 Task: Research Airbnb properties in Same, Tanzania from 20th December, 2023 to 25th December, 2023 for 7 adults. Place can be entire room or shared room with 4 bedrooms having 7 beds and 4 bathrooms. Property type can be house. Amenities needed are: wifi, TV, free parkinig on premises, gym, breakfast.
Action: Mouse moved to (413, 112)
Screenshot: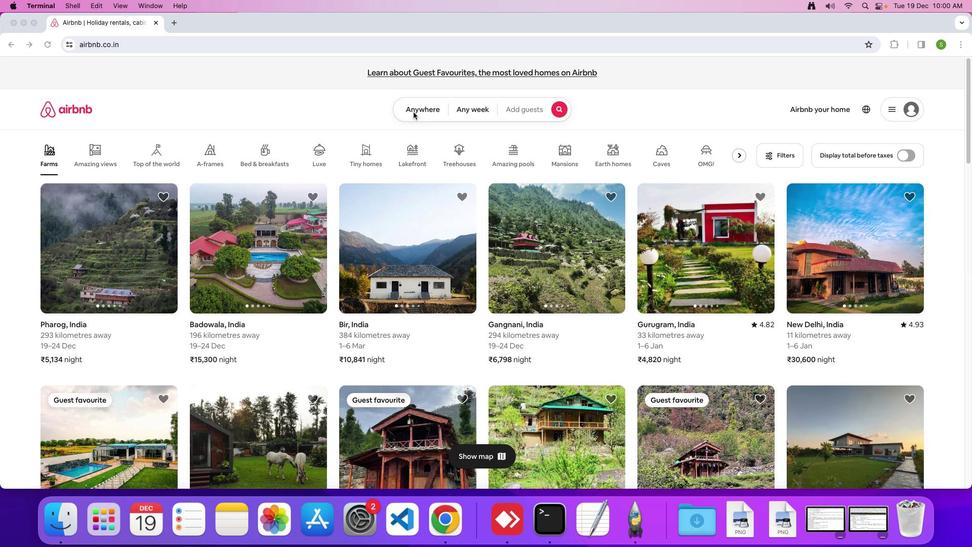 
Action: Mouse pressed left at (413, 112)
Screenshot: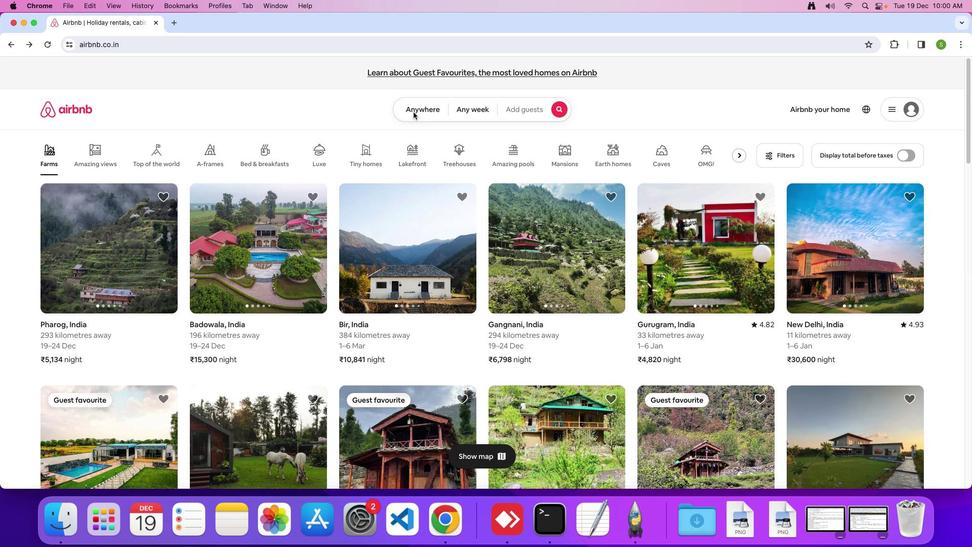 
Action: Mouse moved to (403, 108)
Screenshot: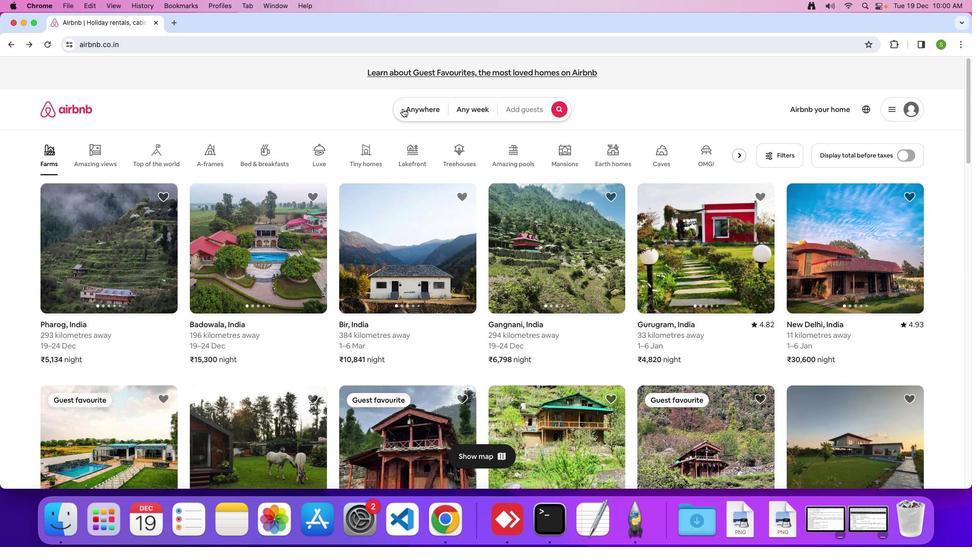 
Action: Mouse pressed left at (403, 108)
Screenshot: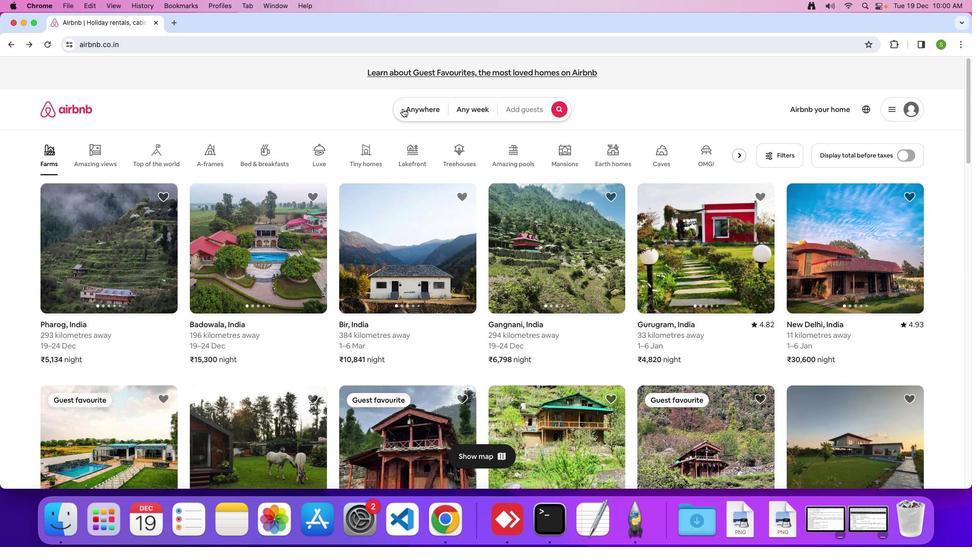
Action: Mouse moved to (353, 147)
Screenshot: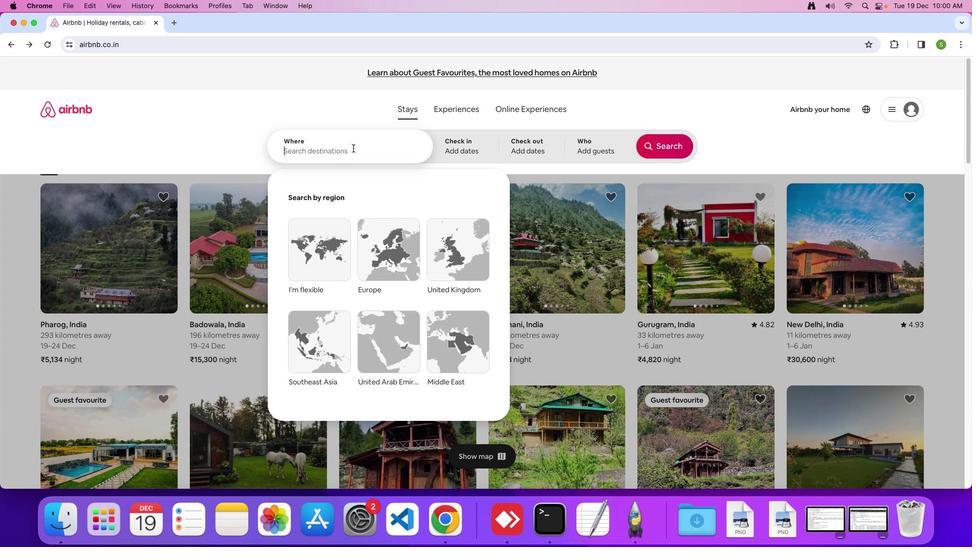 
Action: Mouse pressed left at (353, 147)
Screenshot: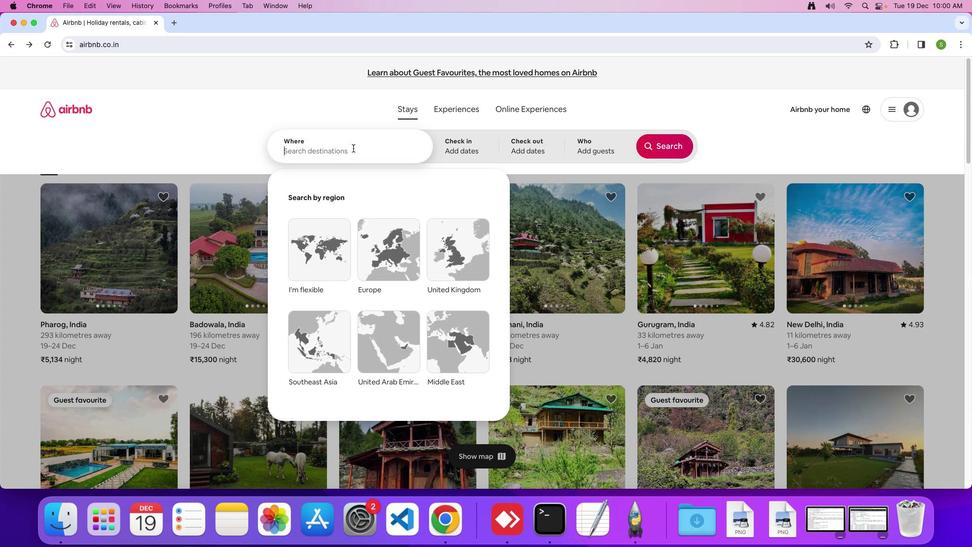 
Action: Key pressed 'S'Key.caps_lock'a''m''e'','Key.spaceKey.shift'T''a''n''z''a''n''i''a'Key.enter
Screenshot: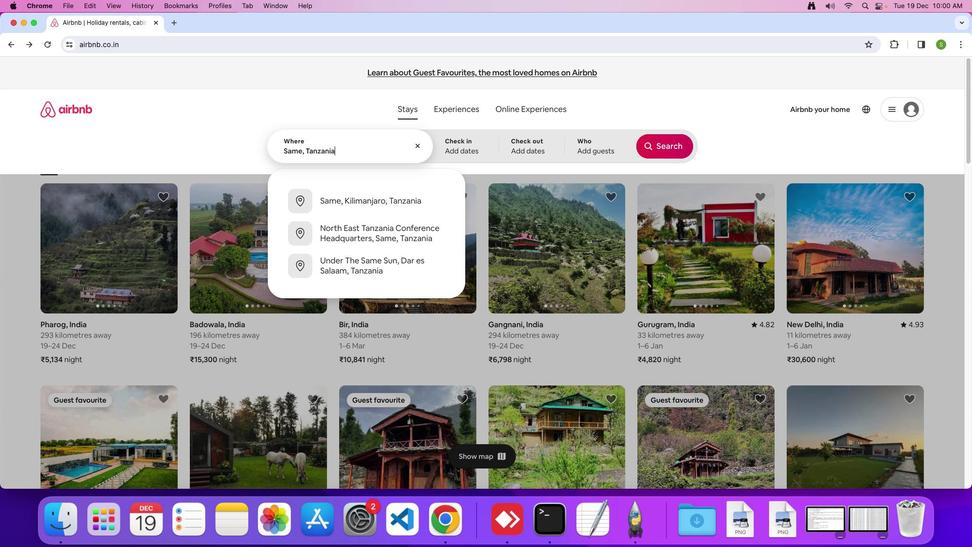 
Action: Mouse moved to (374, 351)
Screenshot: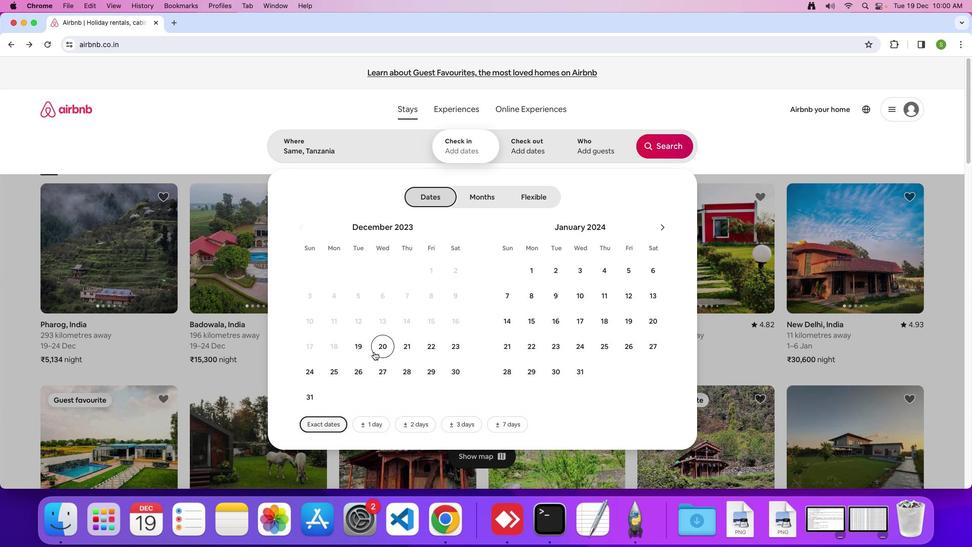 
Action: Mouse pressed left at (374, 351)
Screenshot: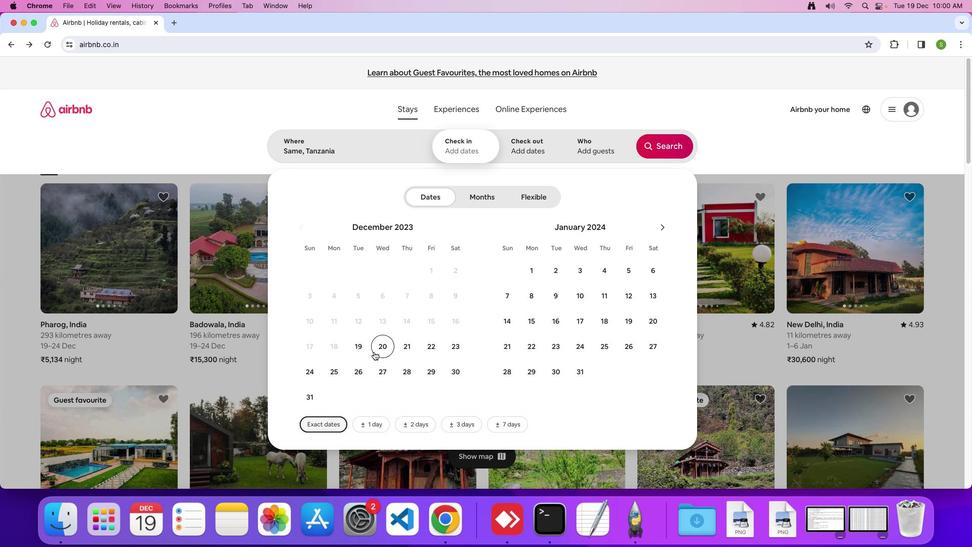 
Action: Mouse moved to (340, 376)
Screenshot: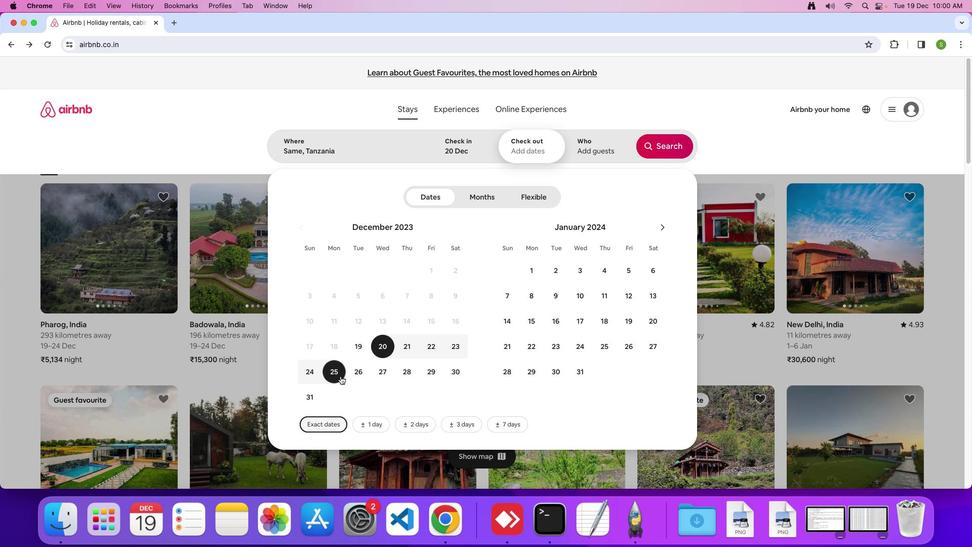 
Action: Mouse pressed left at (340, 376)
Screenshot: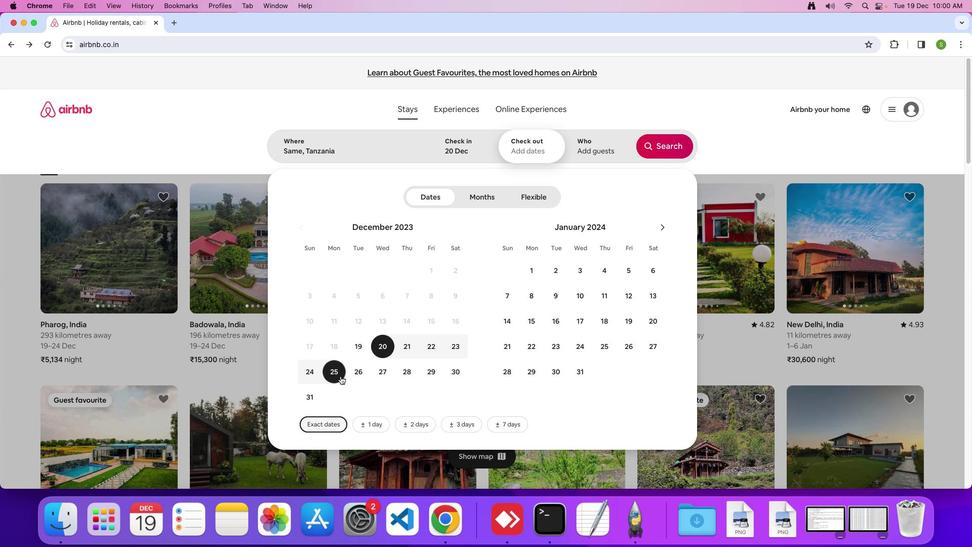 
Action: Mouse moved to (577, 151)
Screenshot: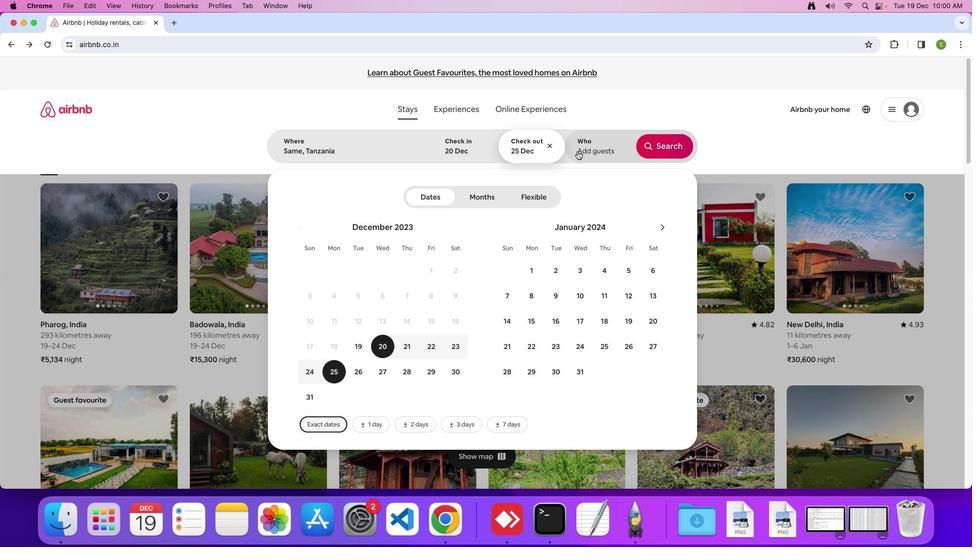 
Action: Mouse pressed left at (577, 151)
Screenshot: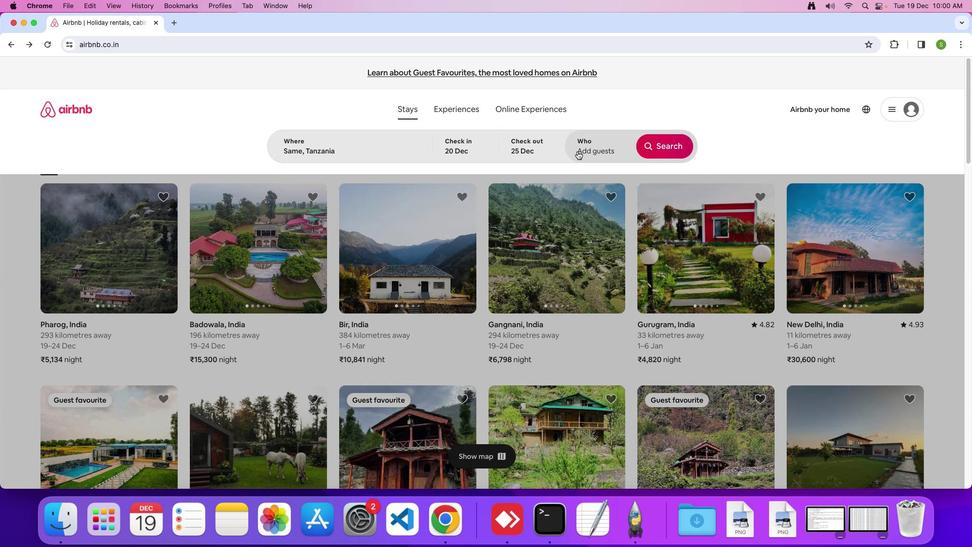 
Action: Mouse moved to (667, 201)
Screenshot: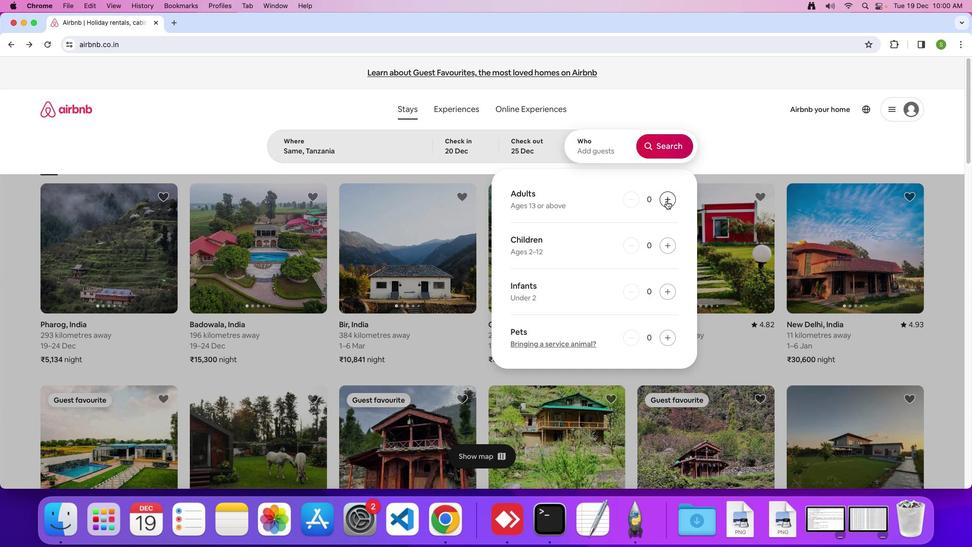 
Action: Mouse pressed left at (667, 201)
Screenshot: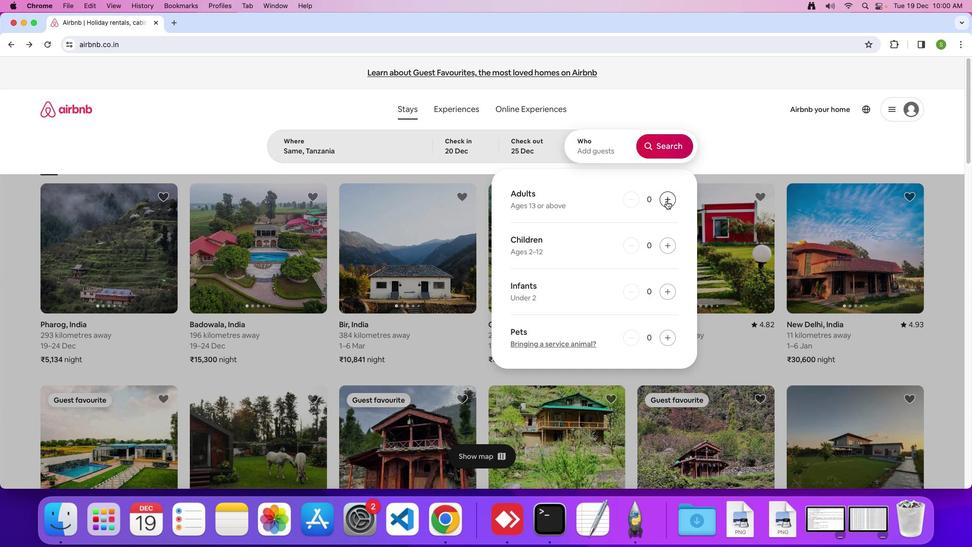 
Action: Mouse pressed left at (667, 201)
Screenshot: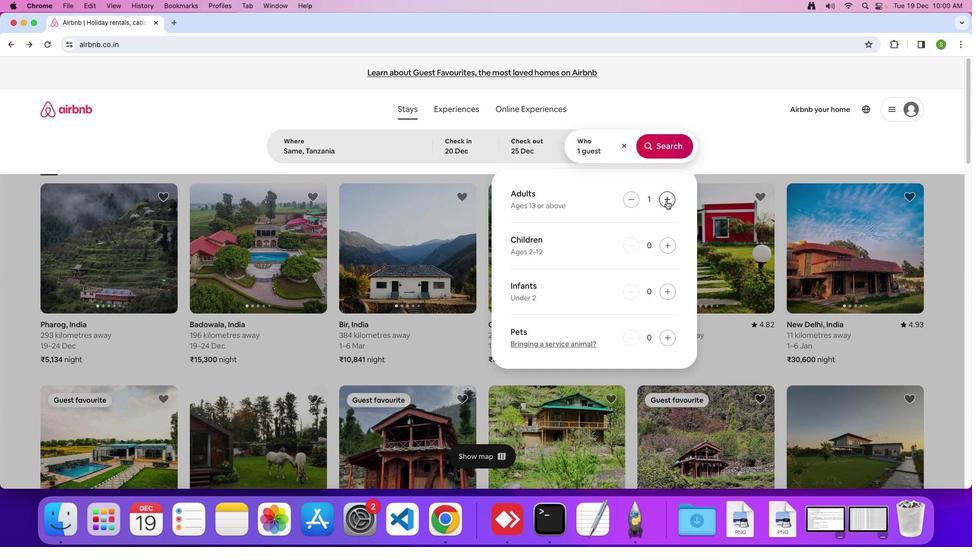 
Action: Mouse pressed left at (667, 201)
Screenshot: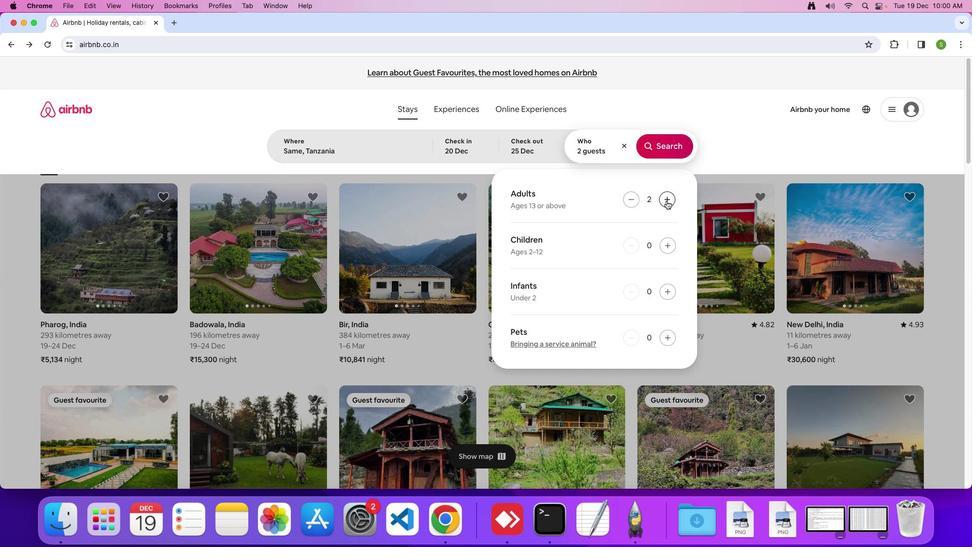 
Action: Mouse pressed left at (667, 201)
Screenshot: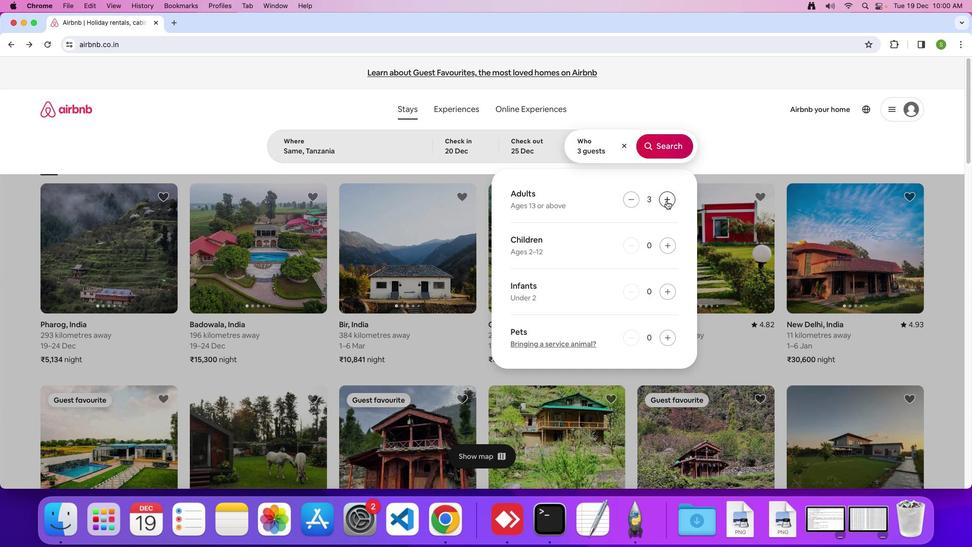 
Action: Mouse pressed left at (667, 201)
Screenshot: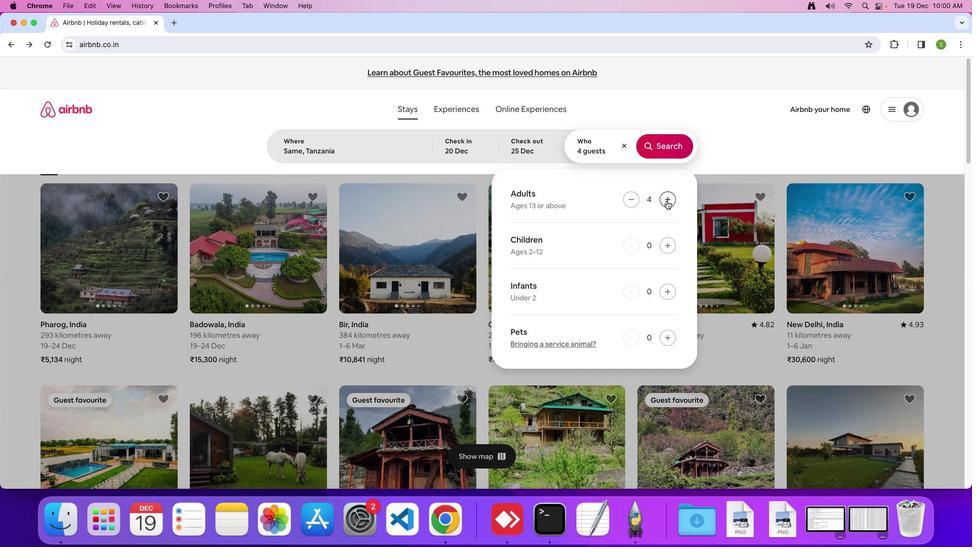 
Action: Mouse pressed left at (667, 201)
Screenshot: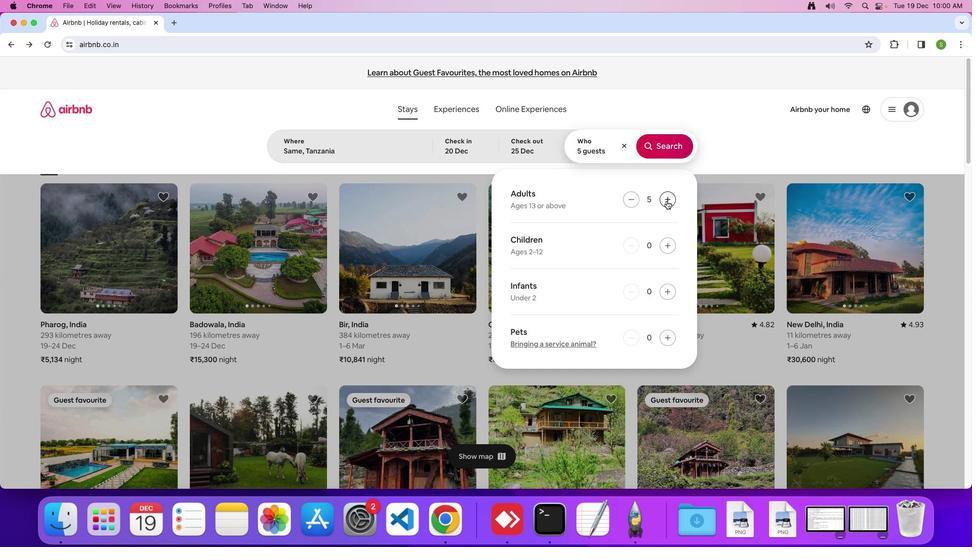 
Action: Mouse pressed left at (667, 201)
Screenshot: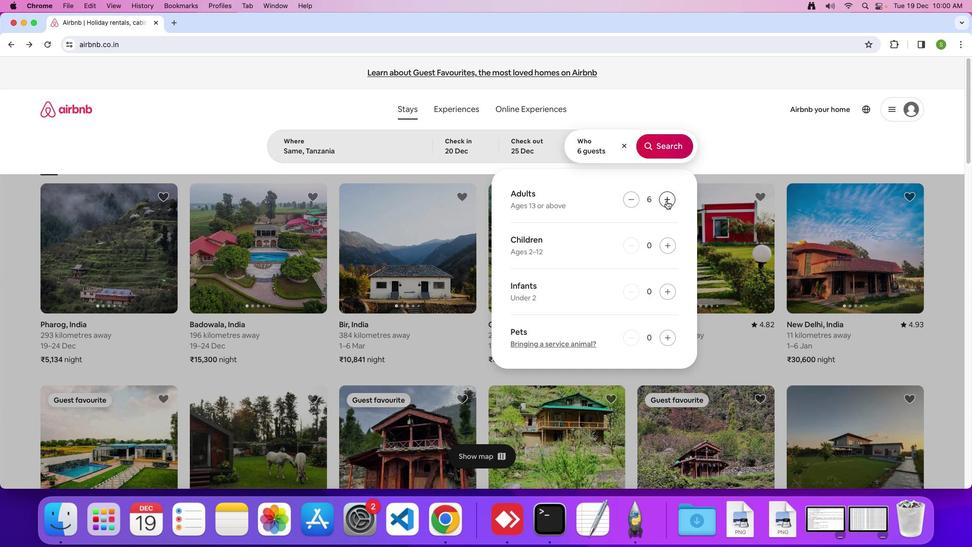 
Action: Mouse moved to (669, 151)
Screenshot: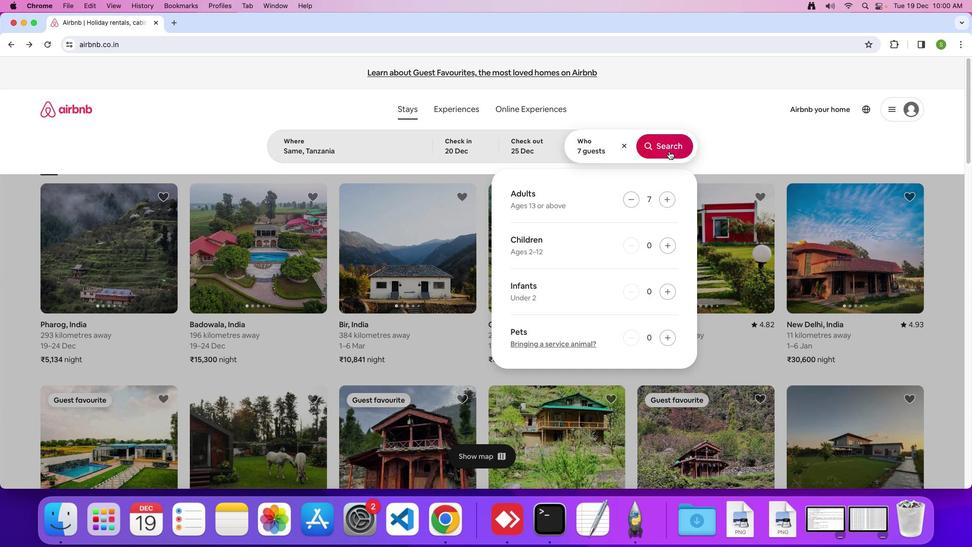 
Action: Mouse pressed left at (669, 151)
Screenshot: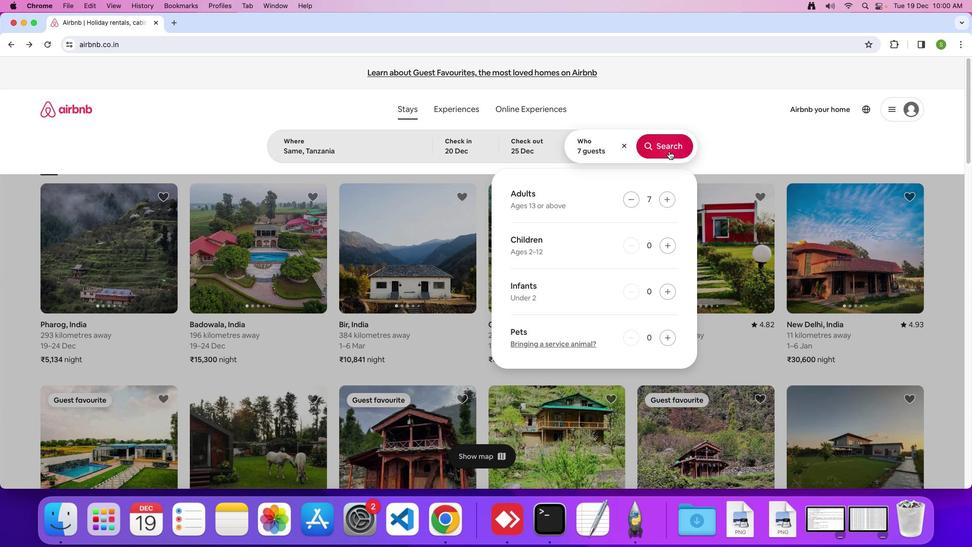 
Action: Mouse moved to (818, 125)
Screenshot: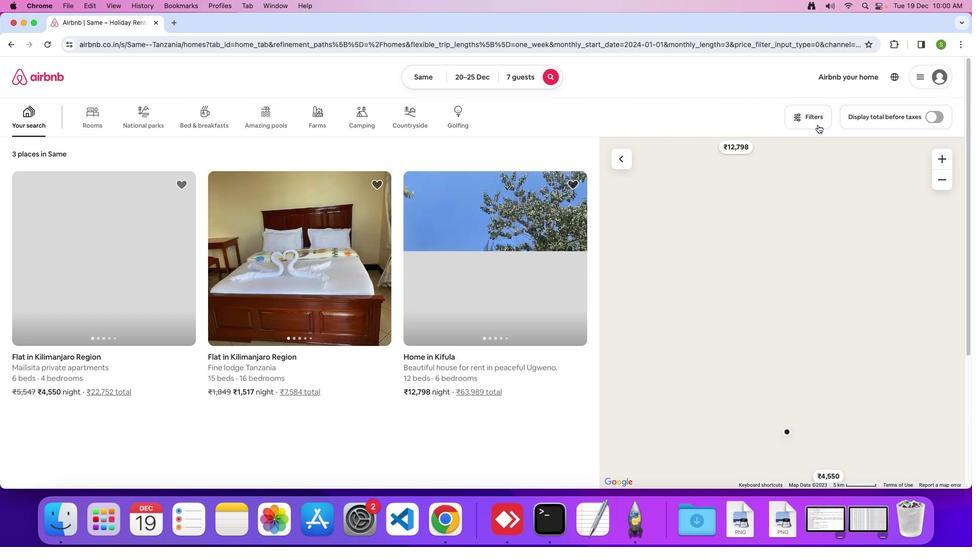 
Action: Mouse pressed left at (818, 125)
Screenshot: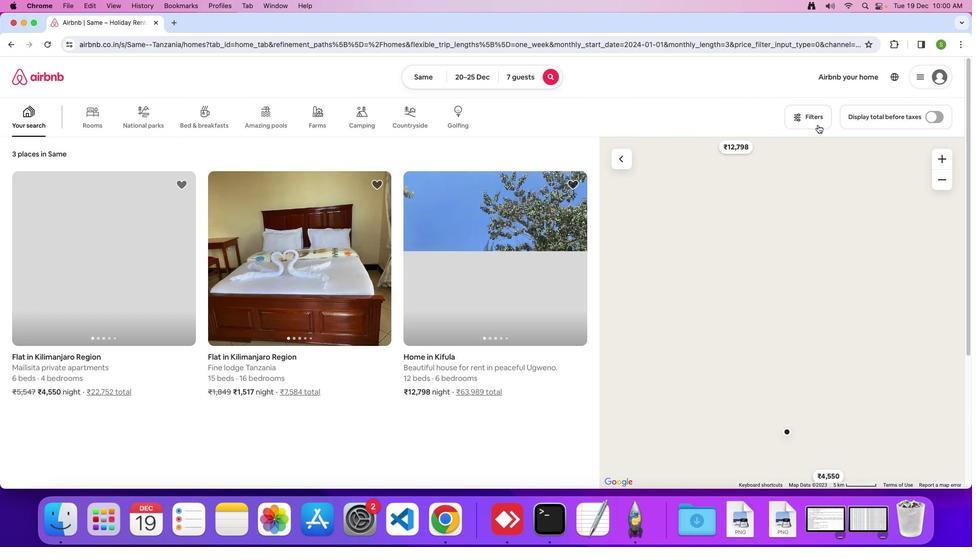 
Action: Mouse moved to (504, 267)
Screenshot: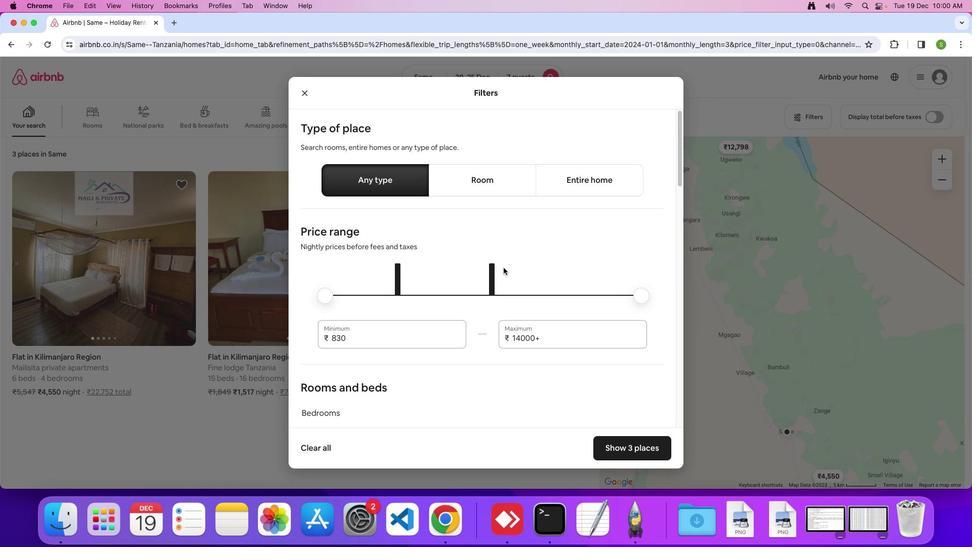 
Action: Mouse scrolled (504, 267) with delta (0, 0)
Screenshot: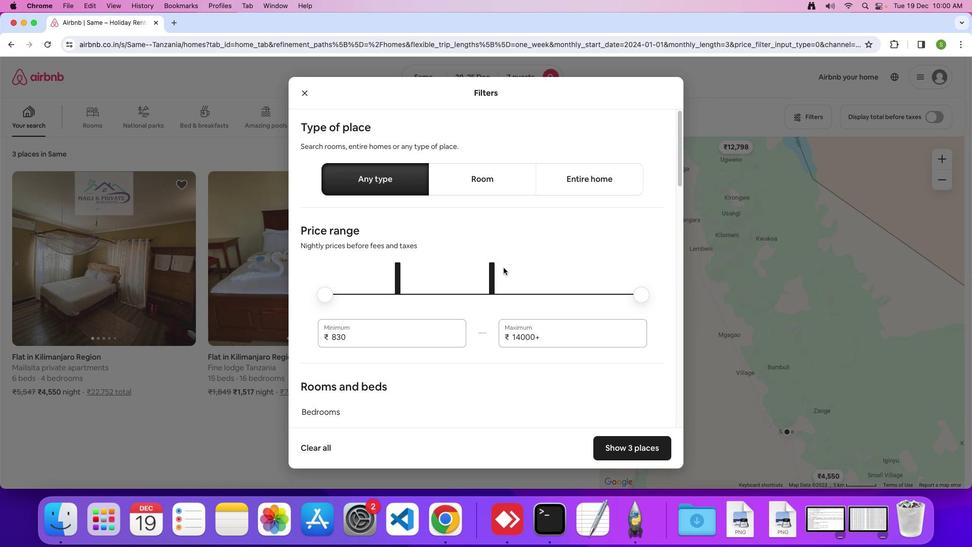 
Action: Mouse scrolled (504, 267) with delta (0, 0)
Screenshot: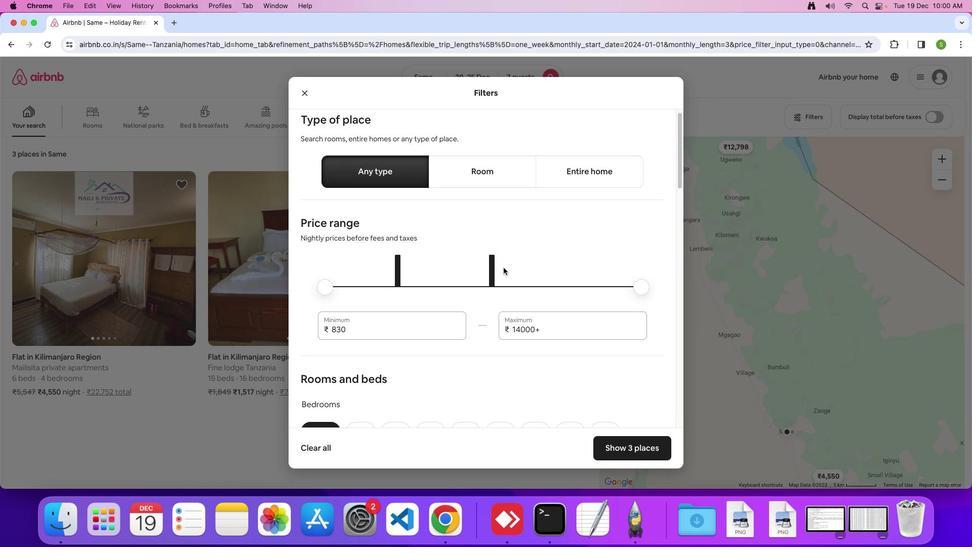 
Action: Mouse scrolled (504, 267) with delta (0, 0)
Screenshot: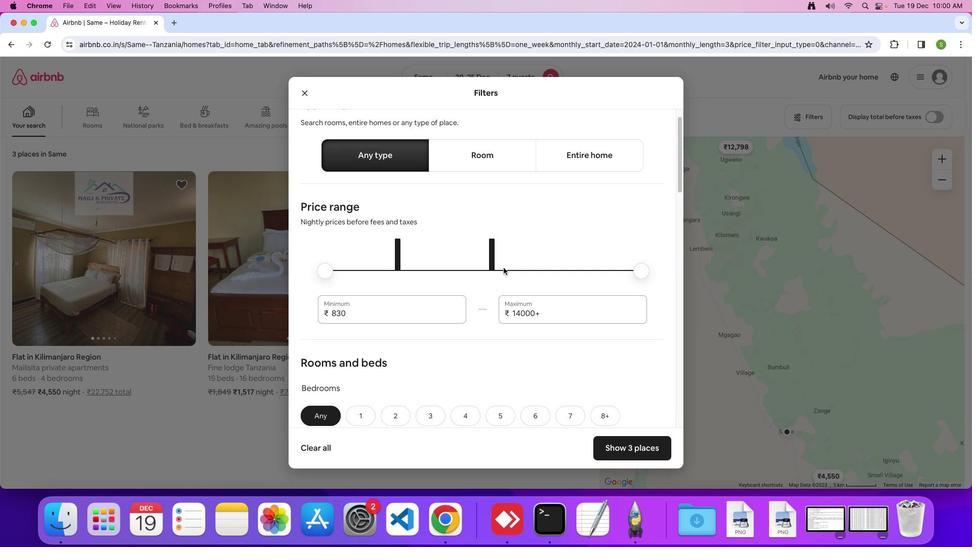
Action: Mouse scrolled (504, 267) with delta (0, 0)
Screenshot: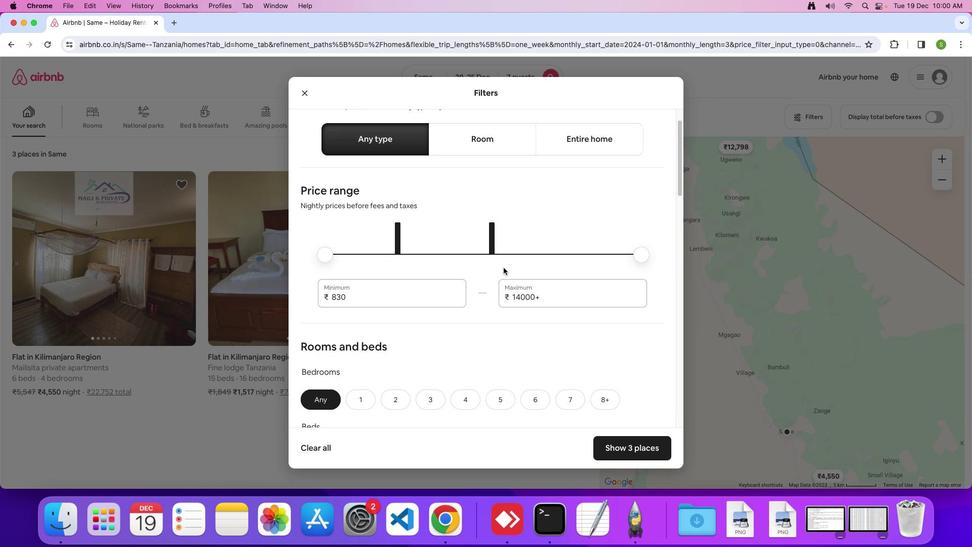 
Action: Mouse scrolled (504, 267) with delta (0, 0)
Screenshot: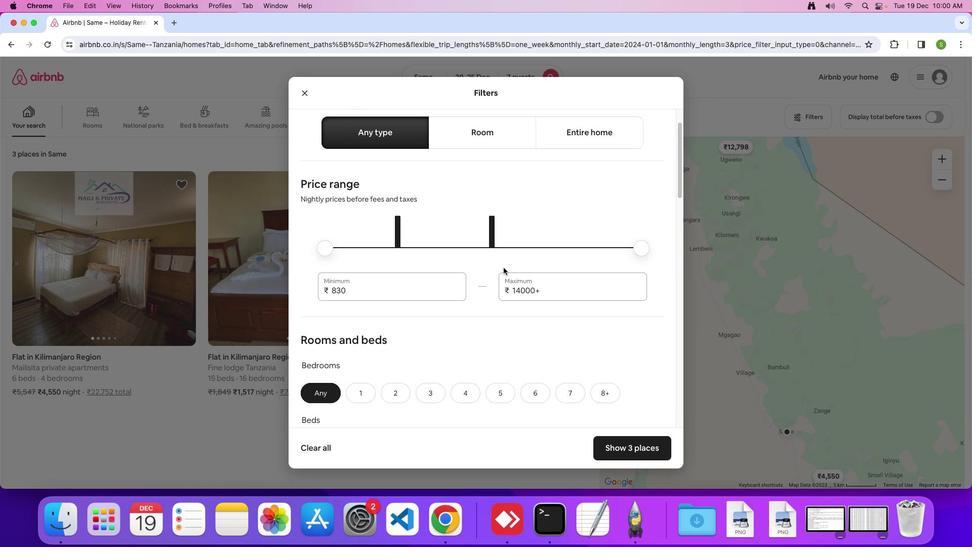 
Action: Mouse scrolled (504, 267) with delta (0, 0)
Screenshot: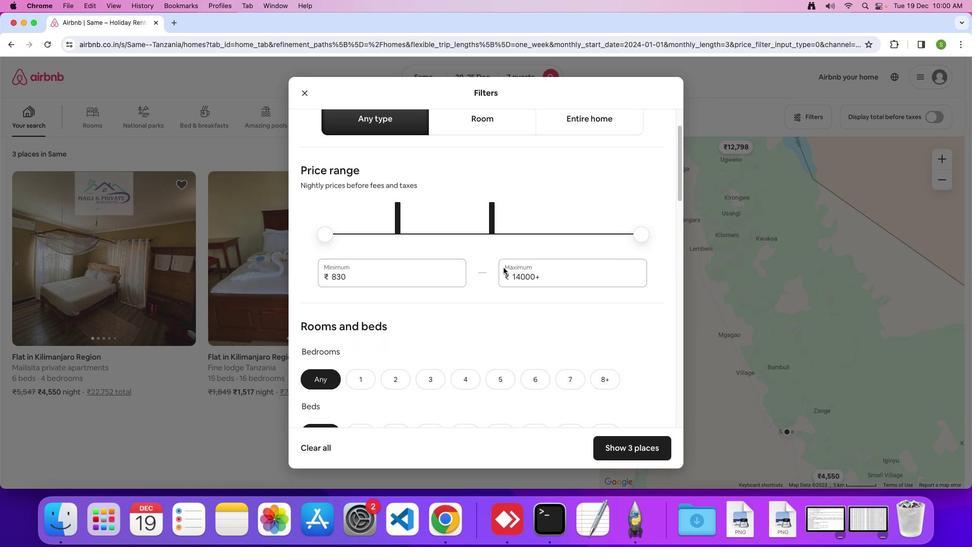 
Action: Mouse scrolled (504, 267) with delta (0, 0)
Screenshot: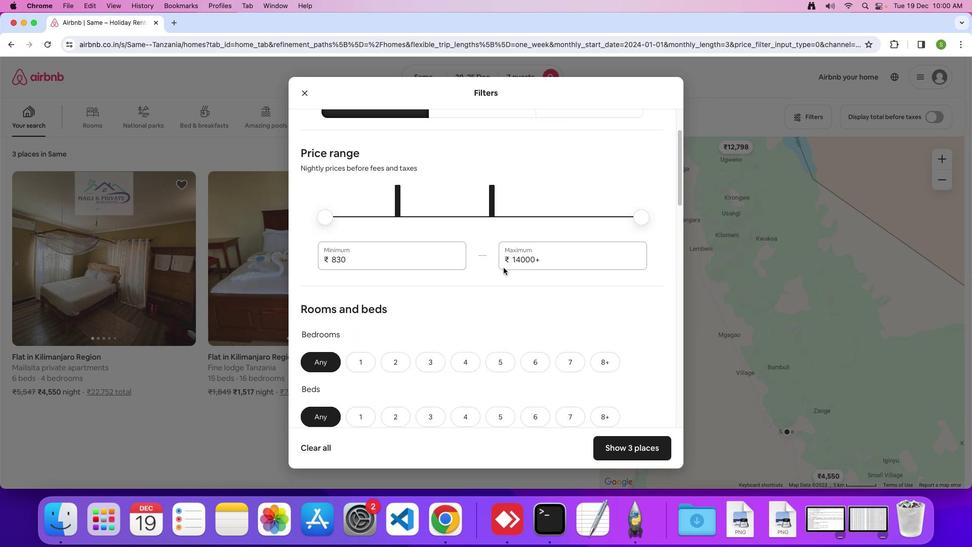 
Action: Mouse scrolled (504, 267) with delta (0, 0)
Screenshot: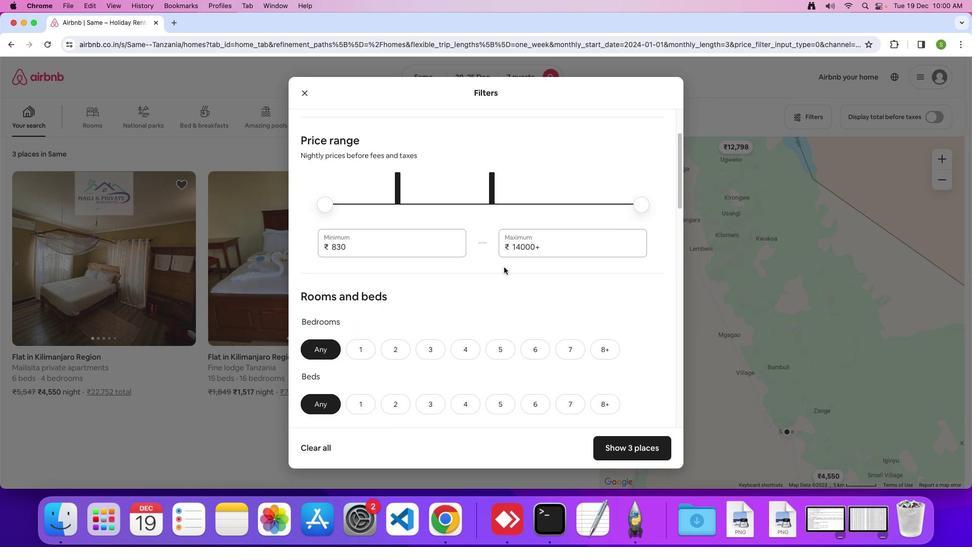 
Action: Mouse moved to (504, 267)
Screenshot: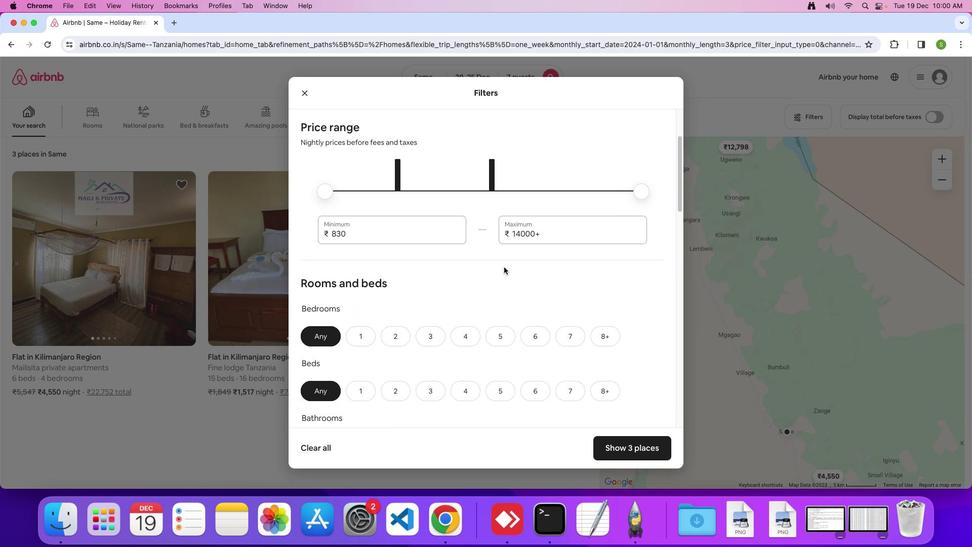 
Action: Mouse scrolled (504, 267) with delta (0, -1)
Screenshot: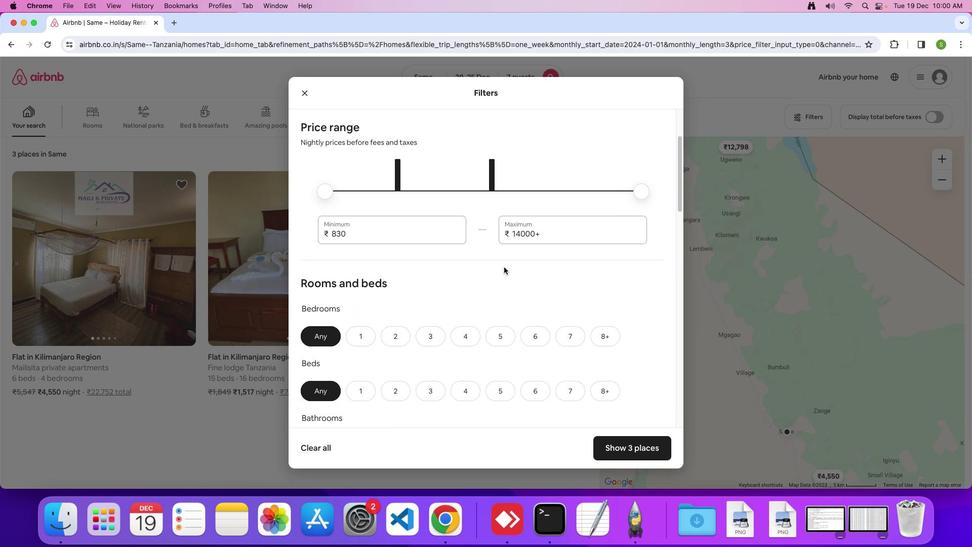 
Action: Mouse scrolled (504, 267) with delta (0, 0)
Screenshot: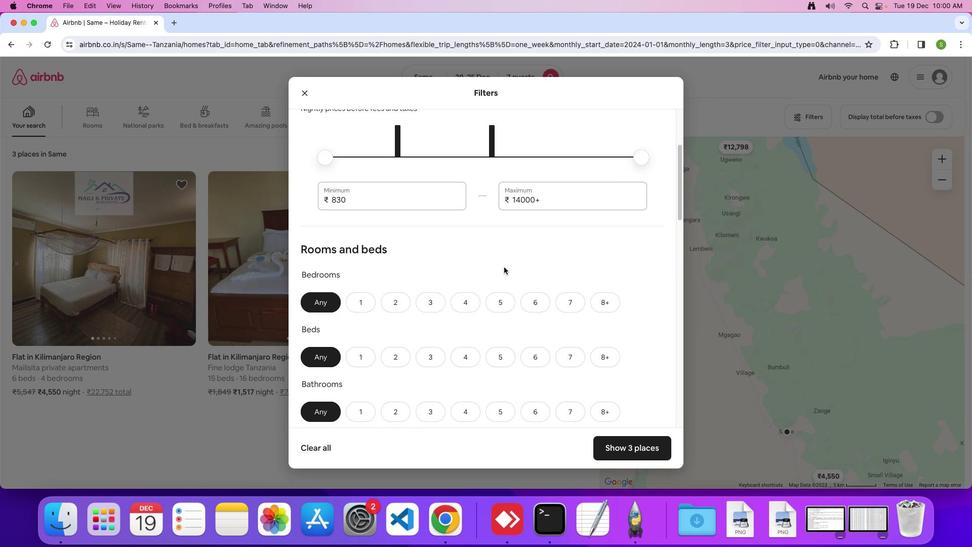 
Action: Mouse scrolled (504, 267) with delta (0, 0)
Screenshot: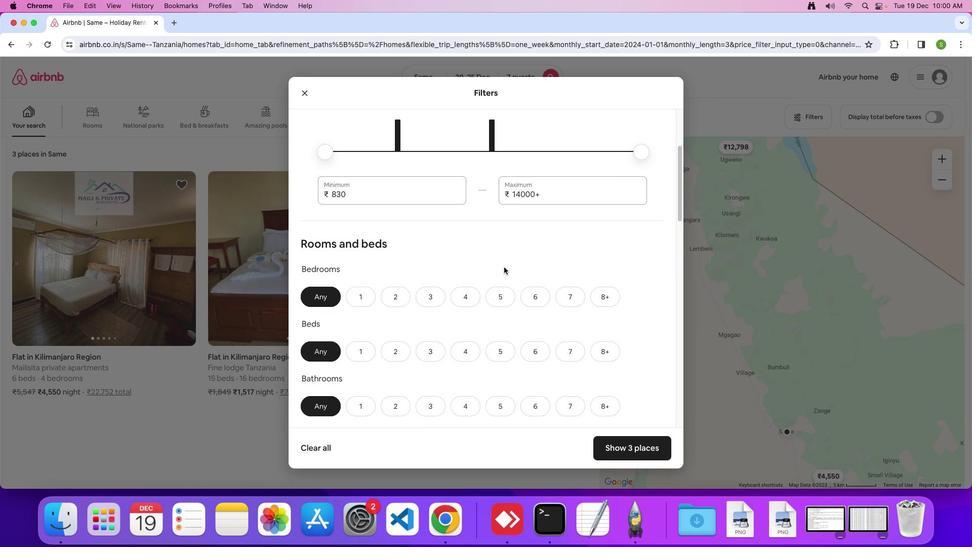 
Action: Mouse scrolled (504, 267) with delta (0, 0)
Screenshot: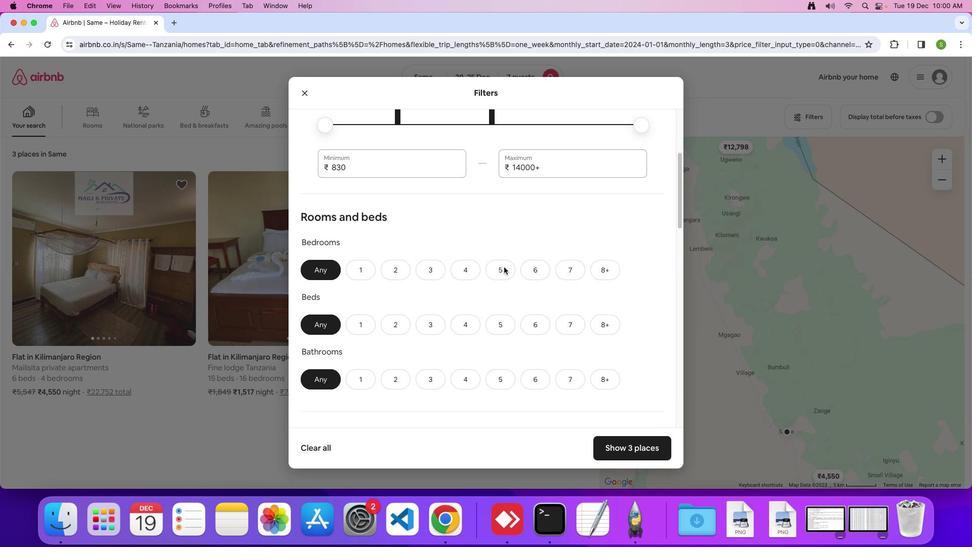 
Action: Mouse scrolled (504, 267) with delta (0, 0)
Screenshot: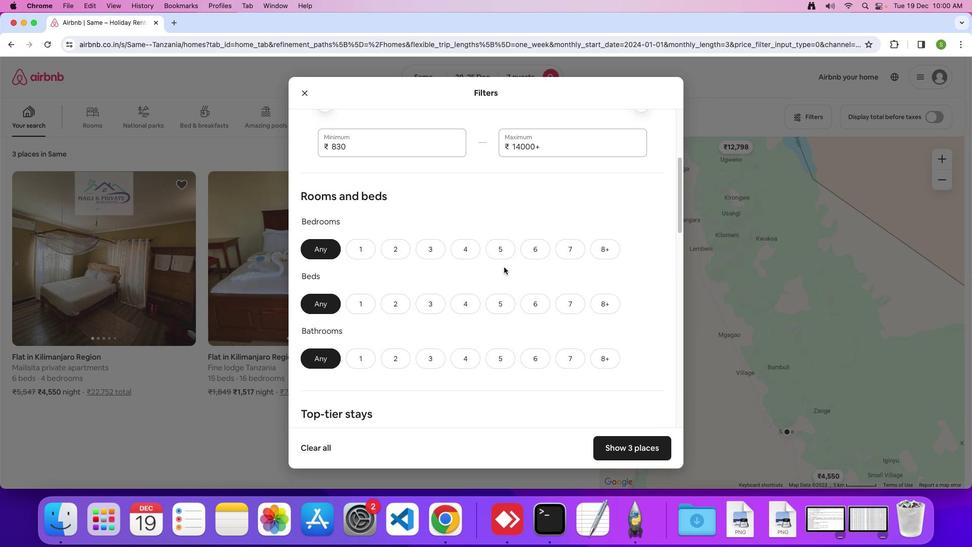 
Action: Mouse scrolled (504, 267) with delta (0, 0)
Screenshot: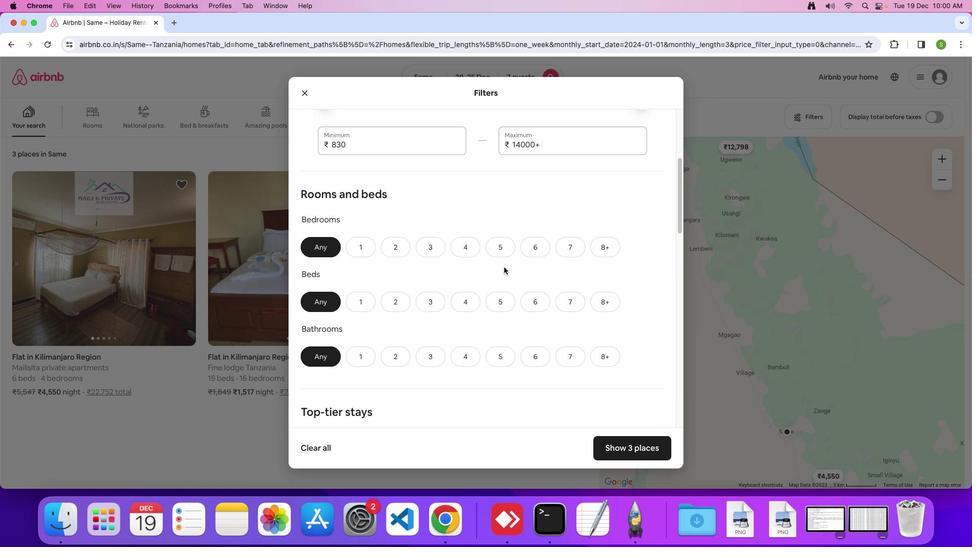 
Action: Mouse scrolled (504, 267) with delta (0, 0)
Screenshot: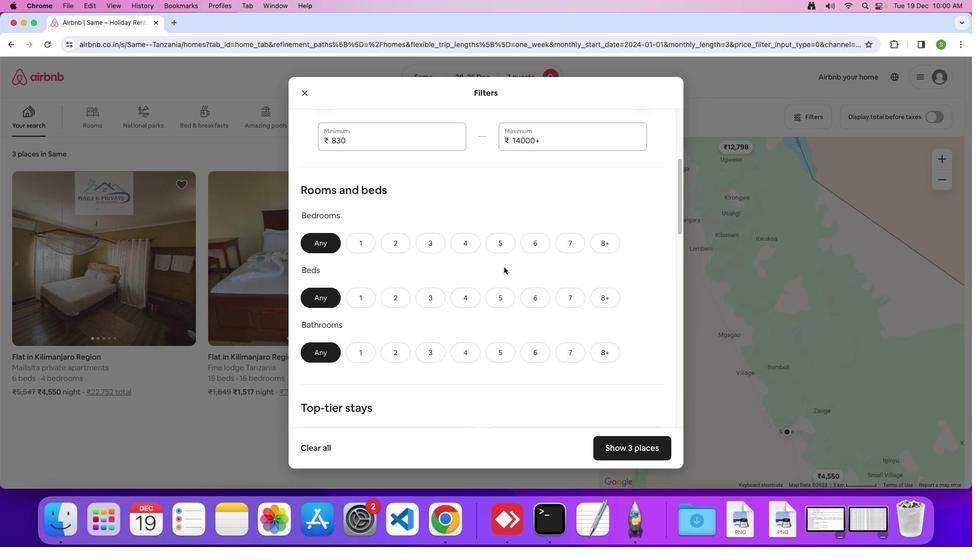 
Action: Mouse moved to (460, 228)
Screenshot: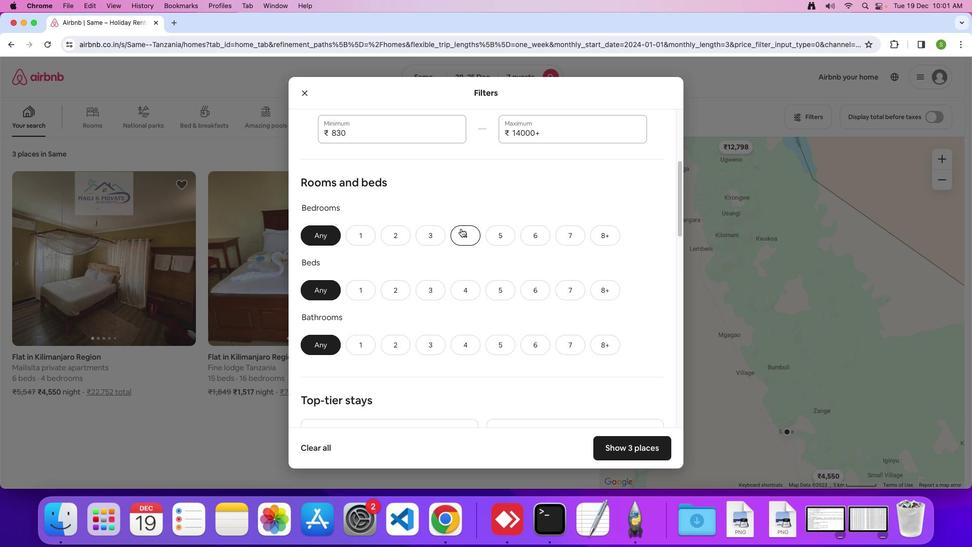 
Action: Mouse pressed left at (460, 228)
Screenshot: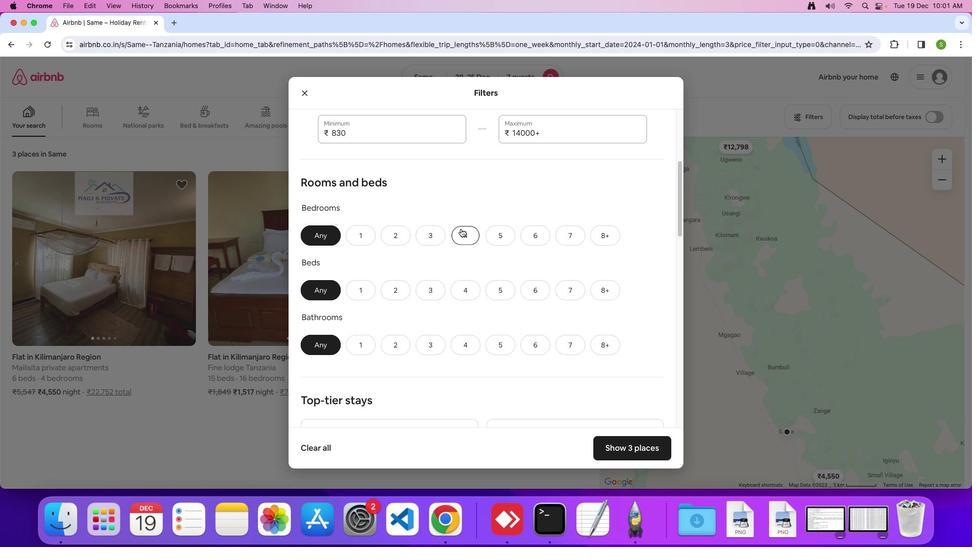 
Action: Mouse moved to (576, 292)
Screenshot: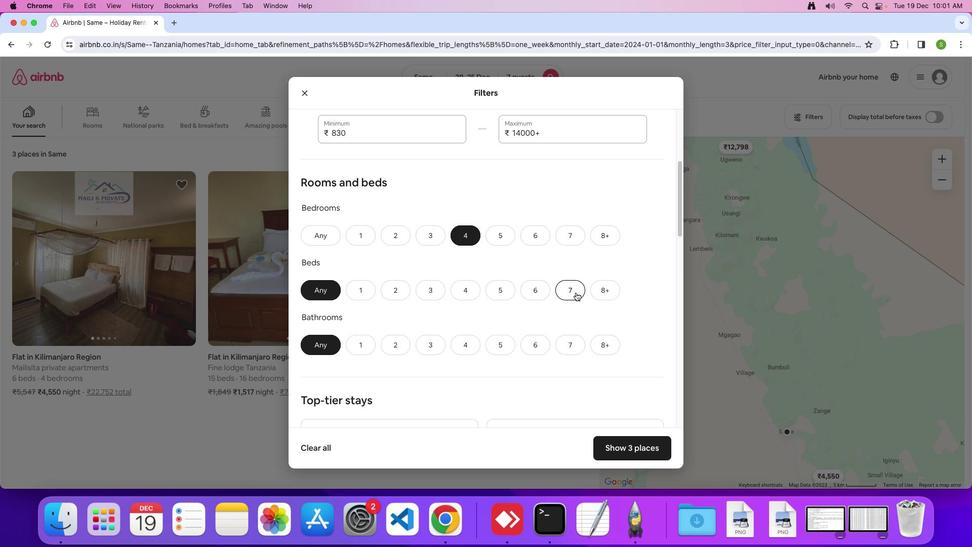 
Action: Mouse pressed left at (576, 292)
Screenshot: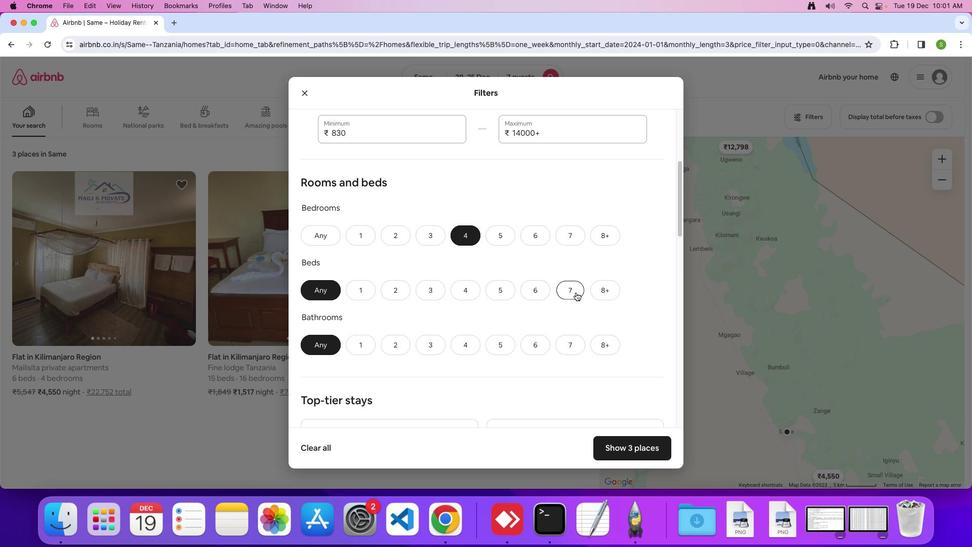 
Action: Mouse moved to (469, 343)
Screenshot: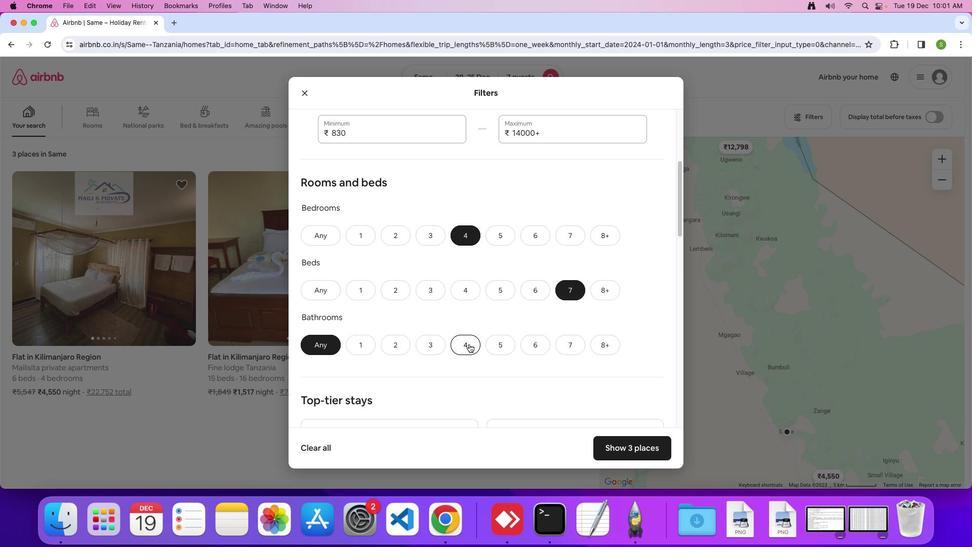 
Action: Mouse pressed left at (469, 343)
Screenshot: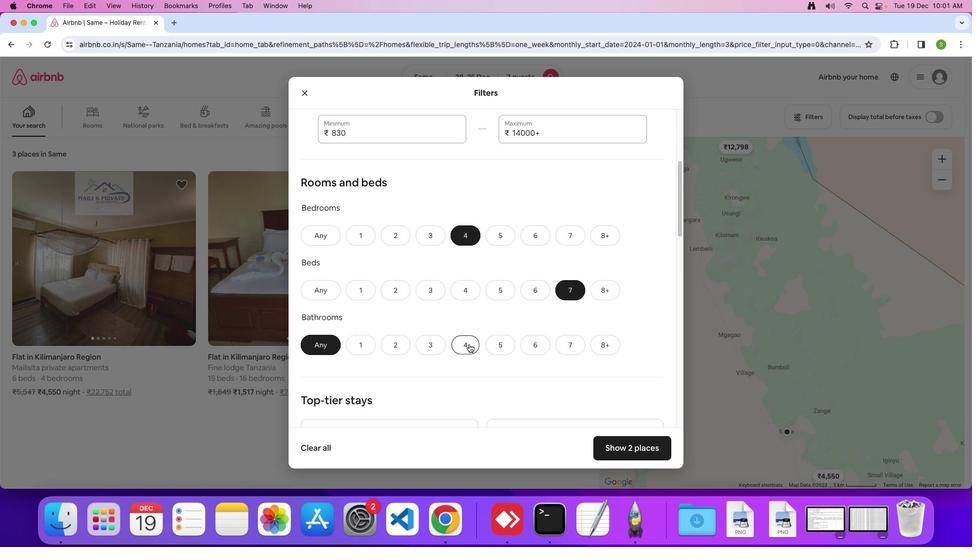 
Action: Mouse moved to (492, 300)
Screenshot: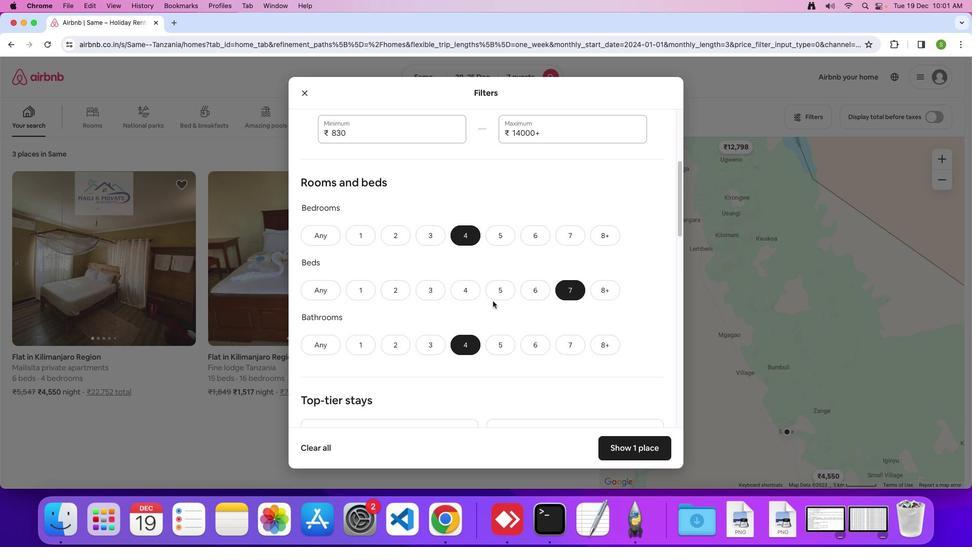 
Action: Mouse scrolled (492, 300) with delta (0, 0)
Screenshot: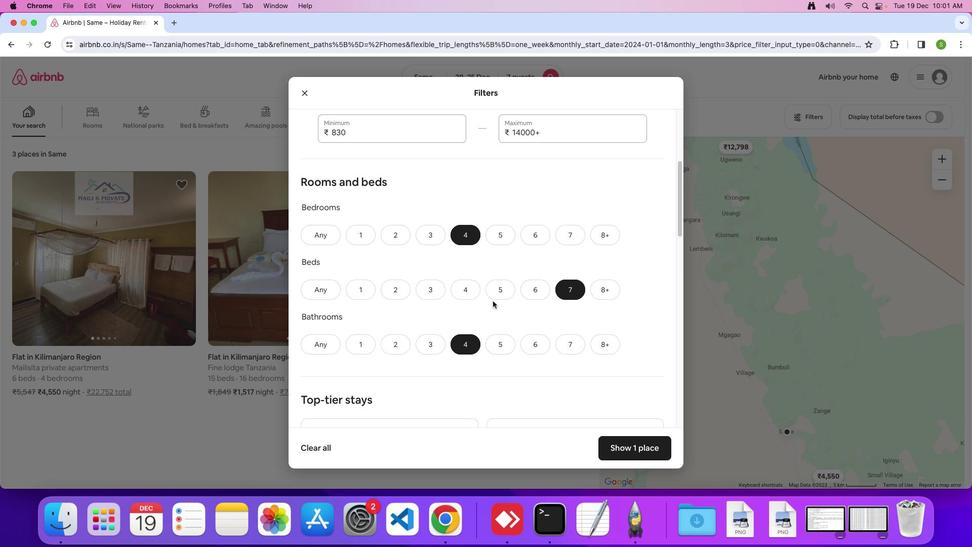
Action: Mouse scrolled (492, 300) with delta (0, 0)
Screenshot: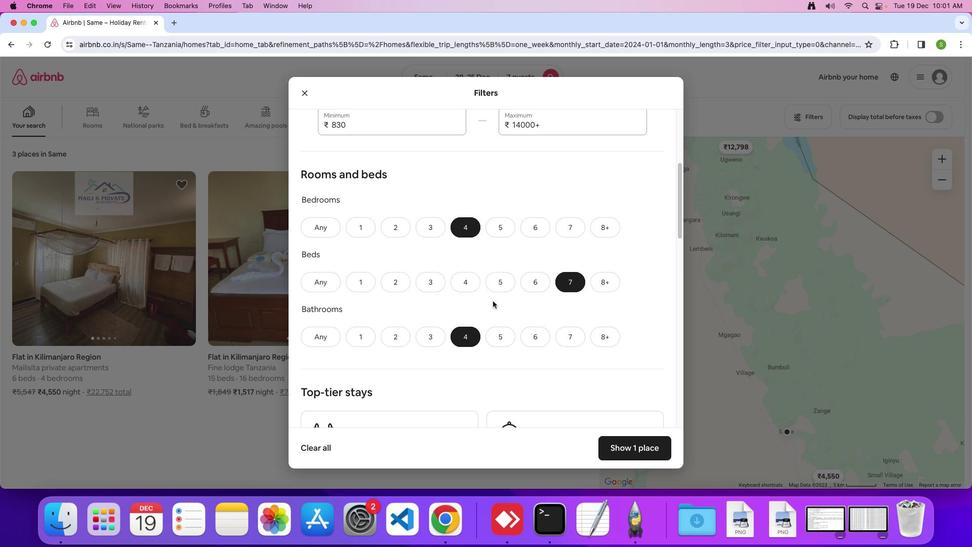 
Action: Mouse scrolled (492, 300) with delta (0, 0)
Screenshot: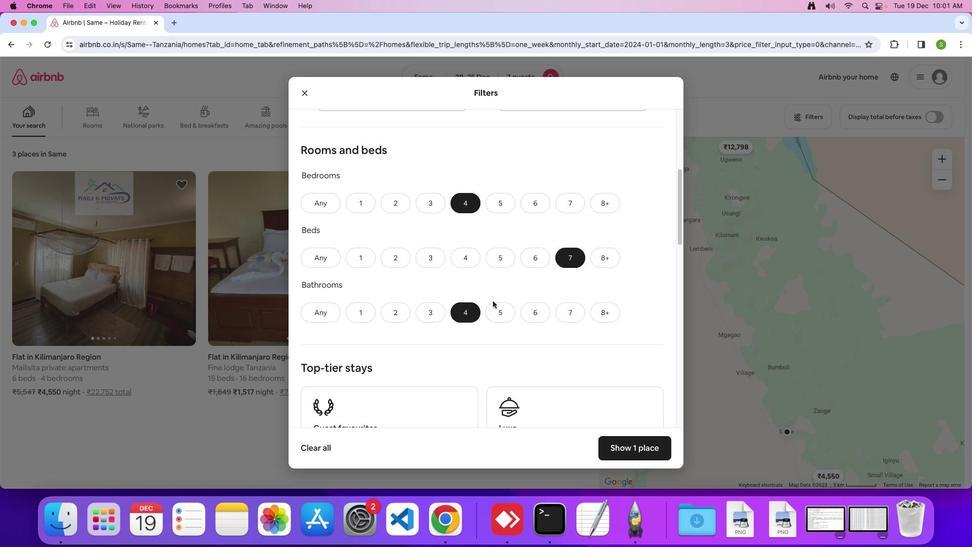
Action: Mouse scrolled (492, 300) with delta (0, 0)
Screenshot: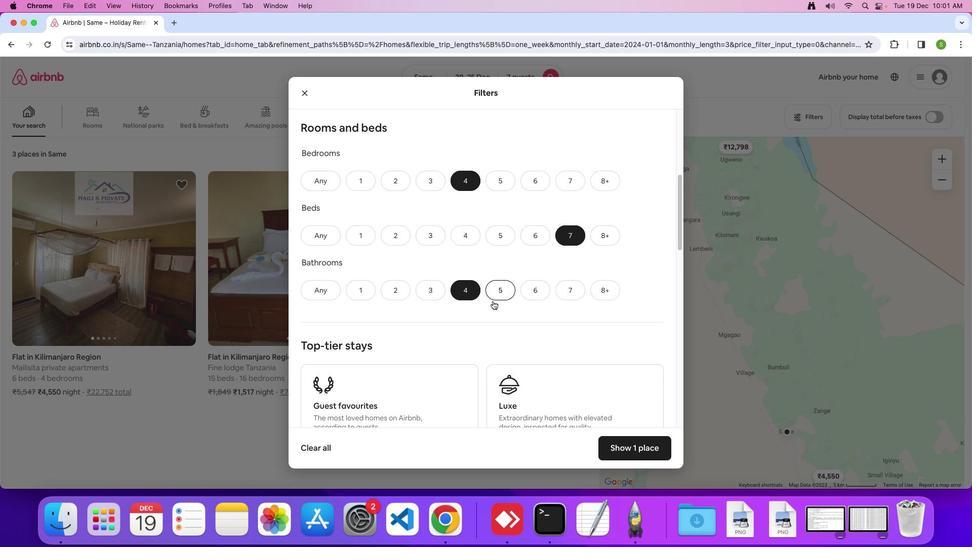 
Action: Mouse scrolled (492, 300) with delta (0, 0)
Screenshot: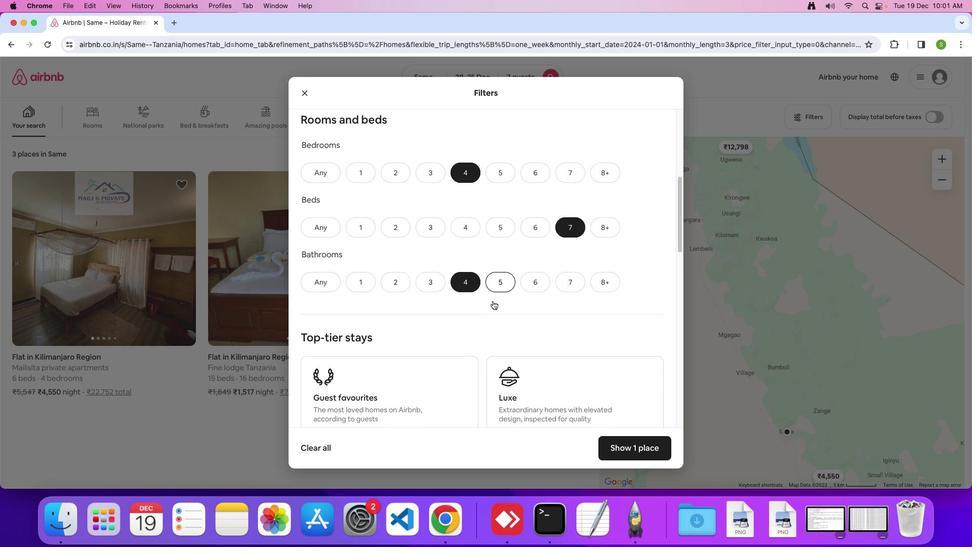 
Action: Mouse scrolled (492, 300) with delta (0, -1)
Screenshot: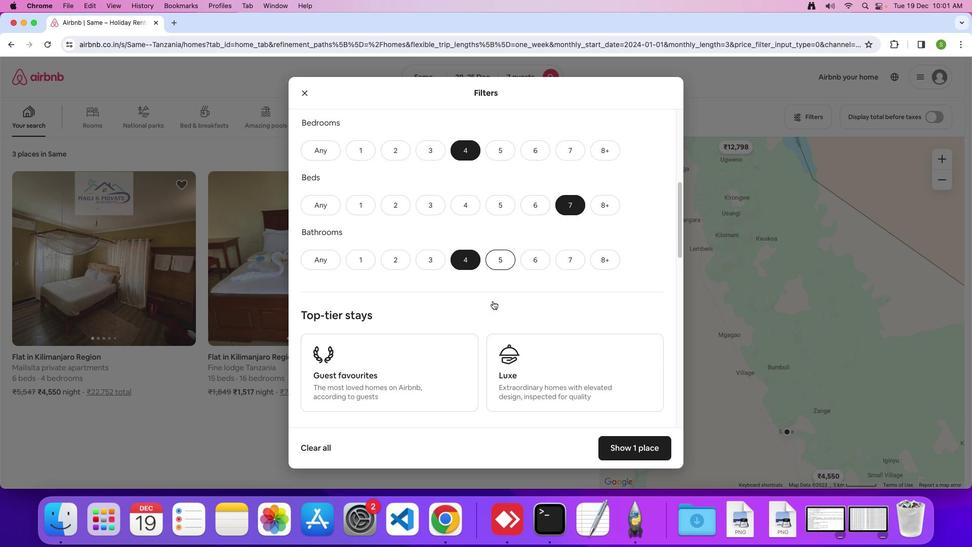
Action: Mouse scrolled (492, 300) with delta (0, 0)
Screenshot: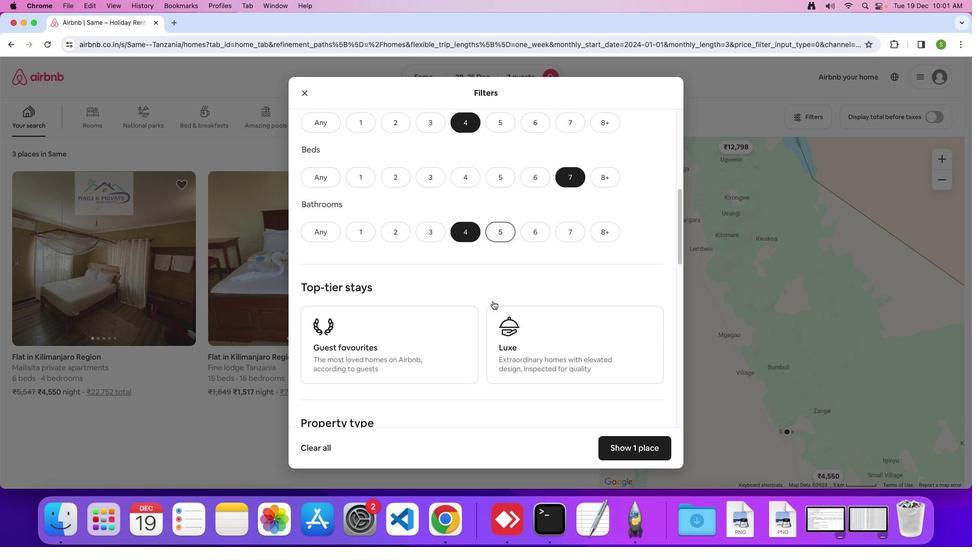 
Action: Mouse scrolled (492, 300) with delta (0, 0)
Screenshot: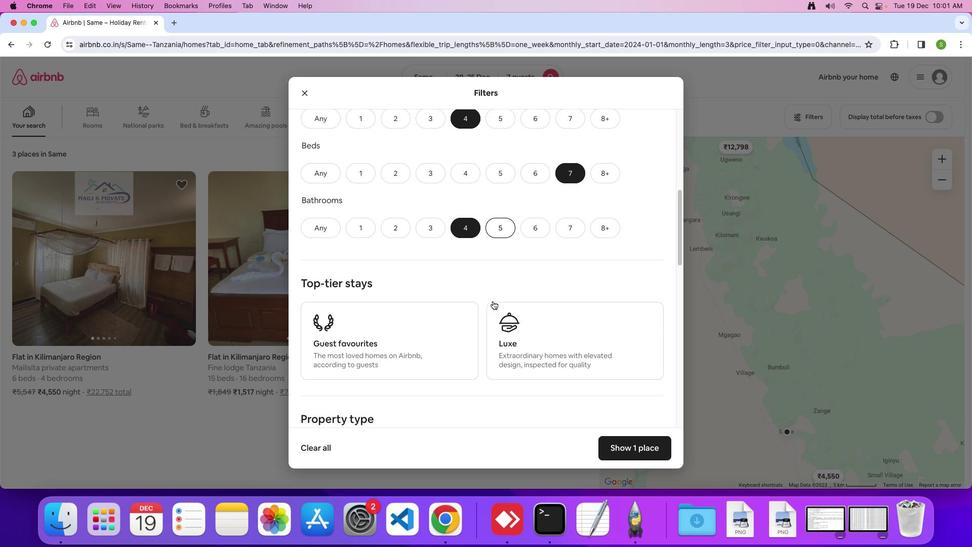 
Action: Mouse scrolled (492, 300) with delta (0, -1)
Screenshot: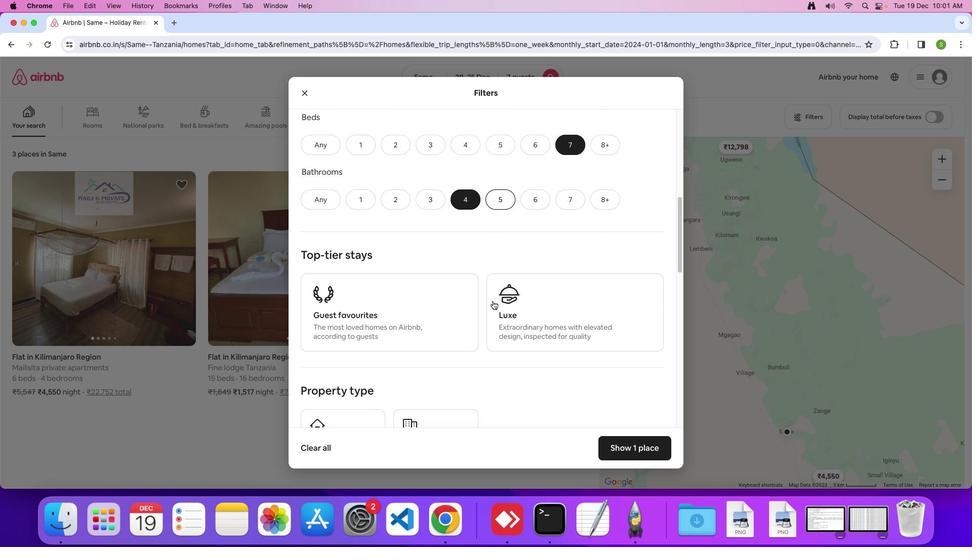 
Action: Mouse scrolled (492, 300) with delta (0, 0)
Screenshot: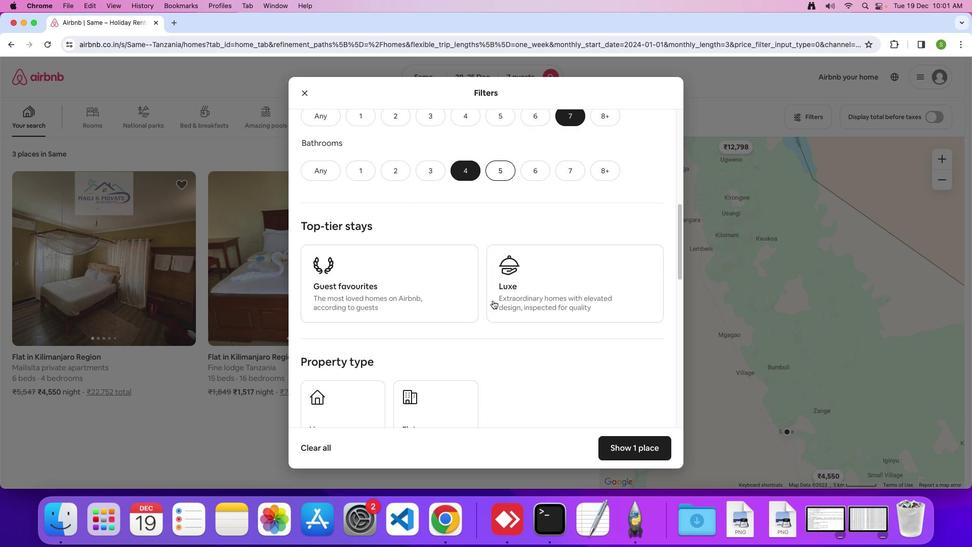 
Action: Mouse scrolled (492, 300) with delta (0, 0)
Screenshot: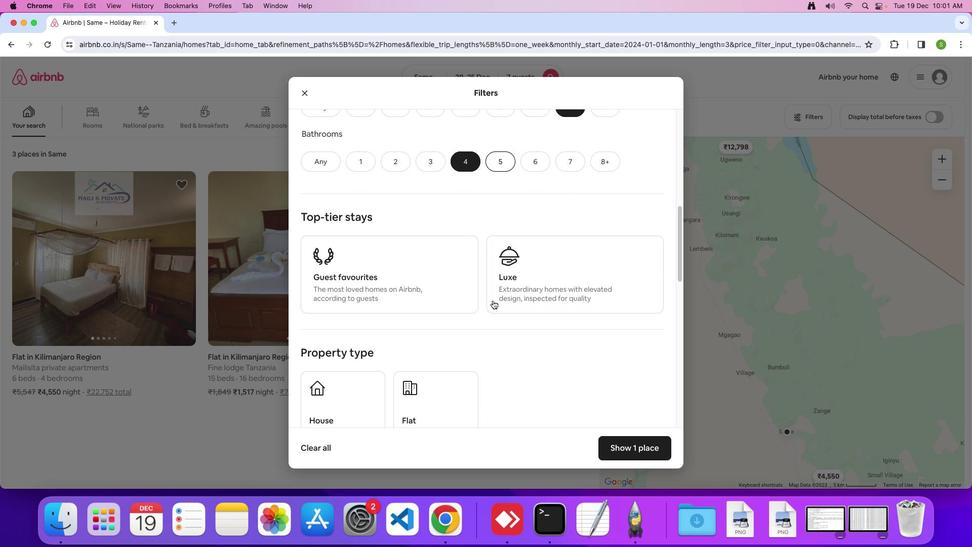 
Action: Mouse scrolled (492, 300) with delta (0, -1)
Screenshot: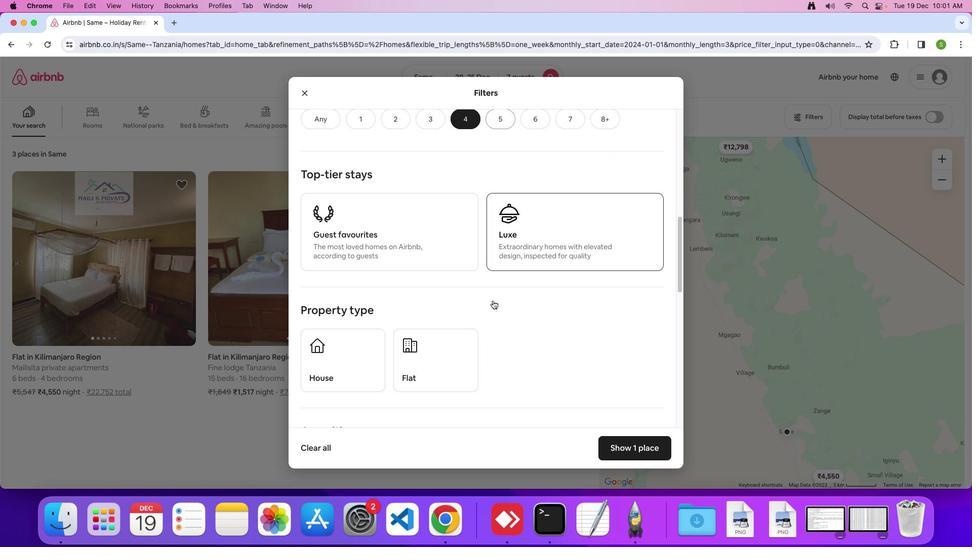 
Action: Mouse moved to (492, 300)
Screenshot: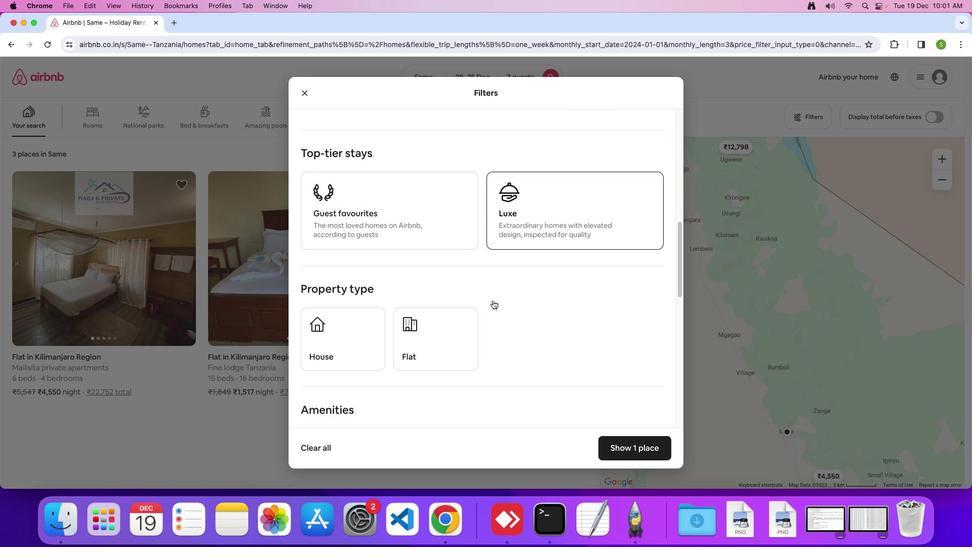 
Action: Mouse scrolled (492, 300) with delta (0, 0)
Screenshot: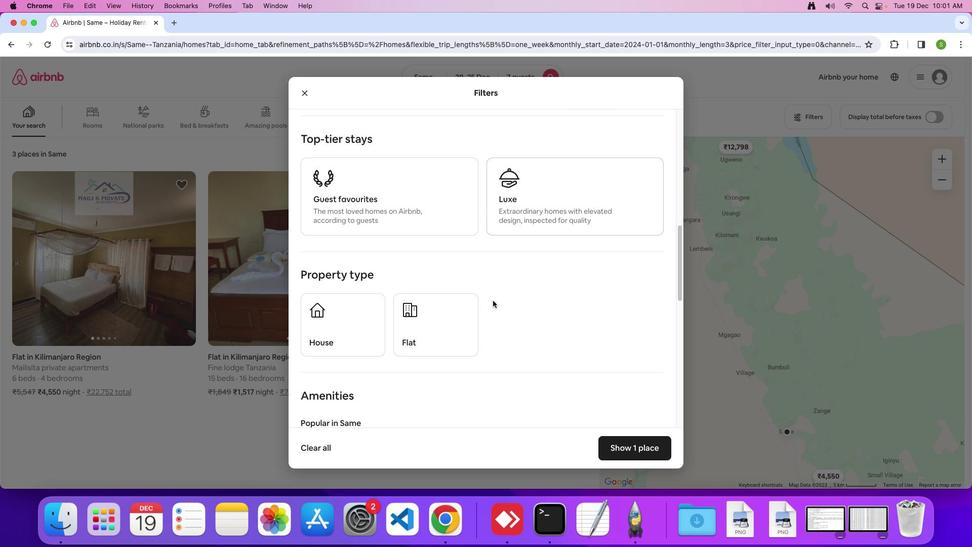 
Action: Mouse scrolled (492, 300) with delta (0, 0)
Screenshot: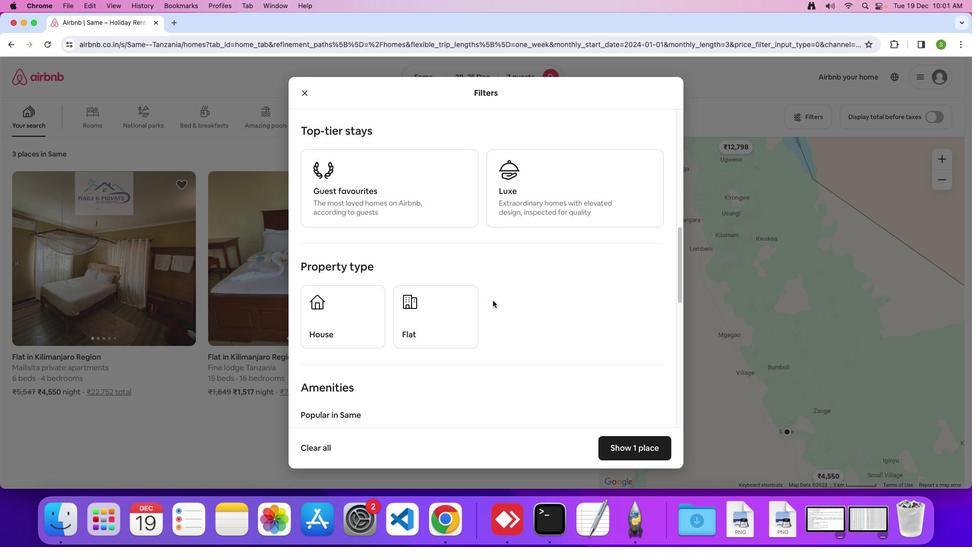 
Action: Mouse scrolled (492, 300) with delta (0, 0)
Screenshot: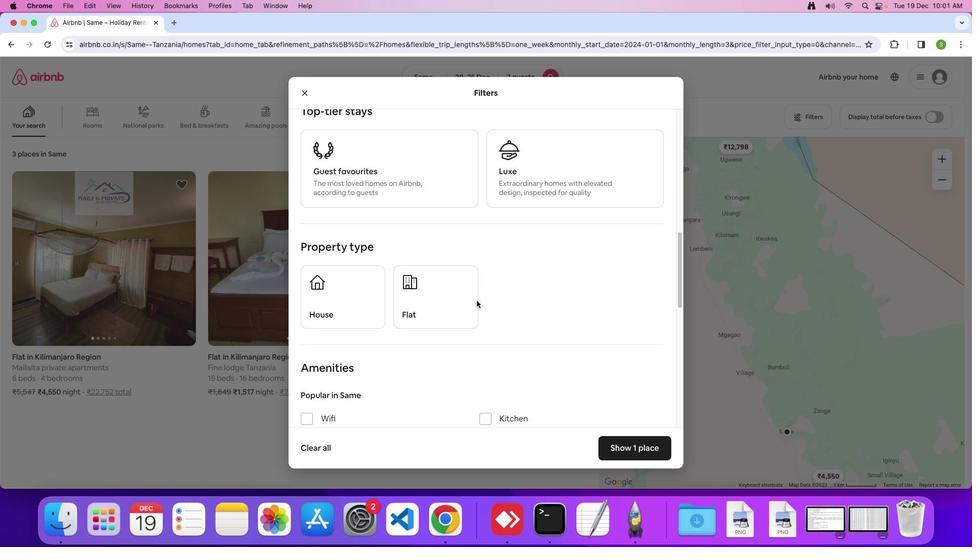 
Action: Mouse moved to (340, 288)
Screenshot: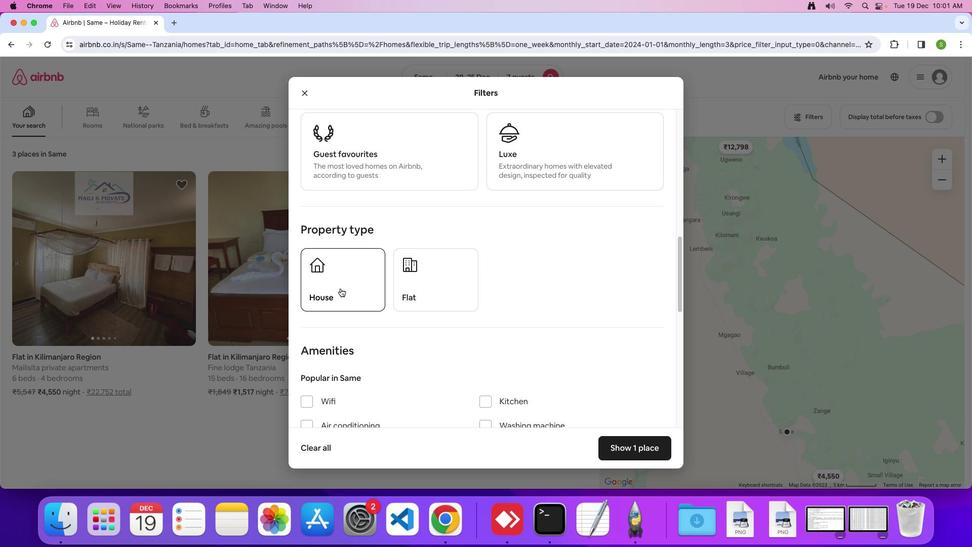 
Action: Mouse pressed left at (340, 288)
Screenshot: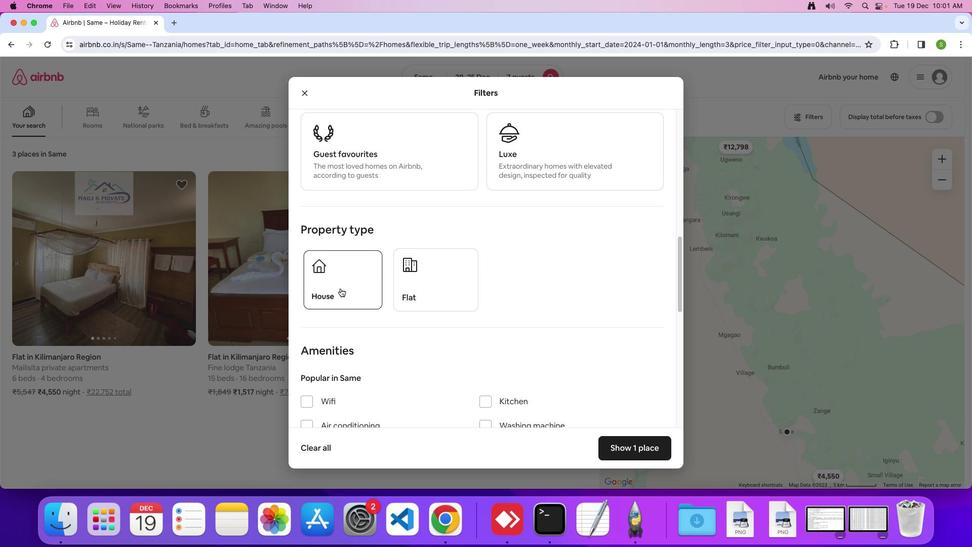
Action: Mouse moved to (546, 274)
Screenshot: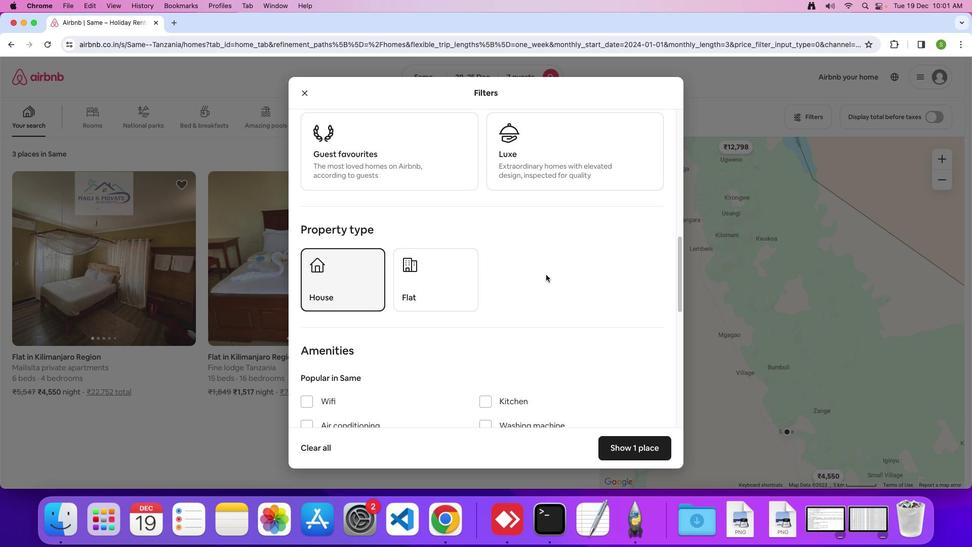 
Action: Mouse scrolled (546, 274) with delta (0, 0)
Screenshot: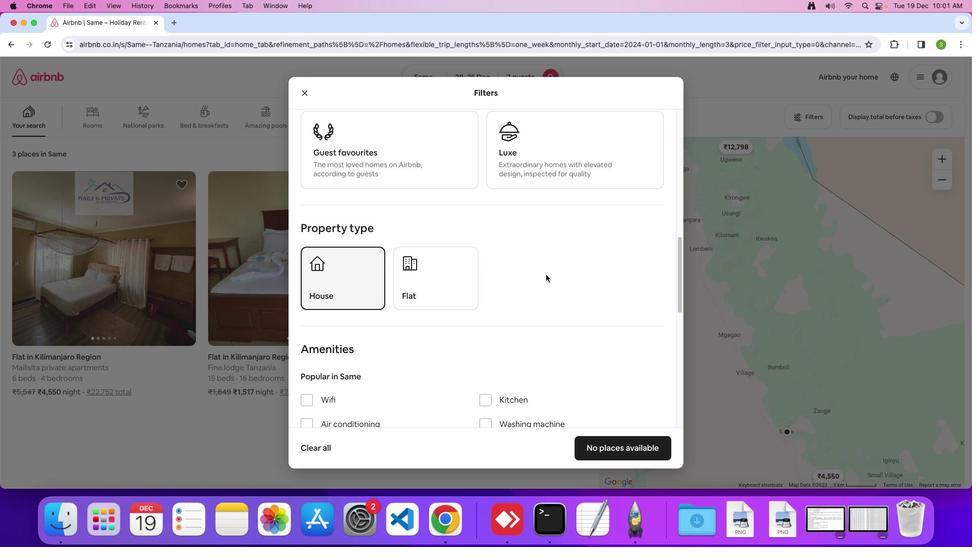 
Action: Mouse scrolled (546, 274) with delta (0, 0)
Screenshot: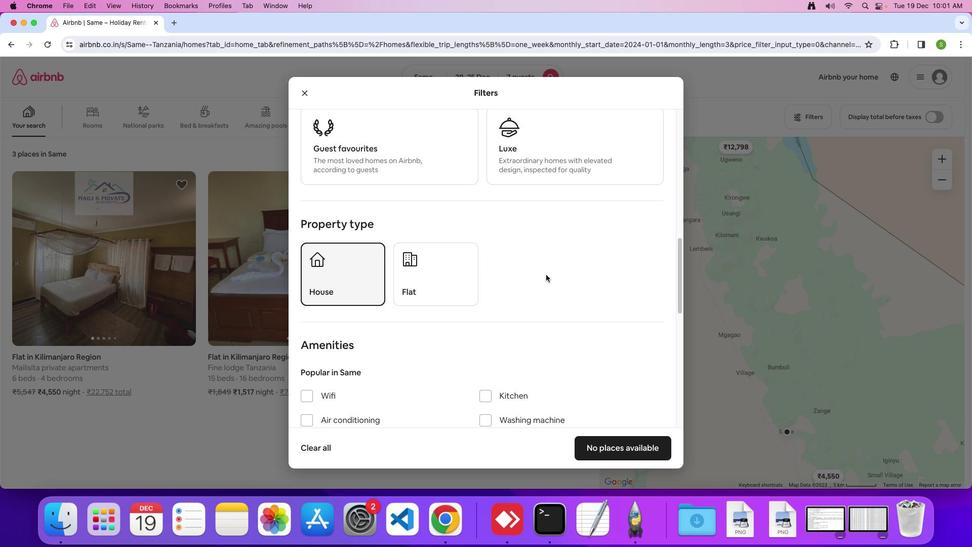 
Action: Mouse scrolled (546, 274) with delta (0, 0)
Screenshot: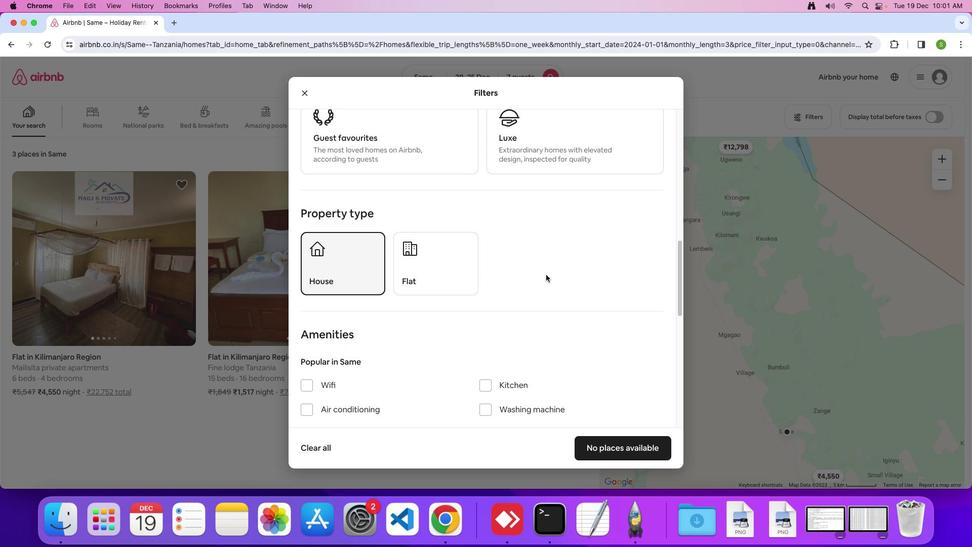 
Action: Mouse scrolled (546, 274) with delta (0, 0)
Screenshot: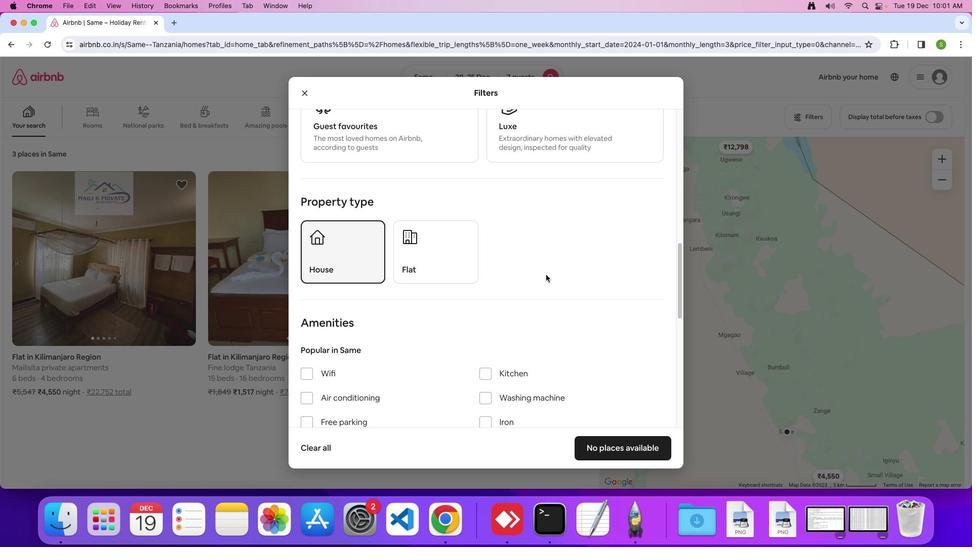 
Action: Mouse scrolled (546, 274) with delta (0, 0)
Screenshot: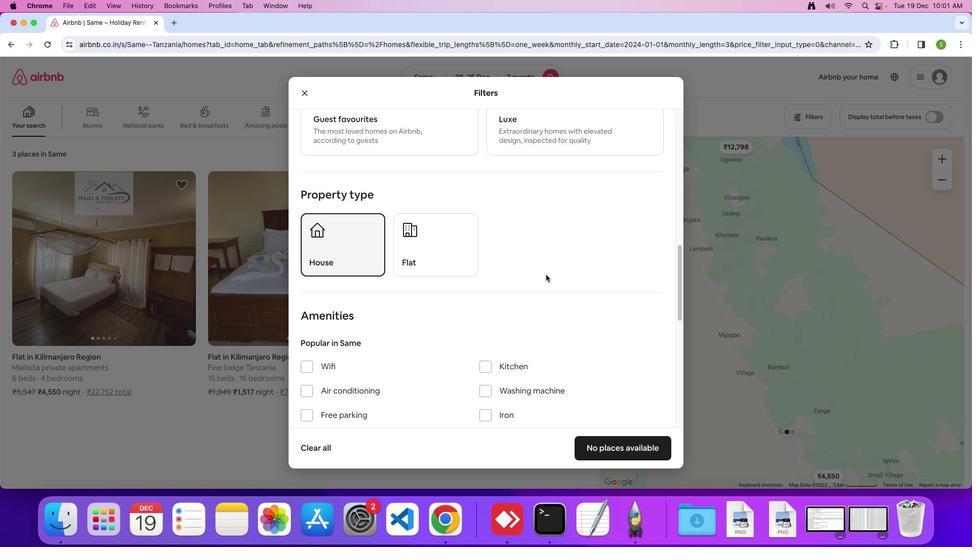 
Action: Mouse scrolled (546, 274) with delta (0, 0)
Screenshot: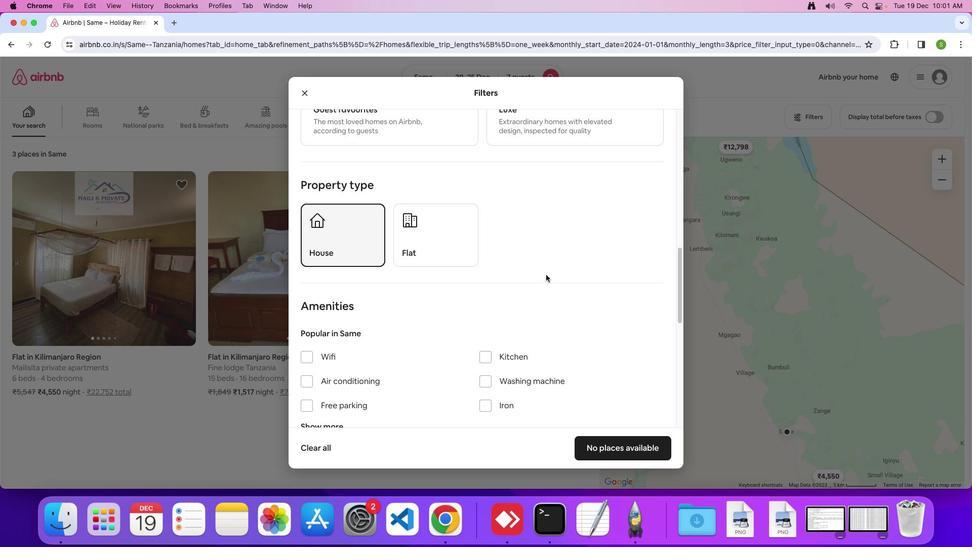 
Action: Mouse scrolled (546, 274) with delta (0, 0)
Screenshot: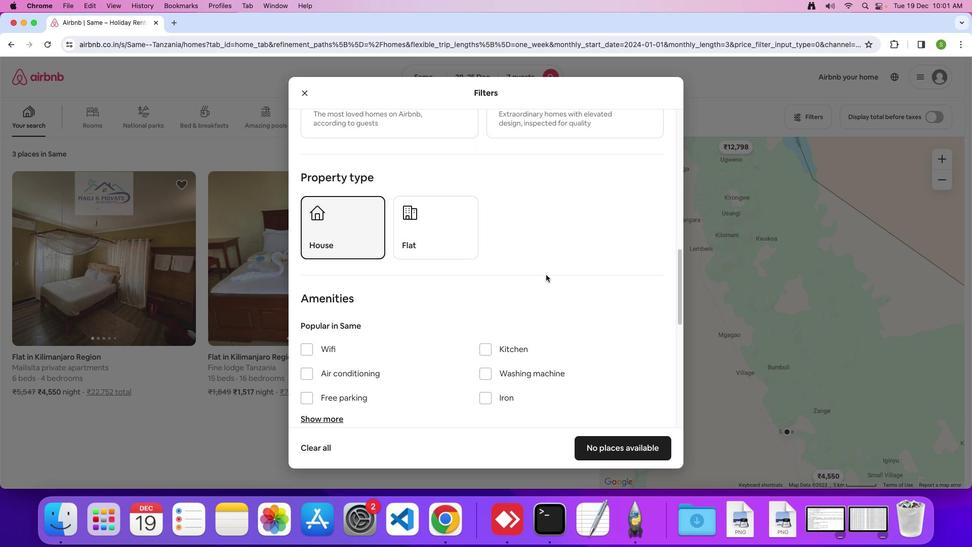 
Action: Mouse scrolled (546, 274) with delta (0, 0)
Screenshot: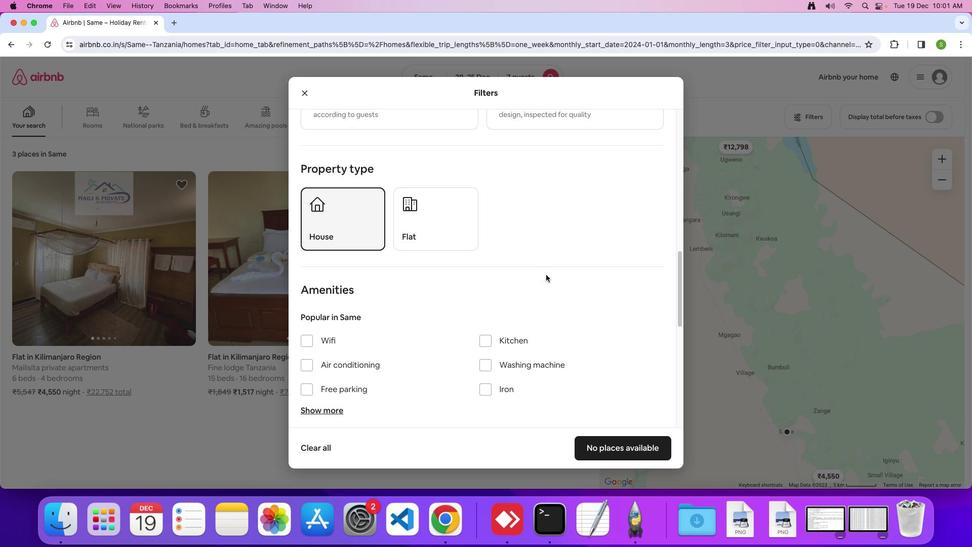 
Action: Mouse scrolled (546, 274) with delta (0, 0)
Screenshot: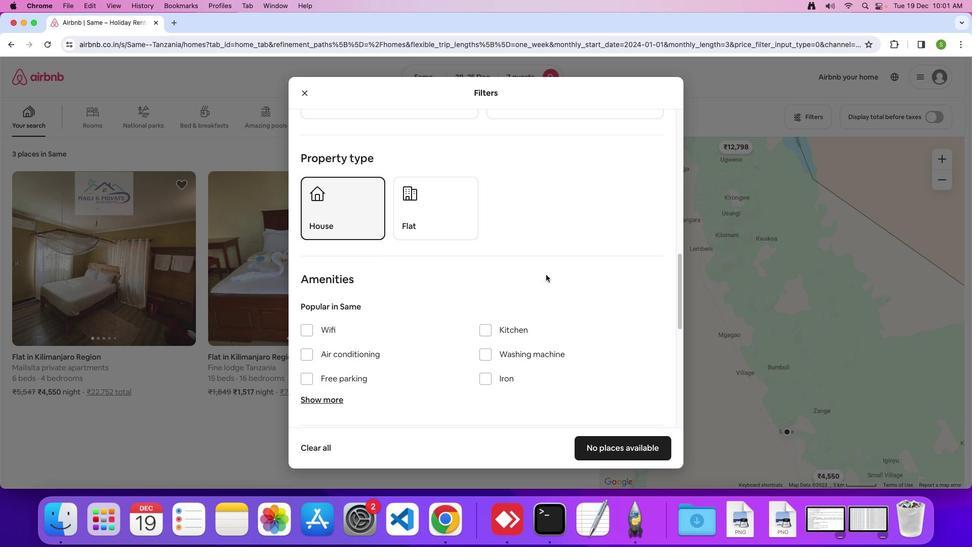 
Action: Mouse scrolled (546, 274) with delta (0, -1)
Screenshot: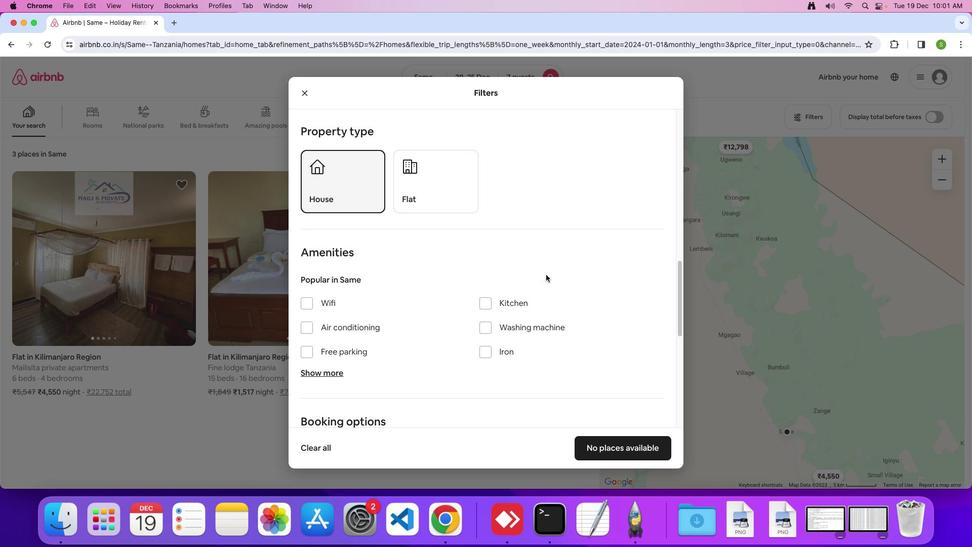 
Action: Mouse scrolled (546, 274) with delta (0, 0)
Screenshot: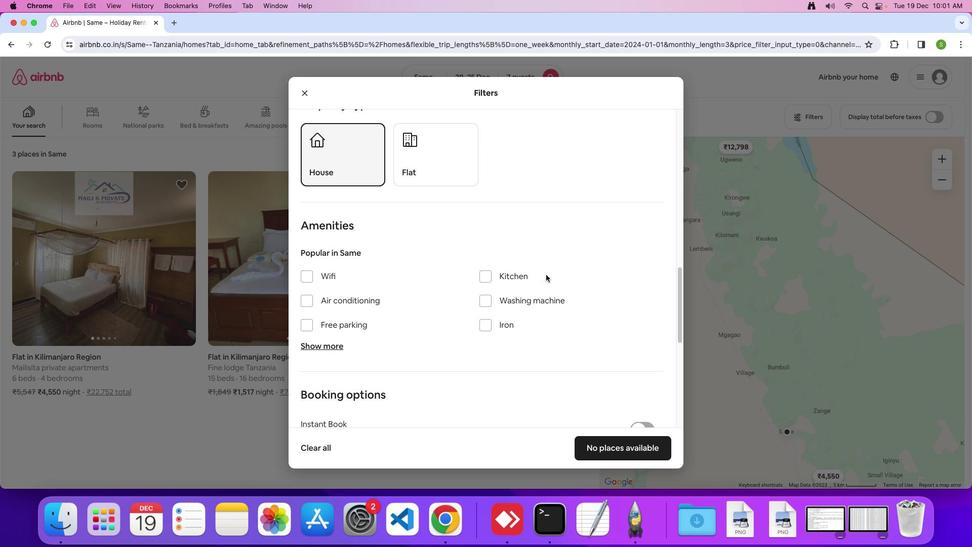 
Action: Mouse scrolled (546, 274) with delta (0, 0)
Screenshot: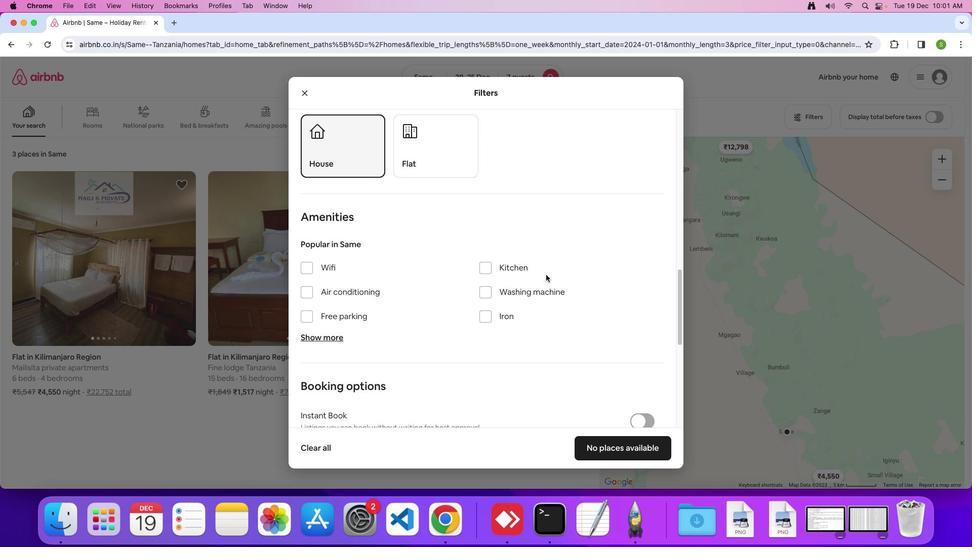 
Action: Mouse scrolled (546, 274) with delta (0, 0)
Screenshot: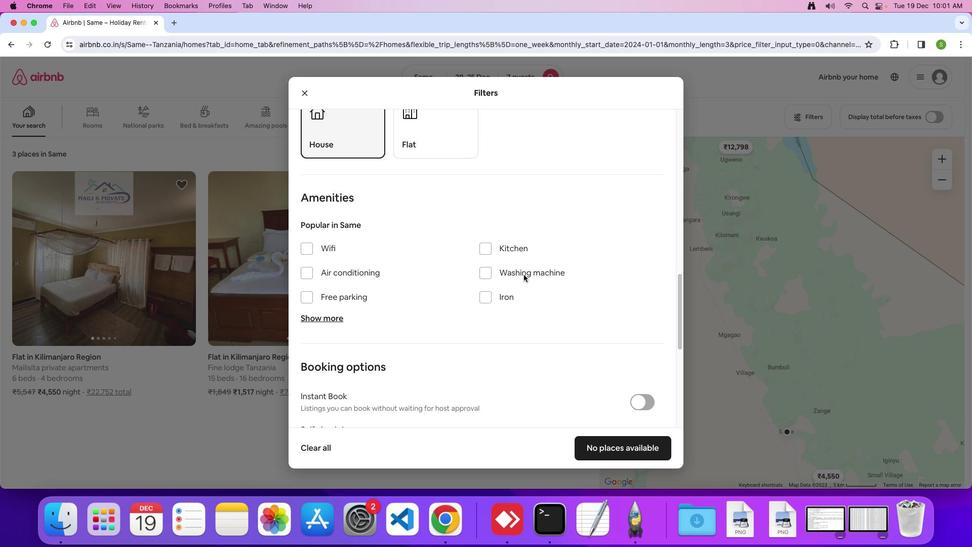 
Action: Mouse moved to (306, 233)
Screenshot: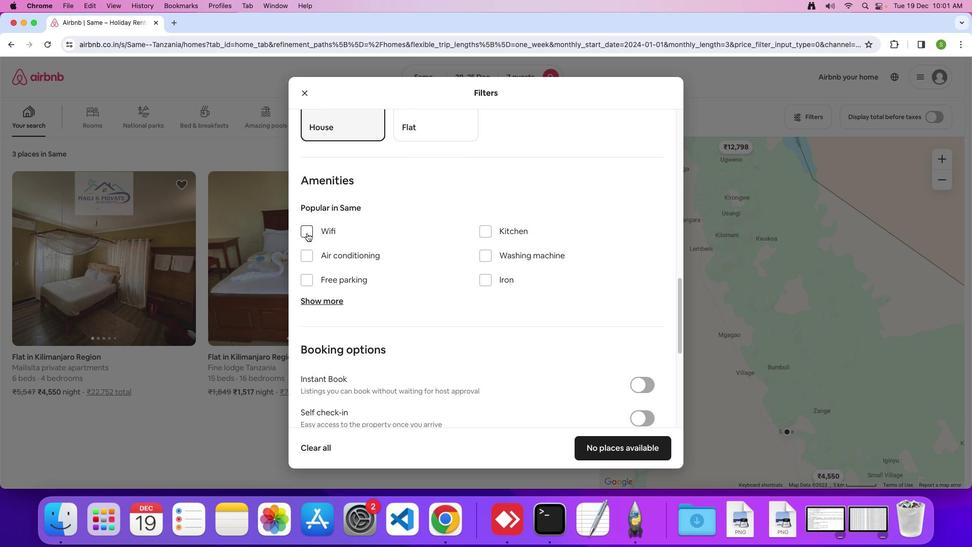 
Action: Mouse pressed left at (306, 233)
Screenshot: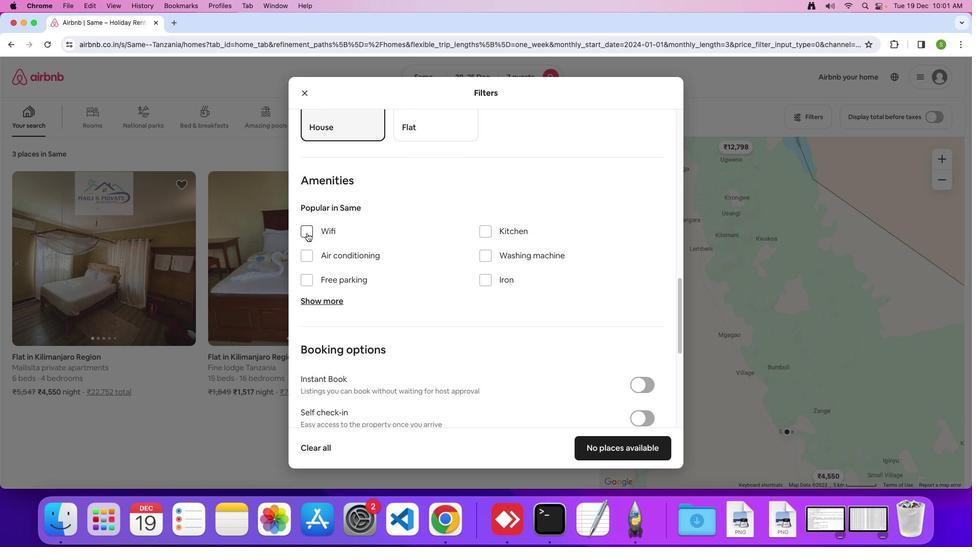 
Action: Mouse moved to (305, 300)
Screenshot: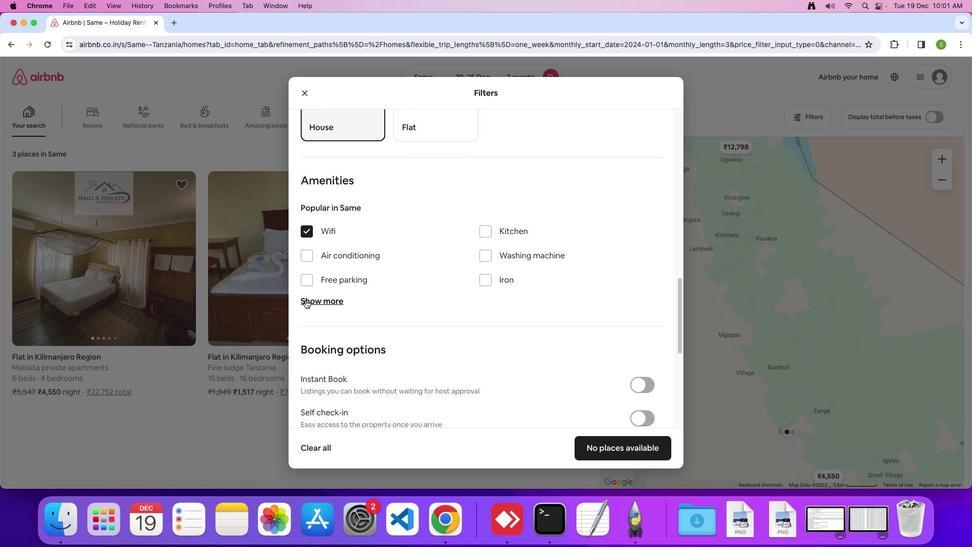 
Action: Mouse pressed left at (305, 300)
Screenshot: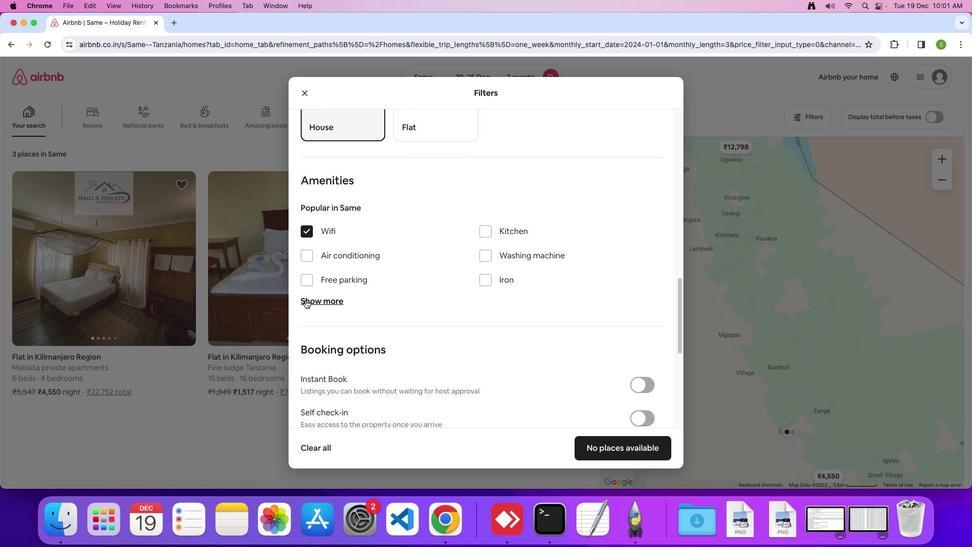 
Action: Mouse moved to (468, 280)
Screenshot: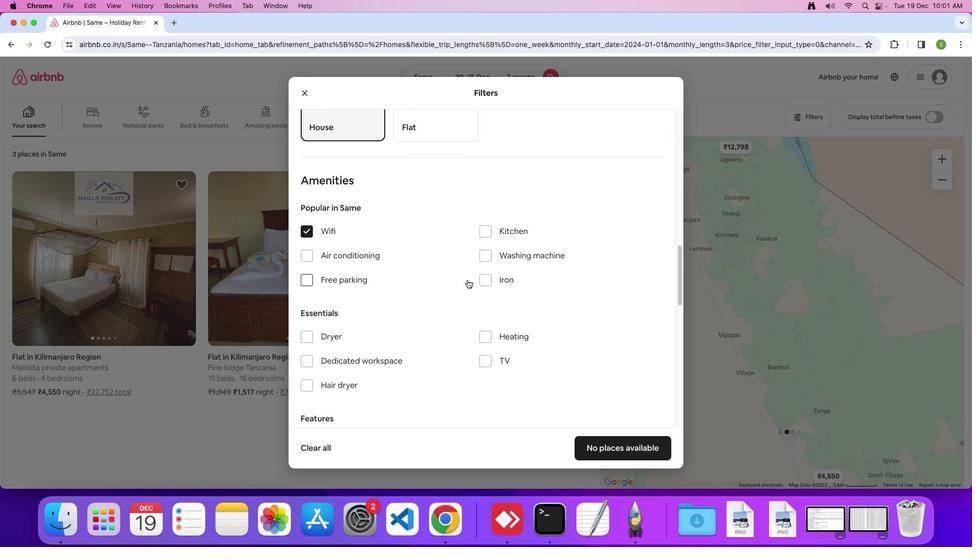 
Action: Mouse scrolled (468, 280) with delta (0, 0)
Screenshot: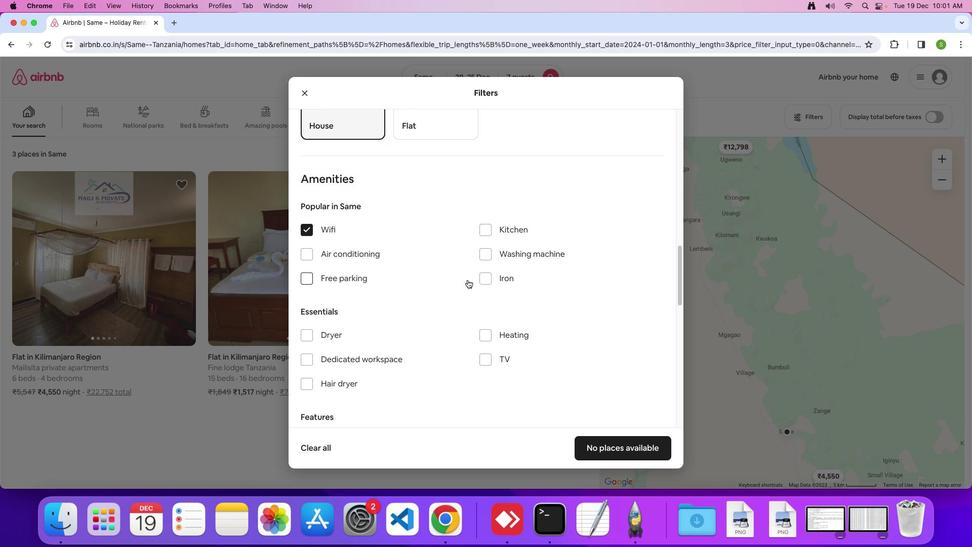 
Action: Mouse scrolled (468, 280) with delta (0, 0)
Screenshot: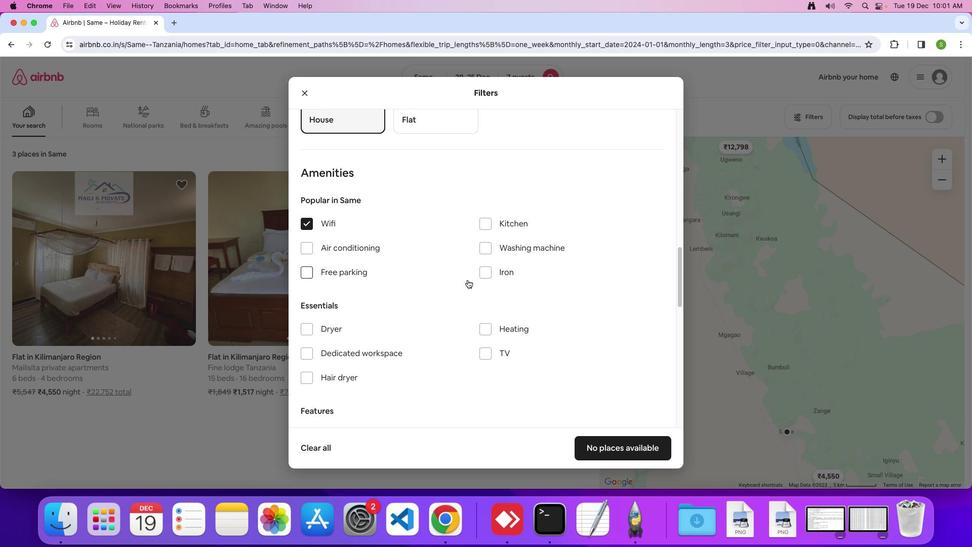 
Action: Mouse scrolled (468, 280) with delta (0, 0)
Screenshot: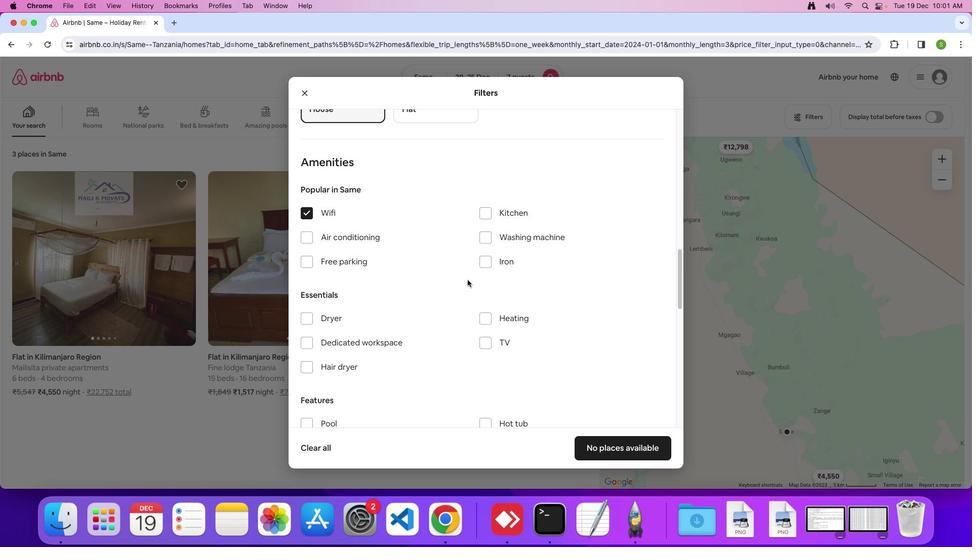 
Action: Mouse scrolled (468, 280) with delta (0, 0)
Screenshot: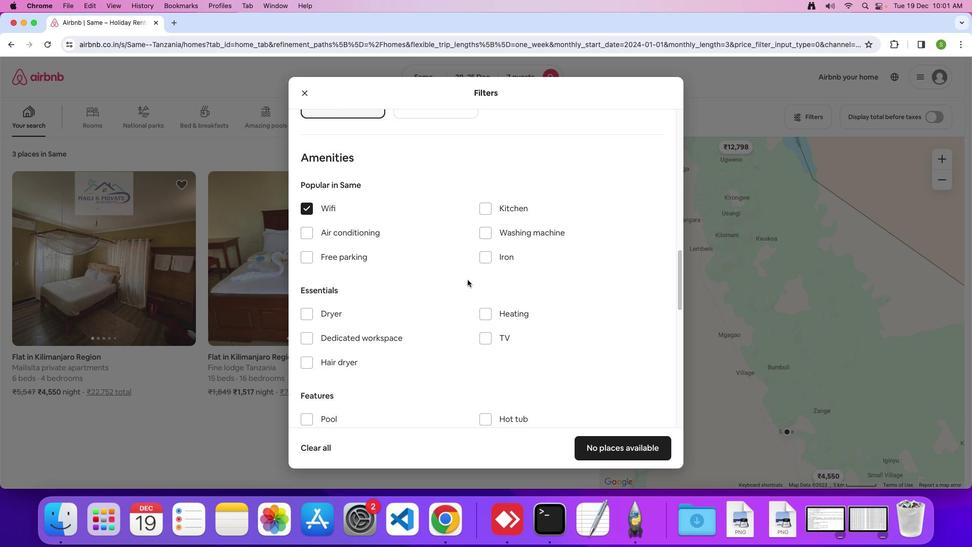 
Action: Mouse scrolled (468, 280) with delta (0, -1)
Screenshot: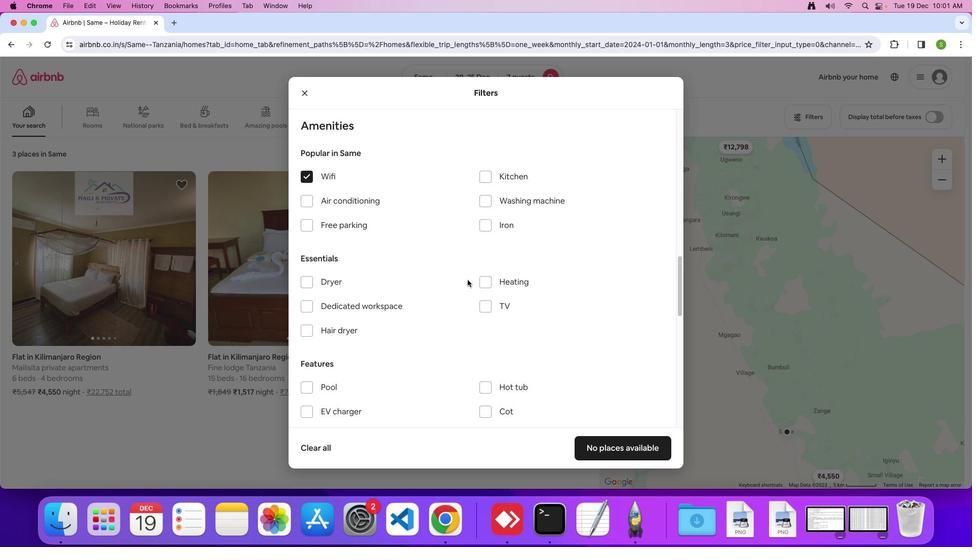 
Action: Mouse moved to (487, 289)
Screenshot: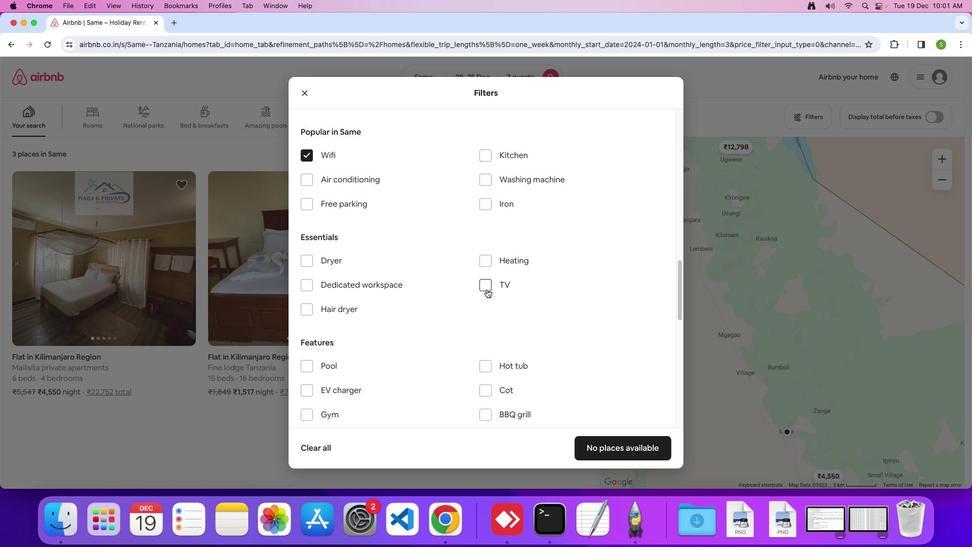 
Action: Mouse pressed left at (487, 289)
Screenshot: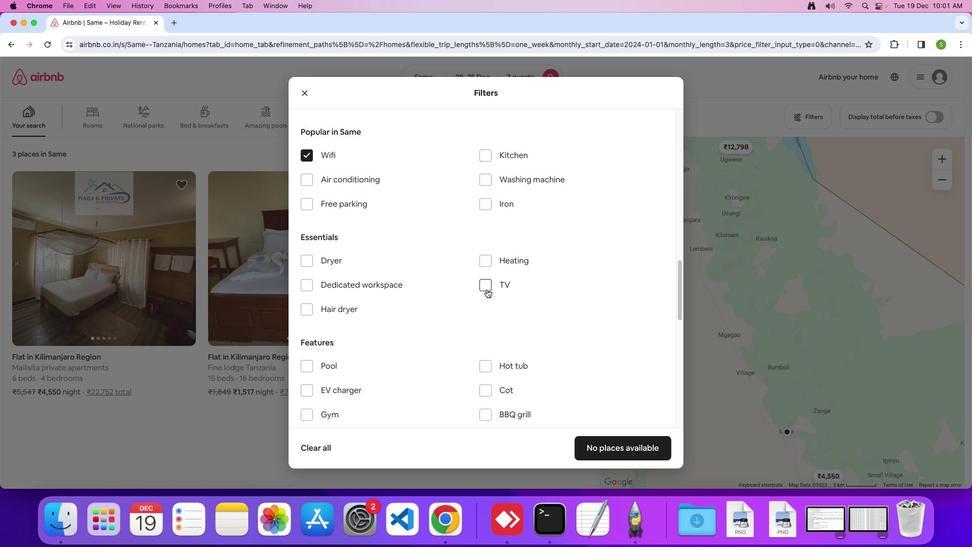 
Action: Mouse moved to (528, 267)
Screenshot: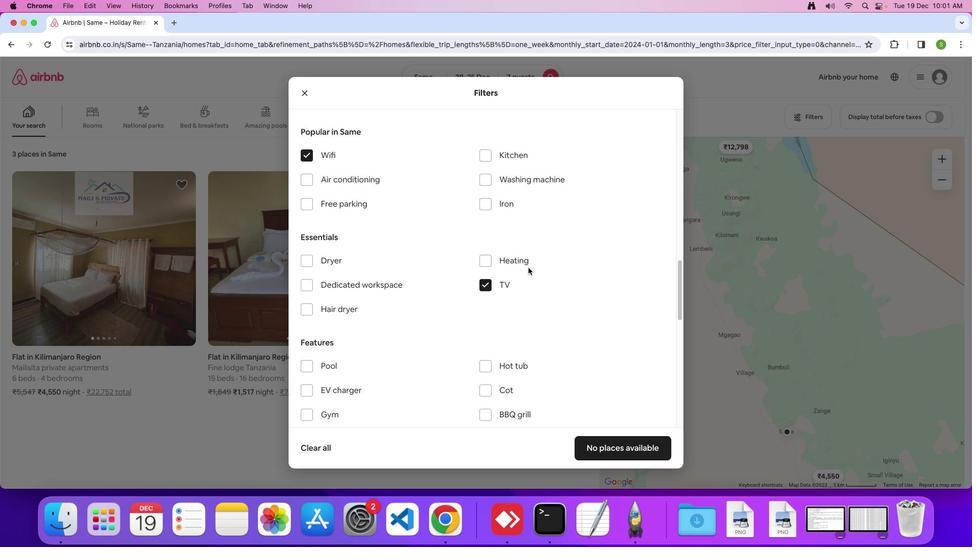 
Action: Mouse scrolled (528, 267) with delta (0, 0)
Screenshot: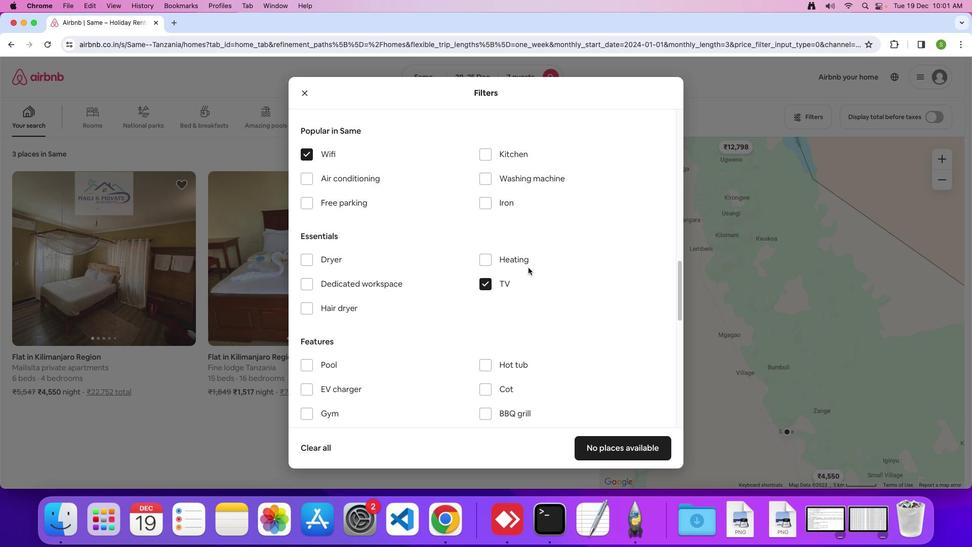 
Action: Mouse scrolled (528, 267) with delta (0, 0)
Screenshot: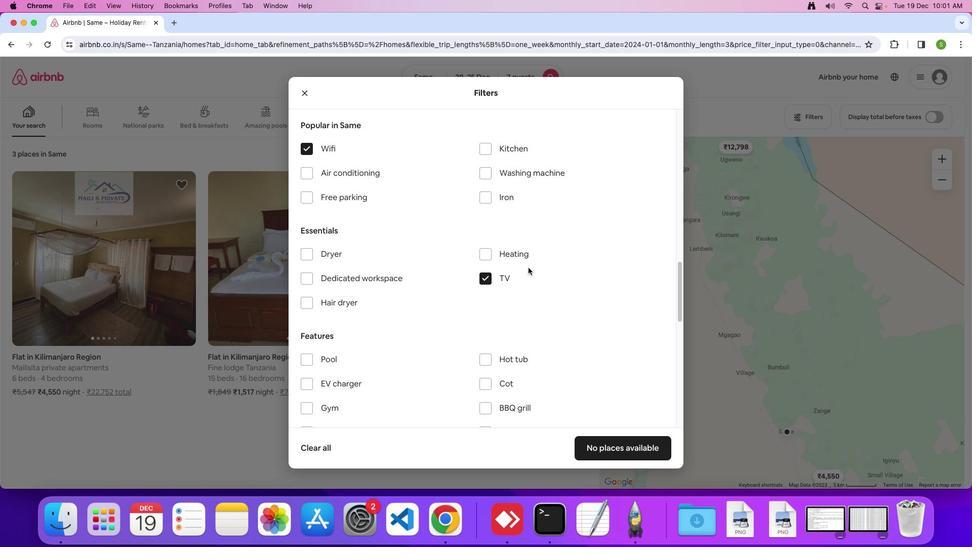 
Action: Mouse scrolled (528, 267) with delta (0, 0)
Screenshot: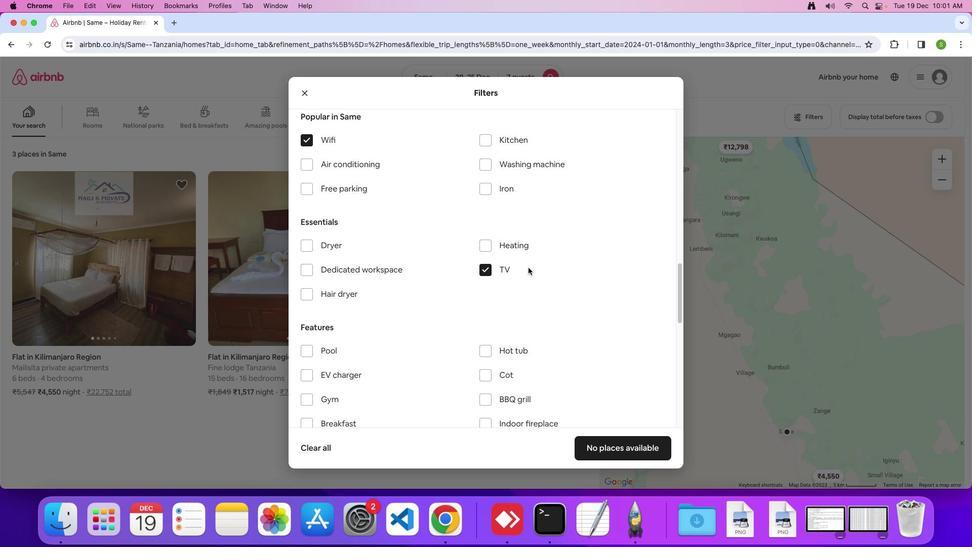 
Action: Mouse moved to (528, 267)
Screenshot: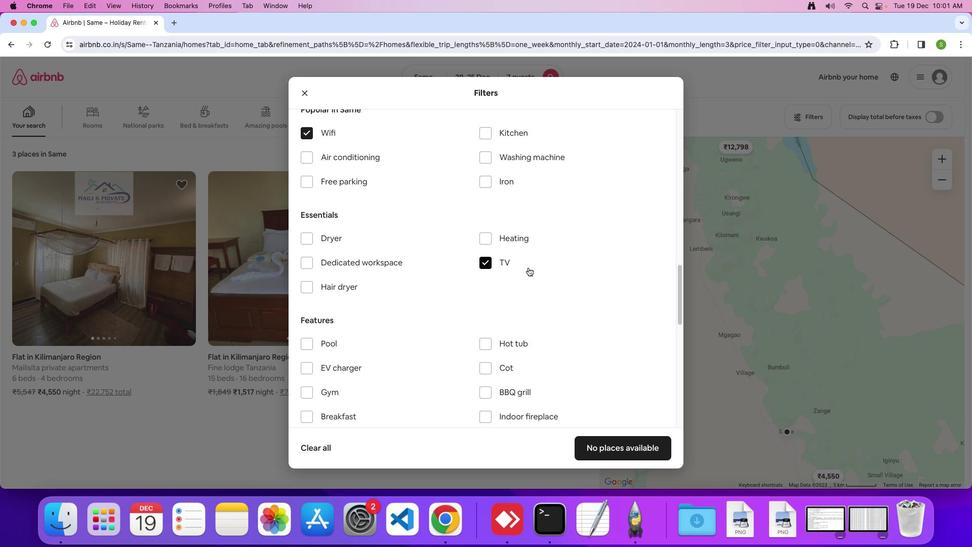 
Action: Mouse scrolled (528, 267) with delta (0, 0)
Screenshot: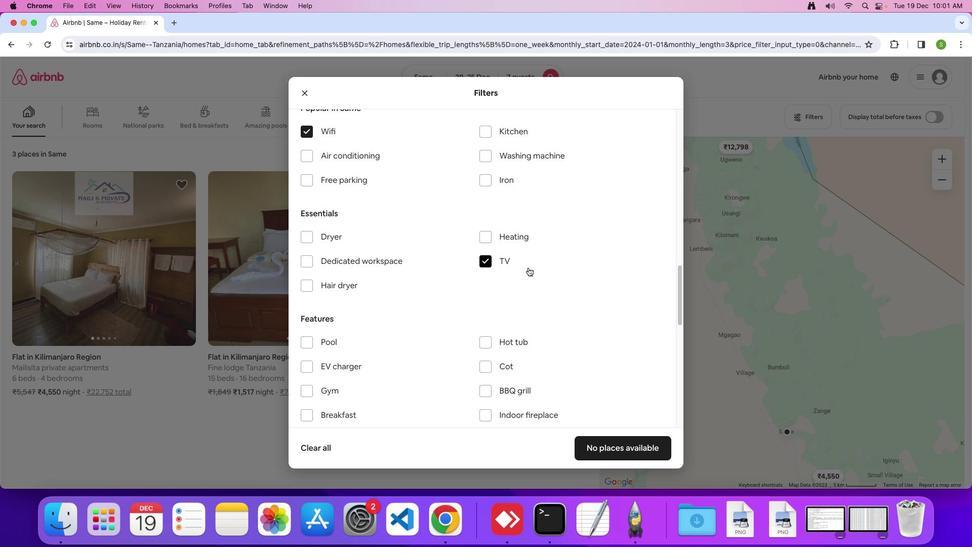 
Action: Mouse scrolled (528, 267) with delta (0, 0)
Screenshot: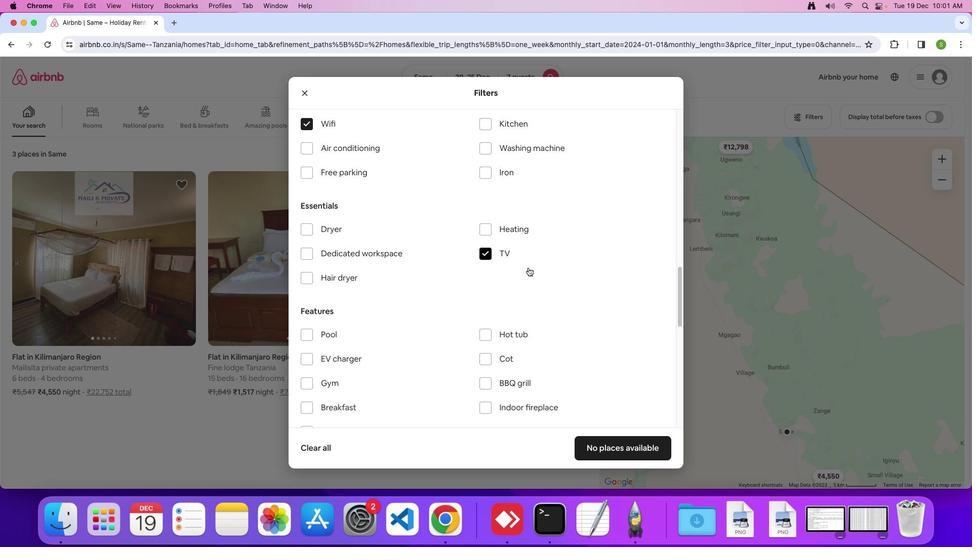 
Action: Mouse moved to (306, 170)
Screenshot: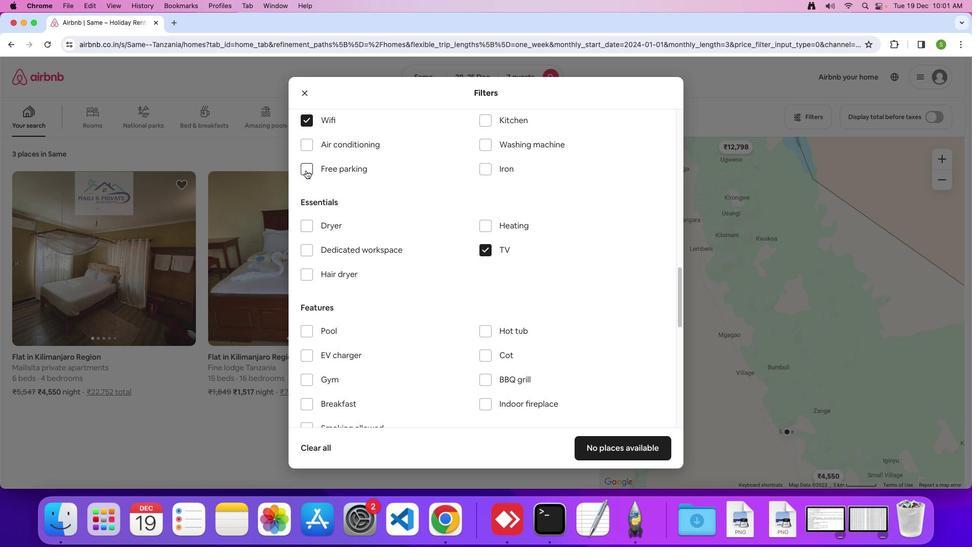 
Action: Mouse pressed left at (306, 170)
Screenshot: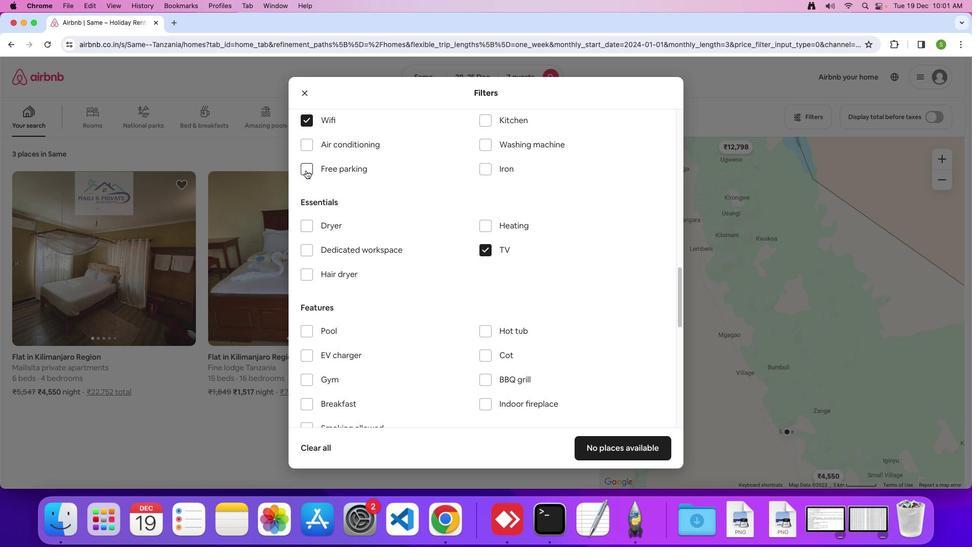 
Action: Mouse moved to (544, 272)
Screenshot: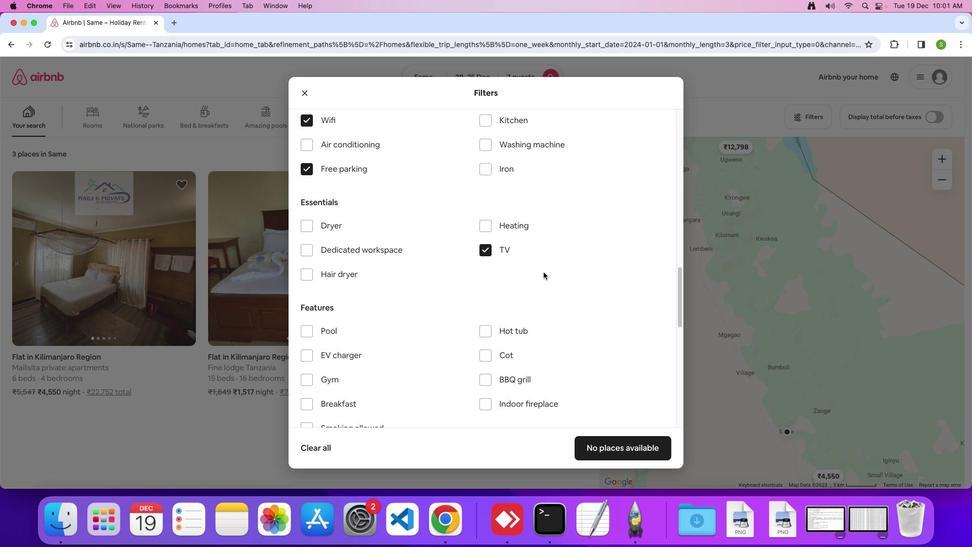 
Action: Mouse scrolled (544, 272) with delta (0, 0)
Screenshot: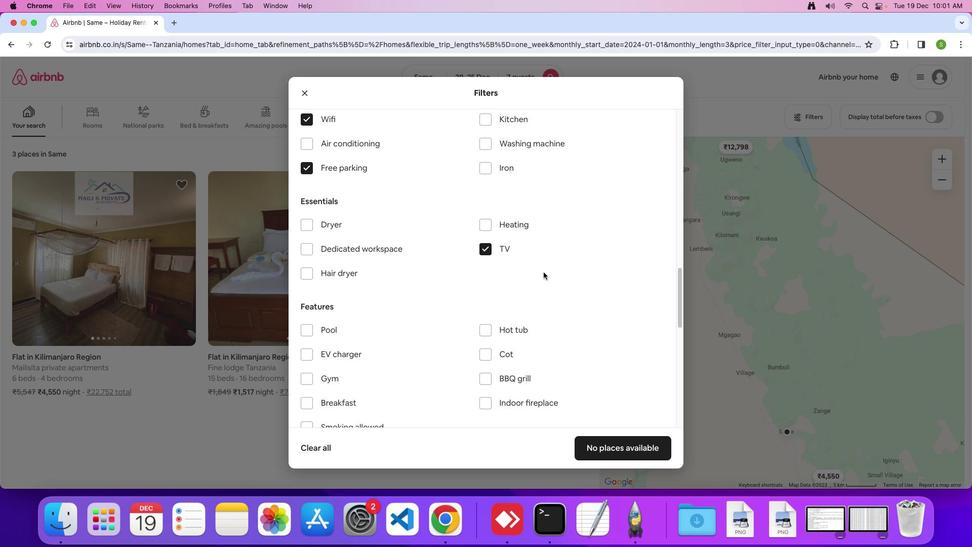 
Action: Mouse scrolled (544, 272) with delta (0, 0)
Screenshot: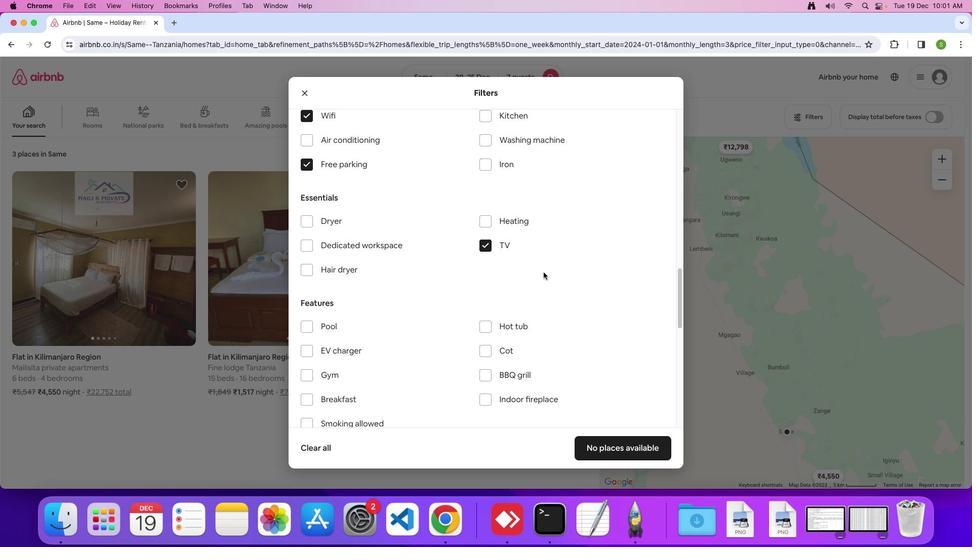 
Action: Mouse scrolled (544, 272) with delta (0, 0)
Screenshot: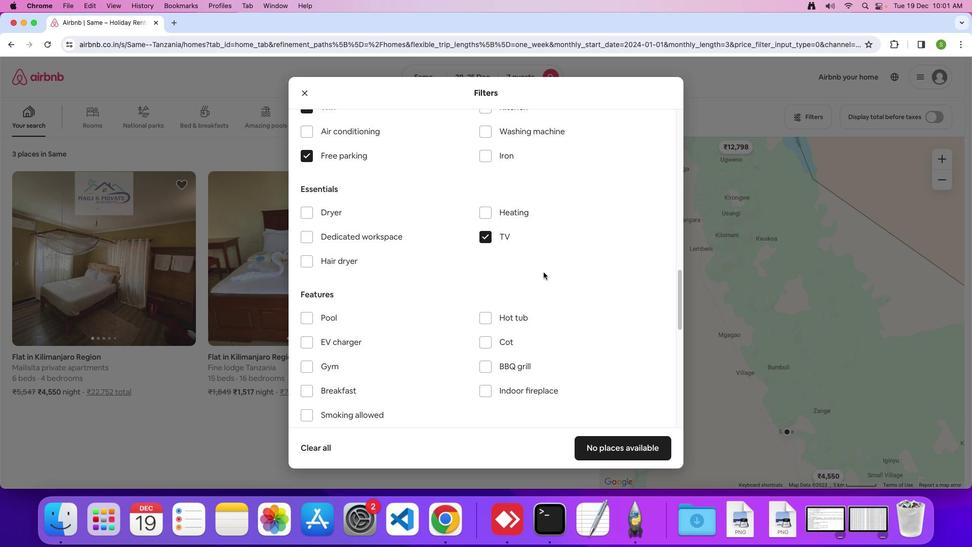 
Action: Mouse scrolled (544, 272) with delta (0, 0)
Screenshot: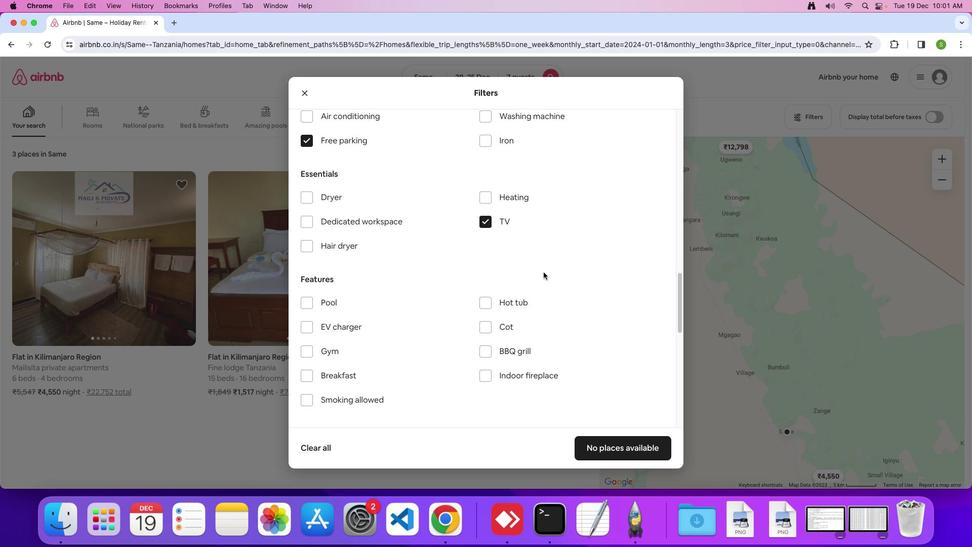 
Action: Mouse scrolled (544, 272) with delta (0, 0)
Screenshot: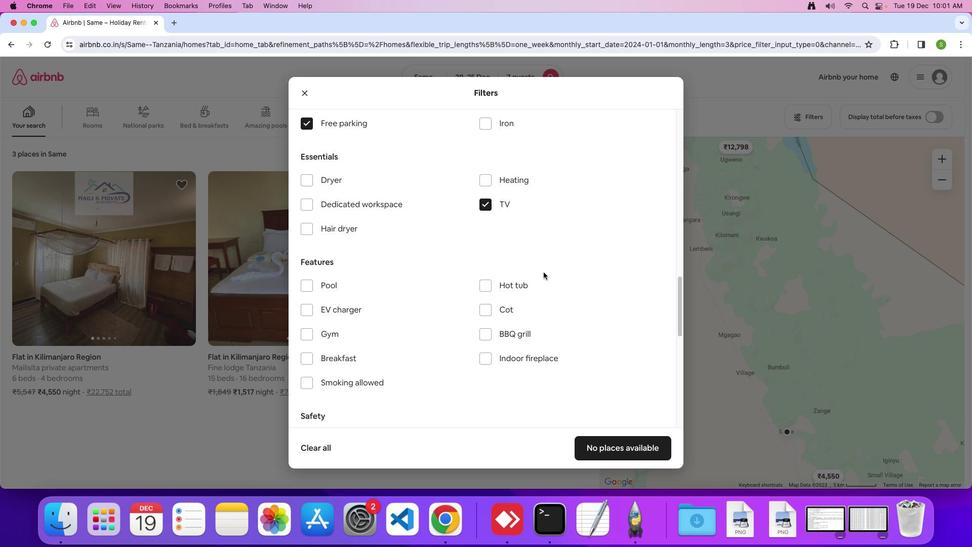 
Action: Mouse scrolled (544, 272) with delta (0, -1)
Screenshot: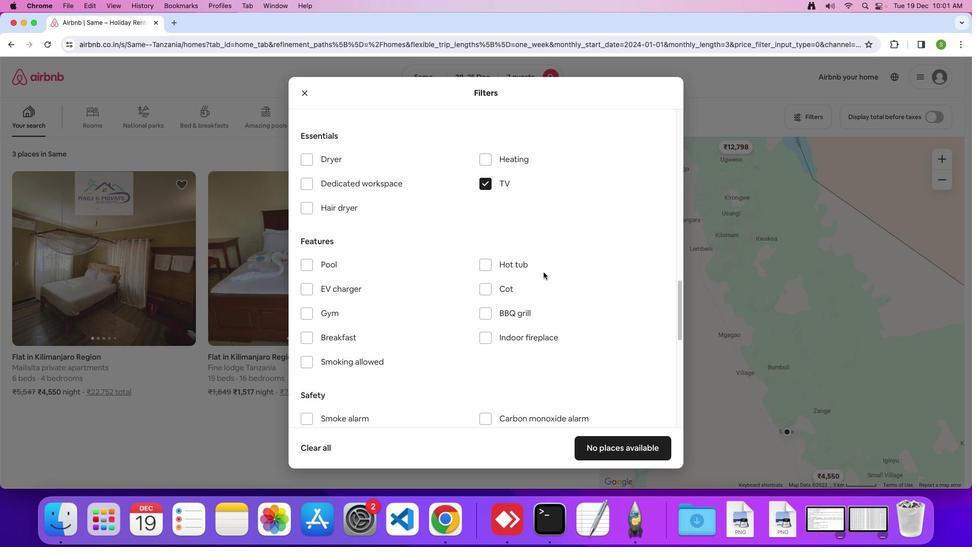 
Action: Mouse scrolled (544, 272) with delta (0, 0)
Screenshot: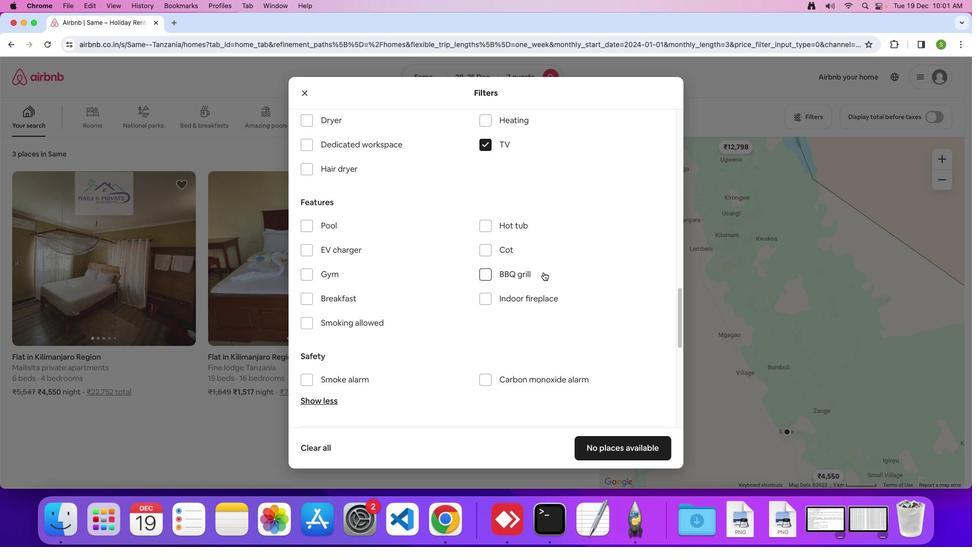 
Action: Mouse scrolled (544, 272) with delta (0, 0)
Screenshot: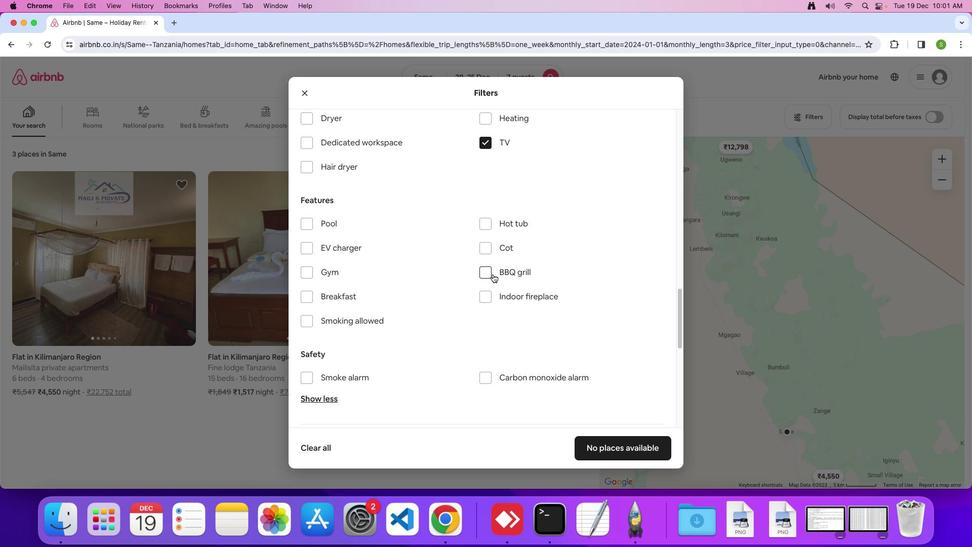 
Action: Mouse moved to (302, 276)
Screenshot: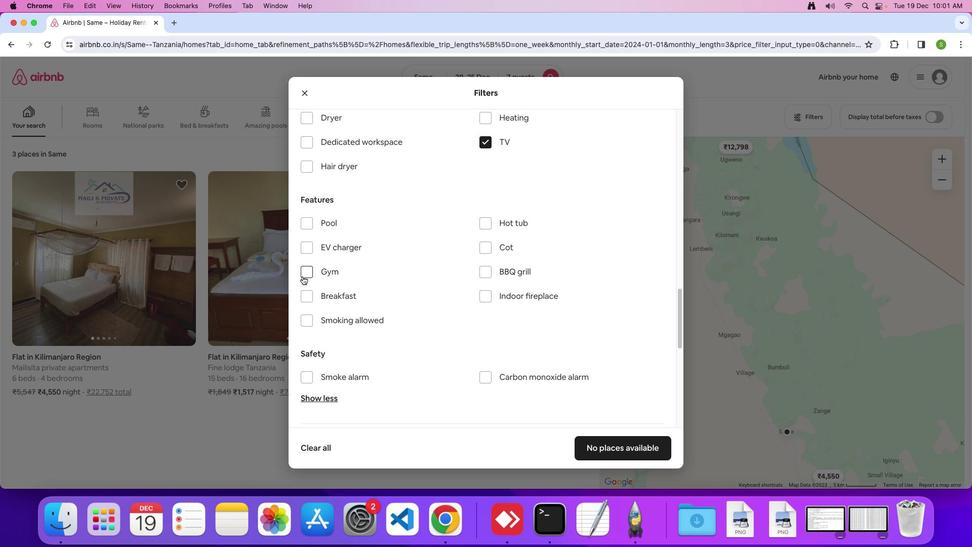 
Action: Mouse pressed left at (302, 276)
Screenshot: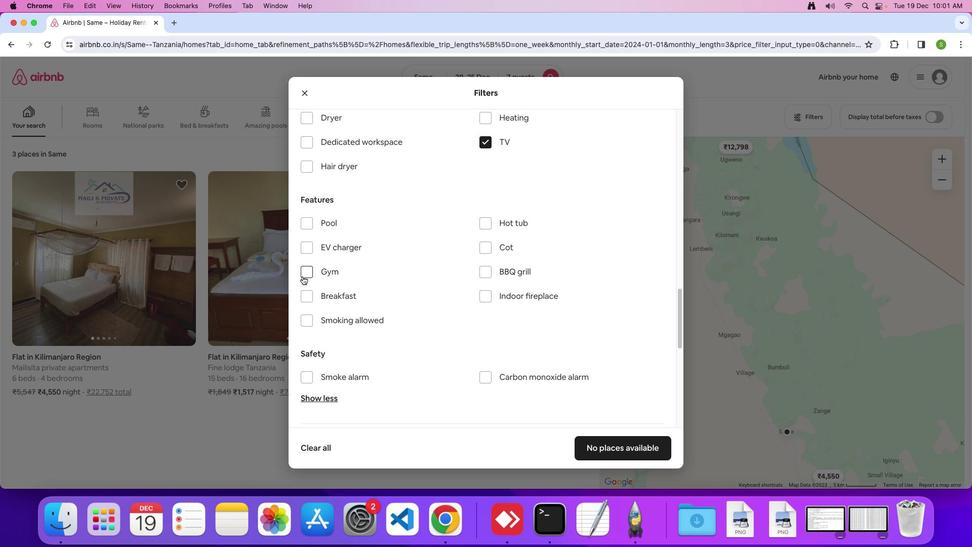 
Action: Mouse moved to (302, 297)
Screenshot: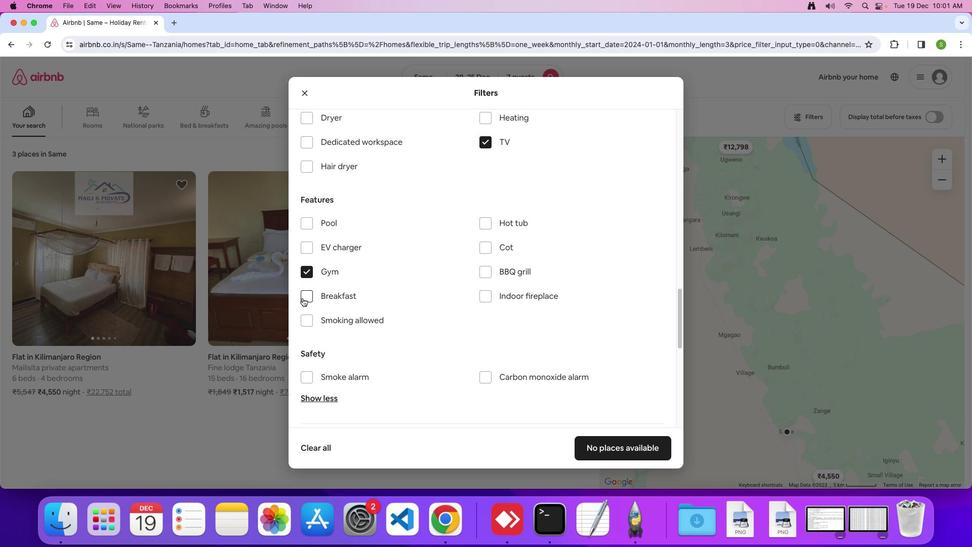 
Action: Mouse pressed left at (302, 297)
Screenshot: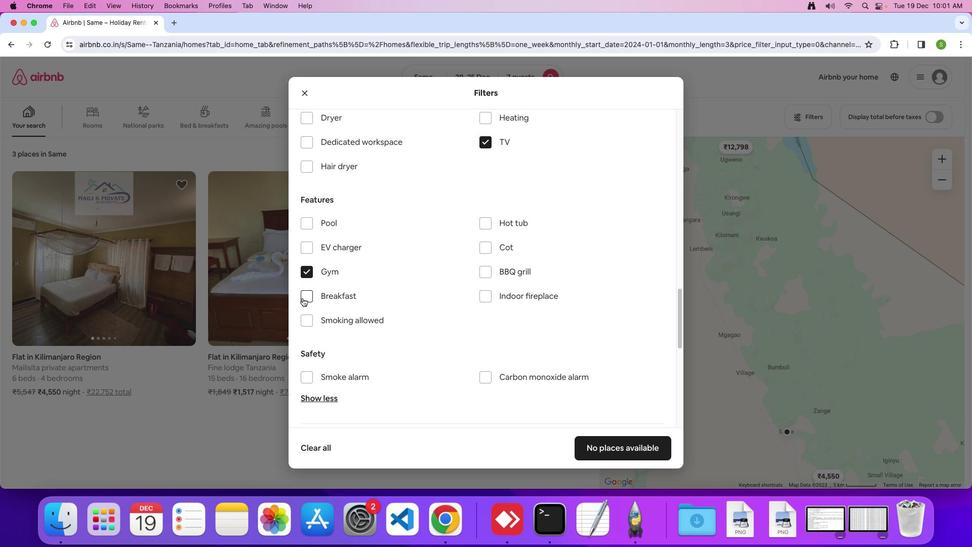 
Action: Mouse moved to (459, 287)
Screenshot: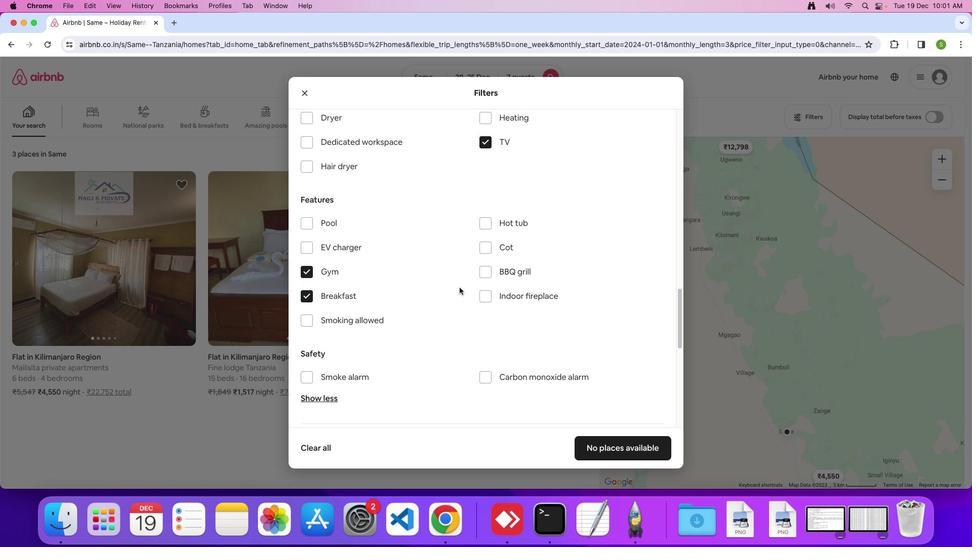
Action: Mouse scrolled (459, 287) with delta (0, 0)
Screenshot: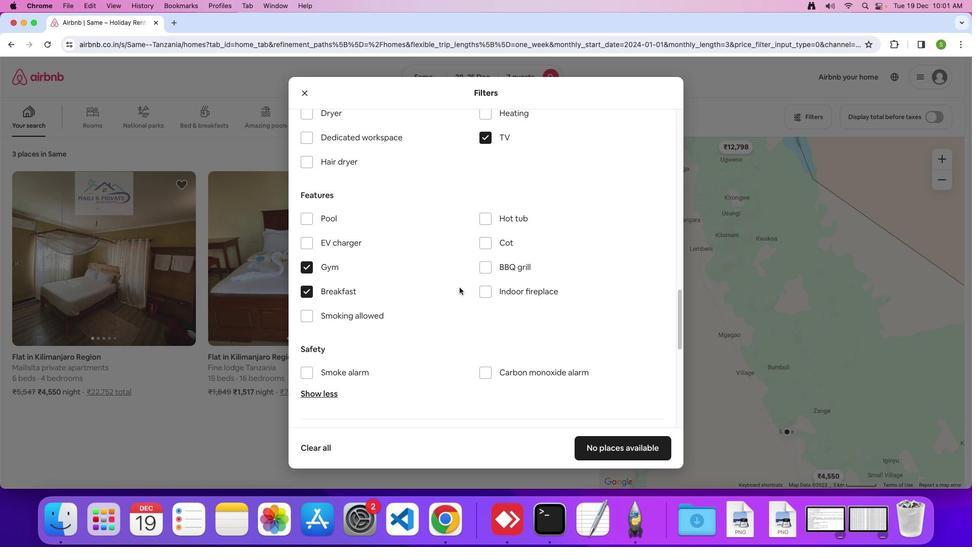 
Action: Mouse scrolled (459, 287) with delta (0, 0)
Screenshot: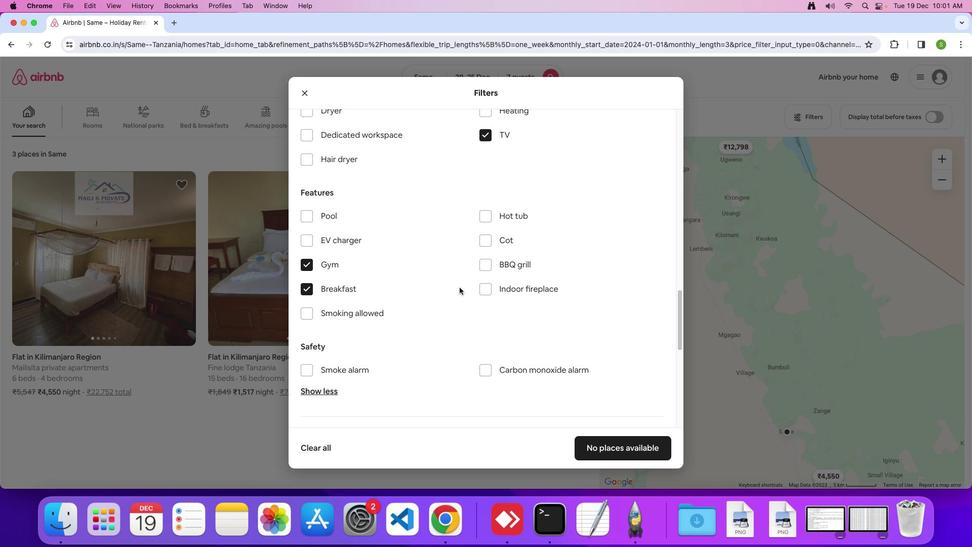 
Action: Mouse scrolled (459, 287) with delta (0, -1)
Screenshot: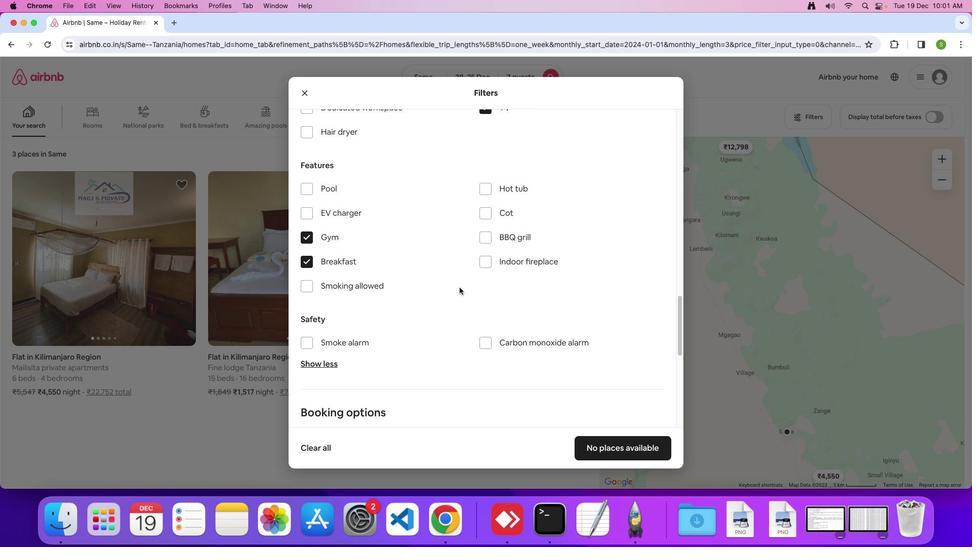 
Action: Mouse scrolled (459, 287) with delta (0, 0)
Screenshot: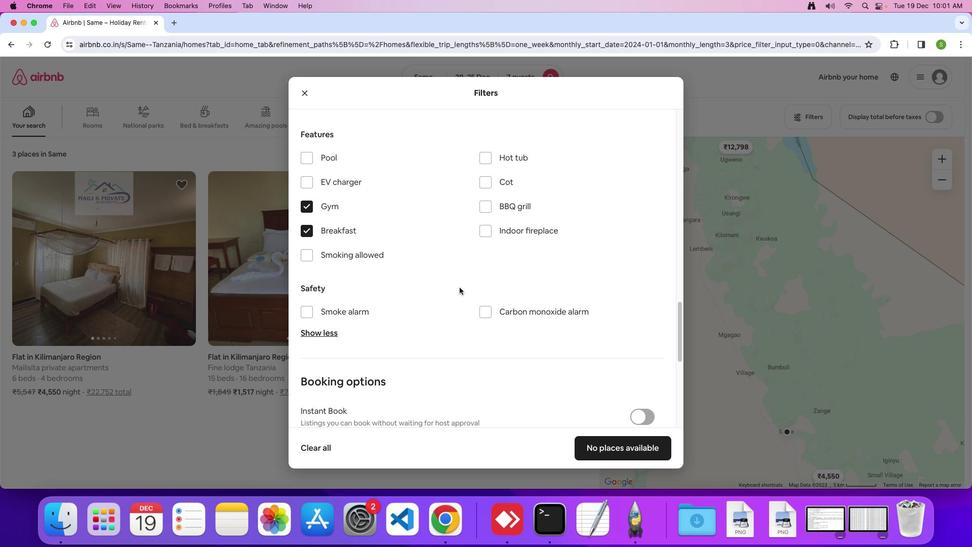 
Action: Mouse scrolled (459, 287) with delta (0, 0)
Screenshot: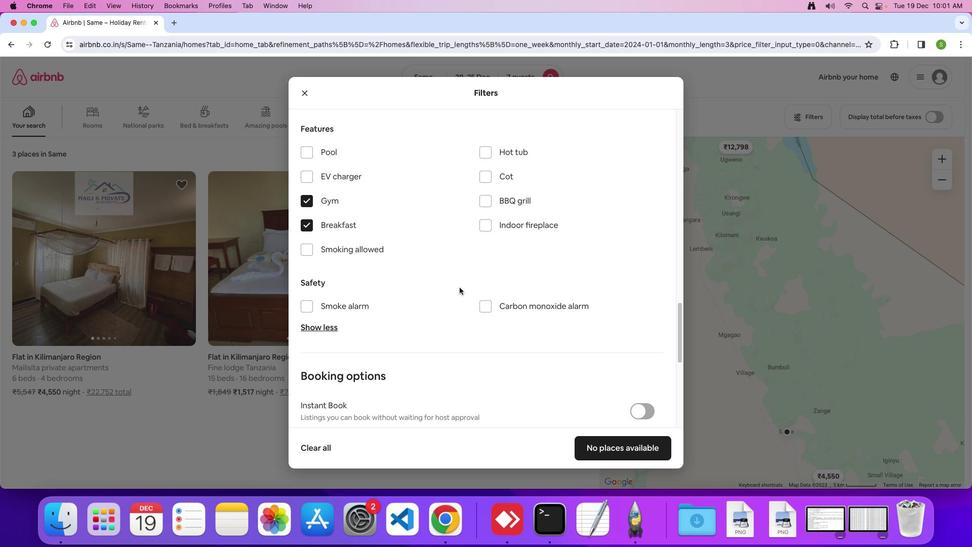 
Action: Mouse scrolled (459, 287) with delta (0, -1)
Screenshot: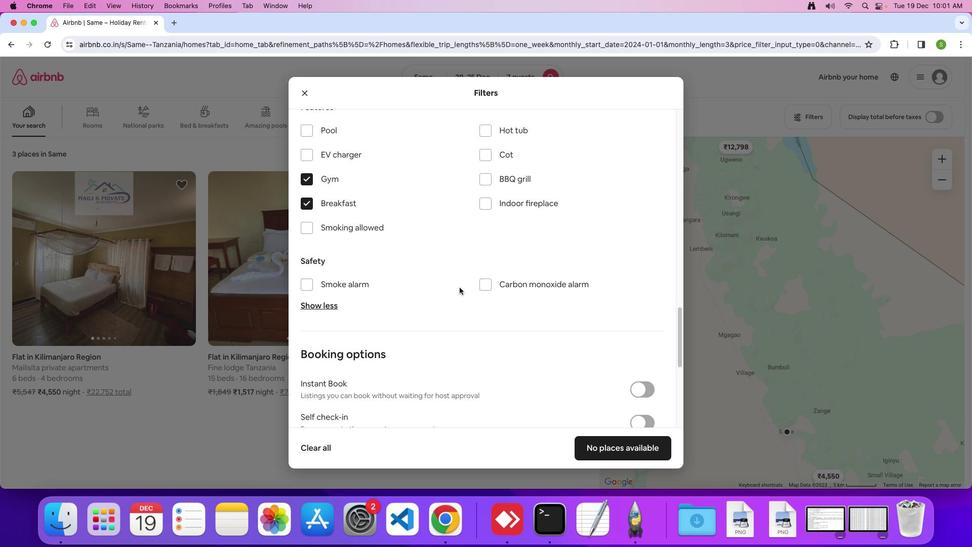 
Action: Mouse scrolled (459, 287) with delta (0, 0)
Screenshot: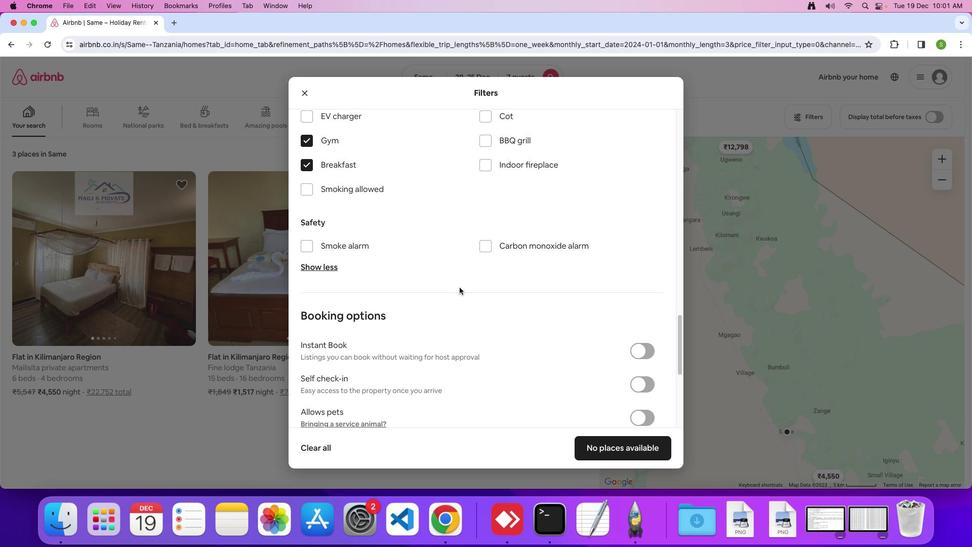 
Action: Mouse scrolled (459, 287) with delta (0, 0)
Screenshot: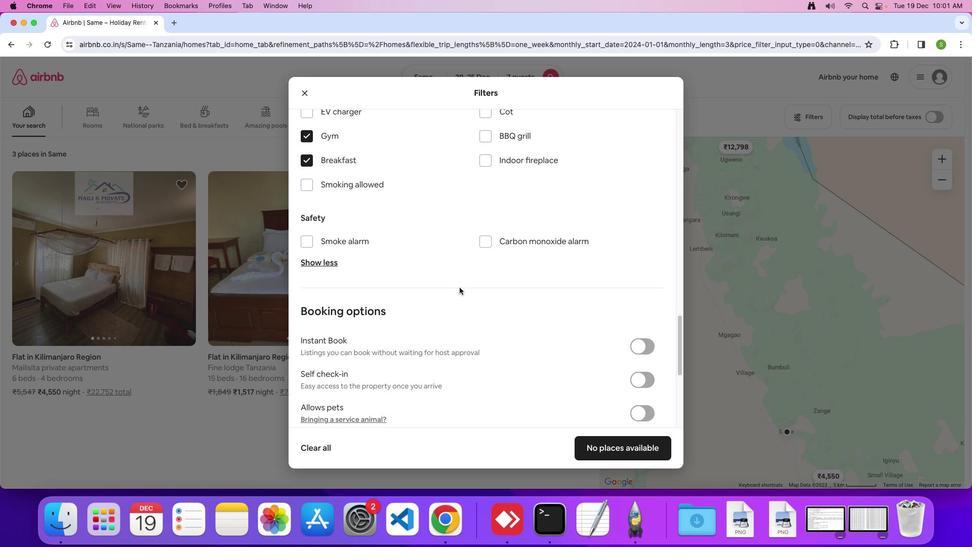 
Action: Mouse scrolled (459, 287) with delta (0, -1)
Screenshot: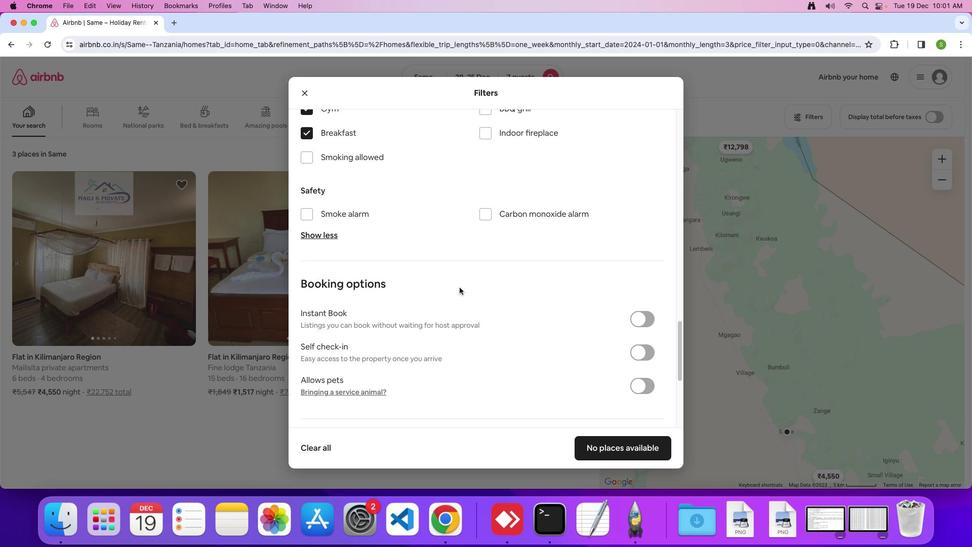 
Action: Mouse scrolled (459, 287) with delta (0, 0)
Screenshot: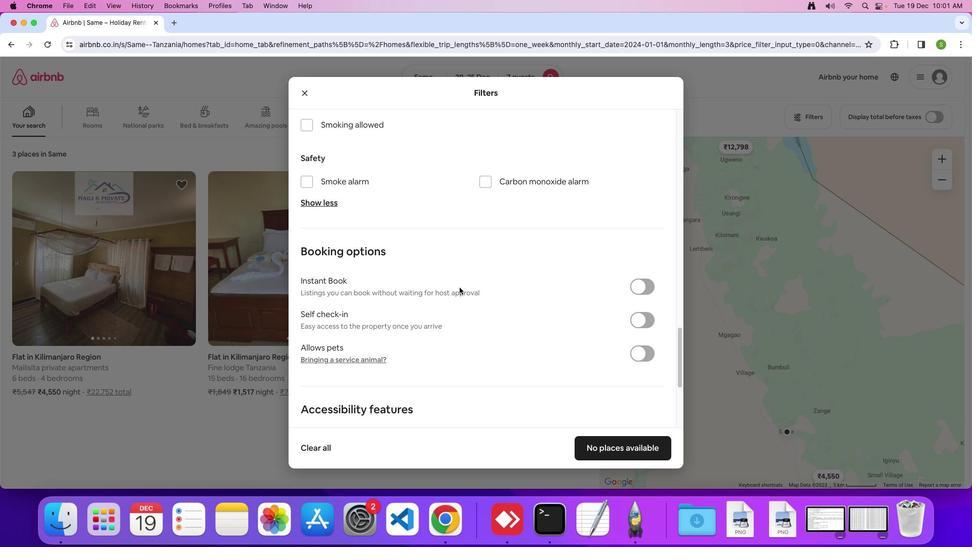 
Action: Mouse scrolled (459, 287) with delta (0, 0)
Screenshot: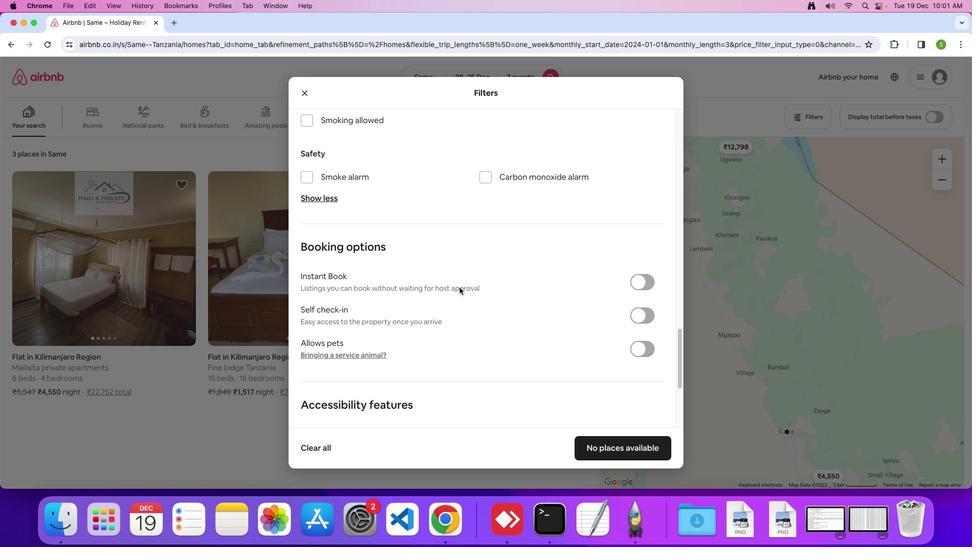 
Action: Mouse scrolled (459, 287) with delta (0, -1)
Screenshot: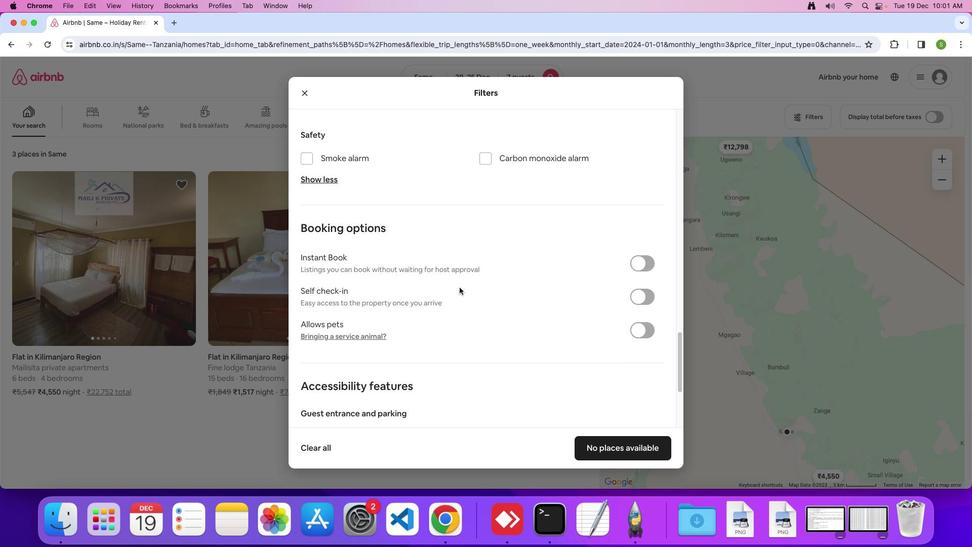 
Action: Mouse scrolled (459, 287) with delta (0, 0)
Screenshot: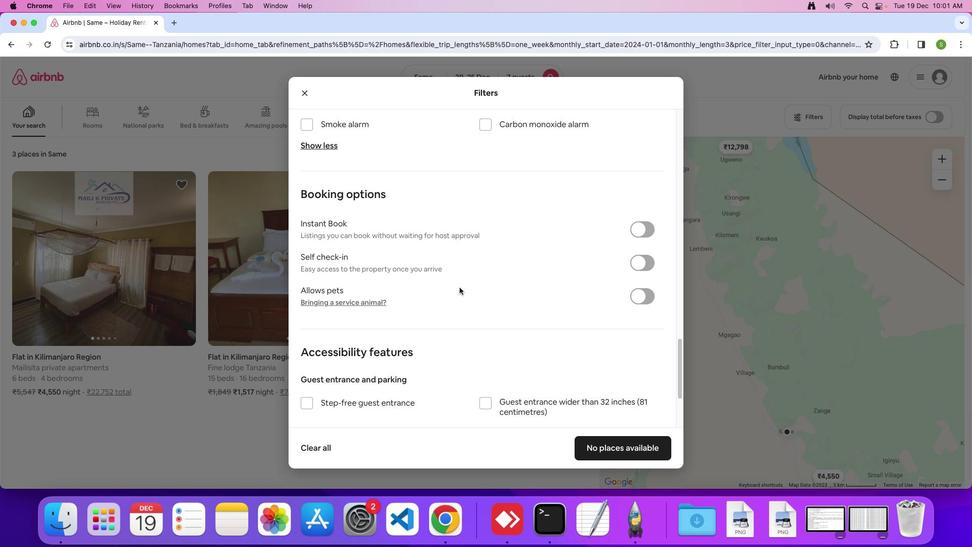
Action: Mouse scrolled (459, 287) with delta (0, 0)
Screenshot: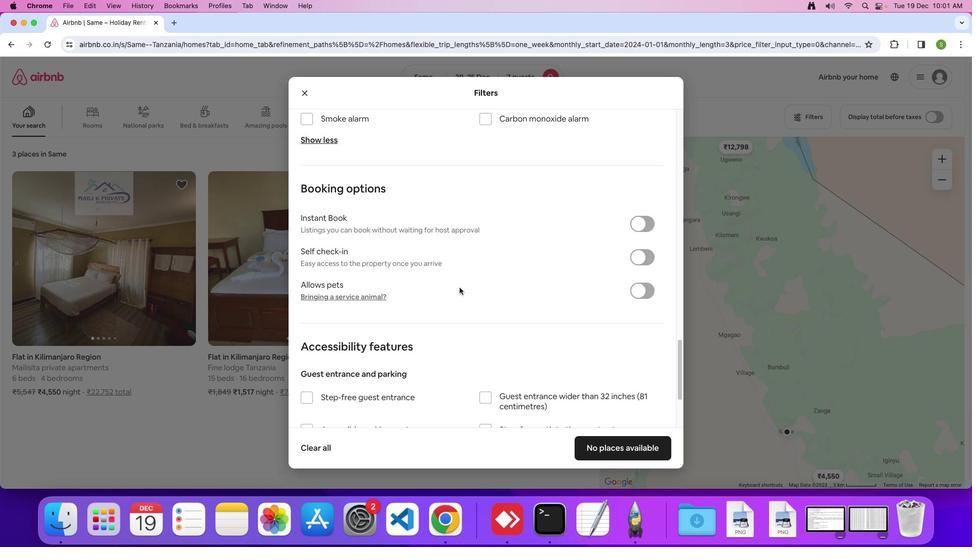 
Action: Mouse scrolled (459, 287) with delta (0, 0)
Screenshot: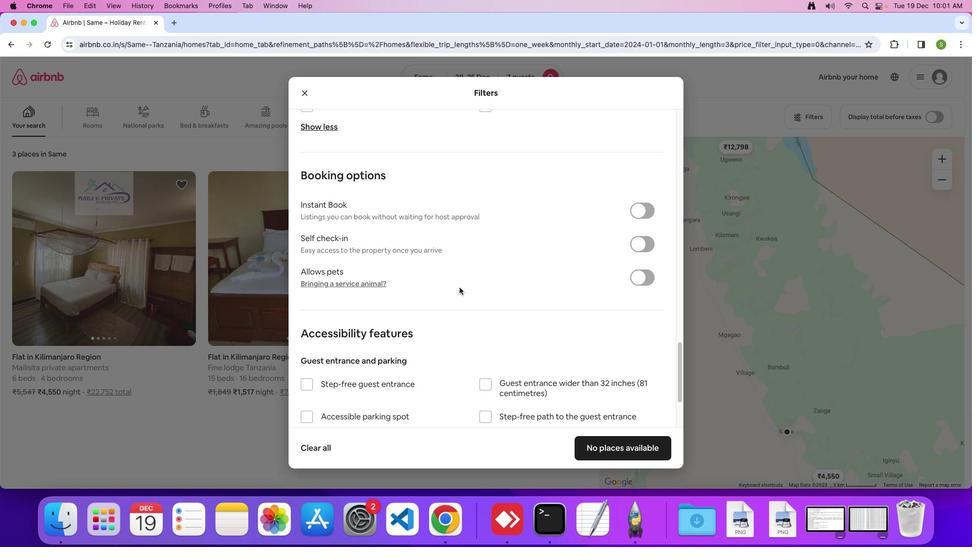 
Action: Mouse scrolled (459, 287) with delta (0, 0)
Screenshot: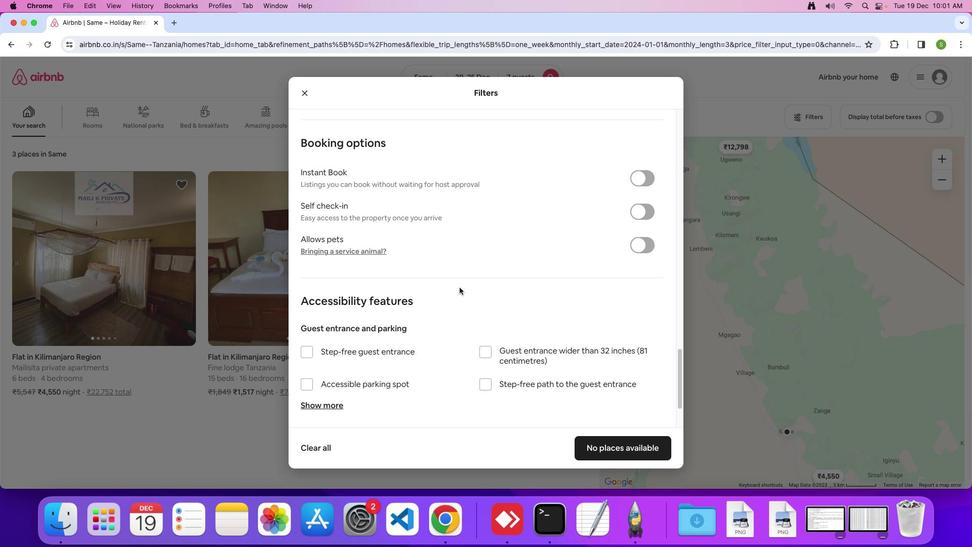 
Action: Mouse scrolled (459, 287) with delta (0, 0)
Screenshot: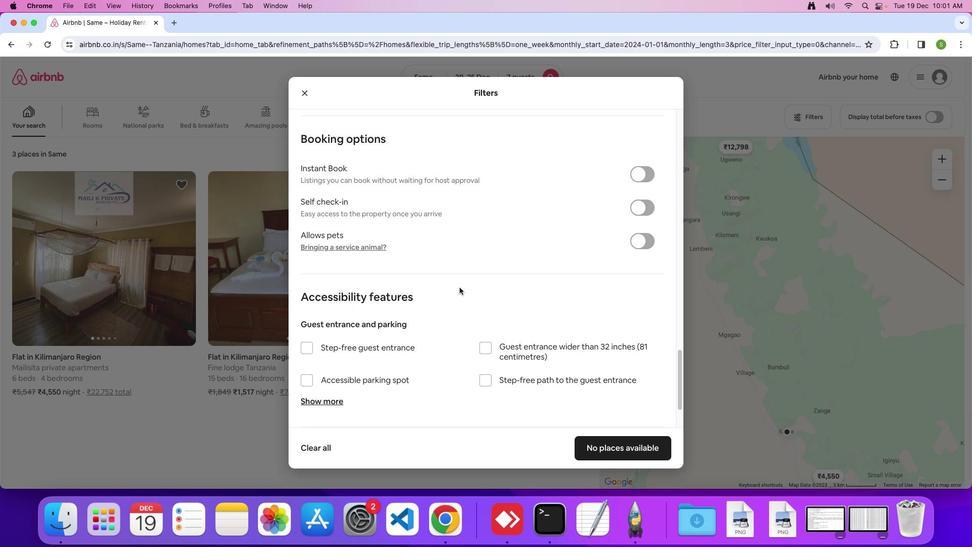 
Action: Mouse scrolled (459, 287) with delta (0, -1)
Screenshot: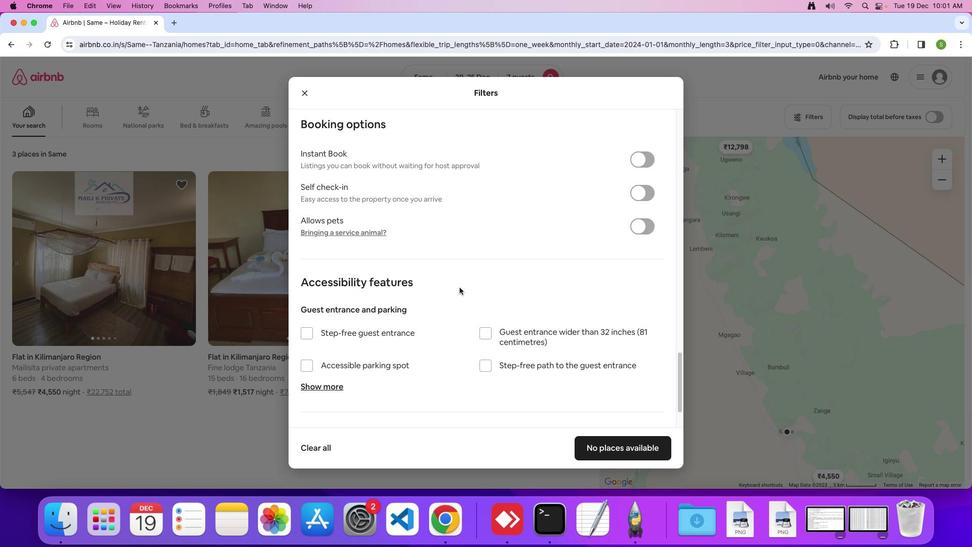 
Action: Mouse scrolled (459, 287) with delta (0, 0)
Screenshot: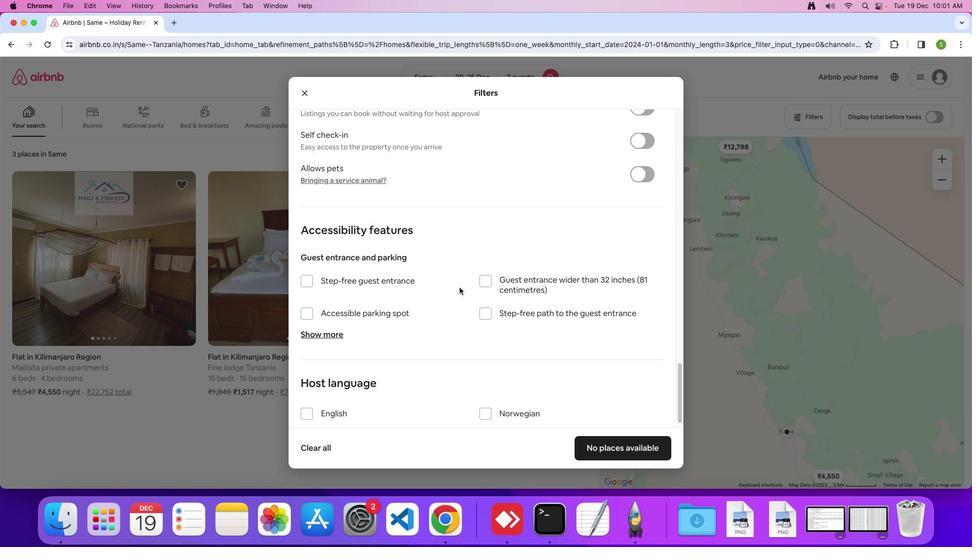 
Action: Mouse scrolled (459, 287) with delta (0, 0)
Screenshot: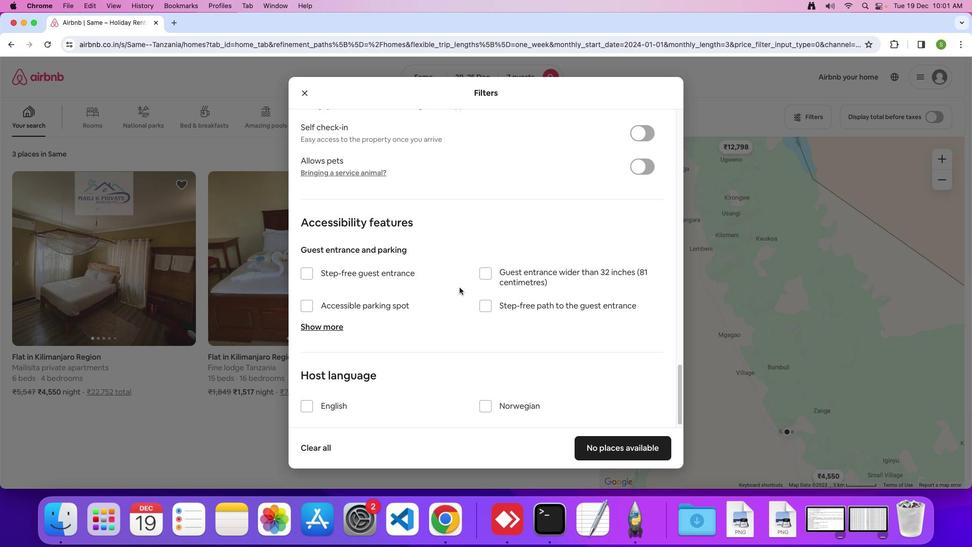 
Action: Mouse scrolled (459, 287) with delta (0, -1)
Screenshot: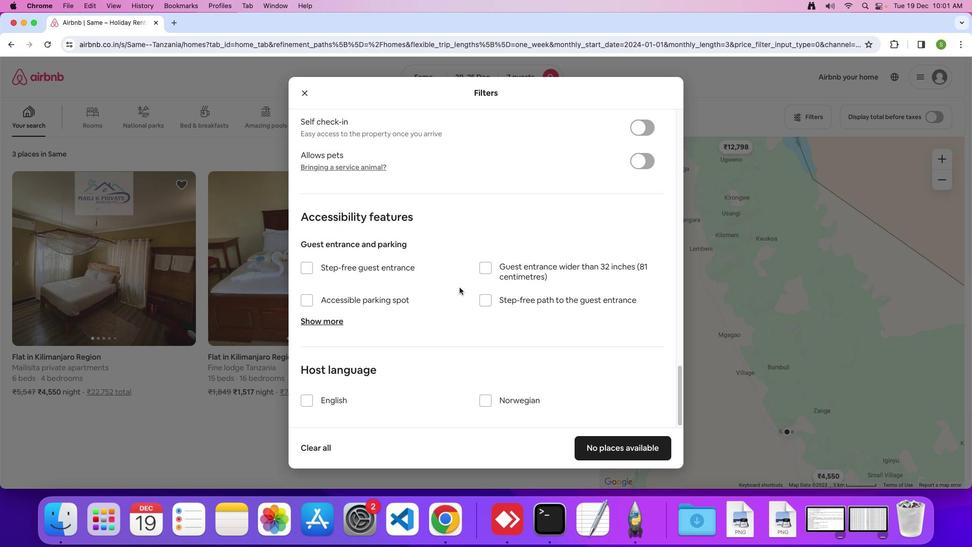 
Action: Mouse moved to (609, 446)
Screenshot: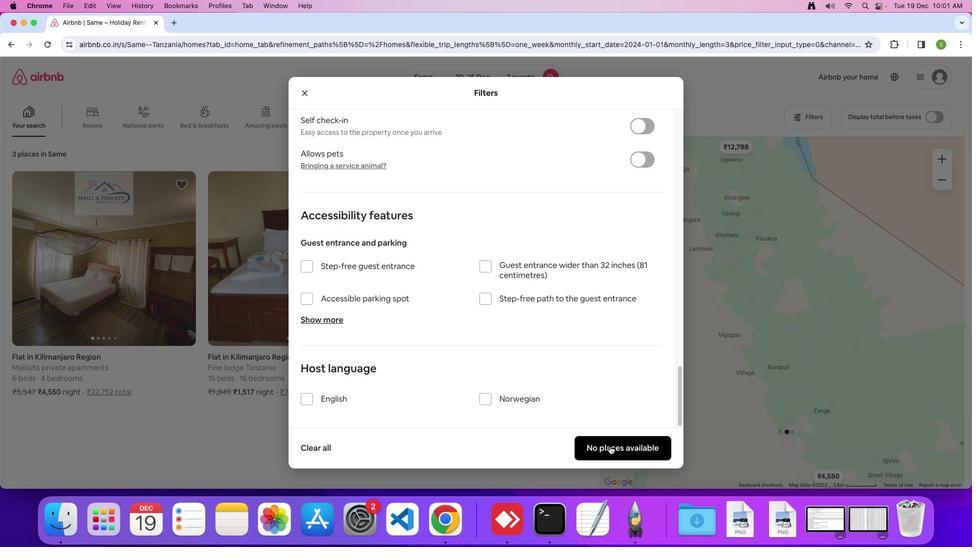 
Action: Mouse pressed left at (609, 446)
Screenshot: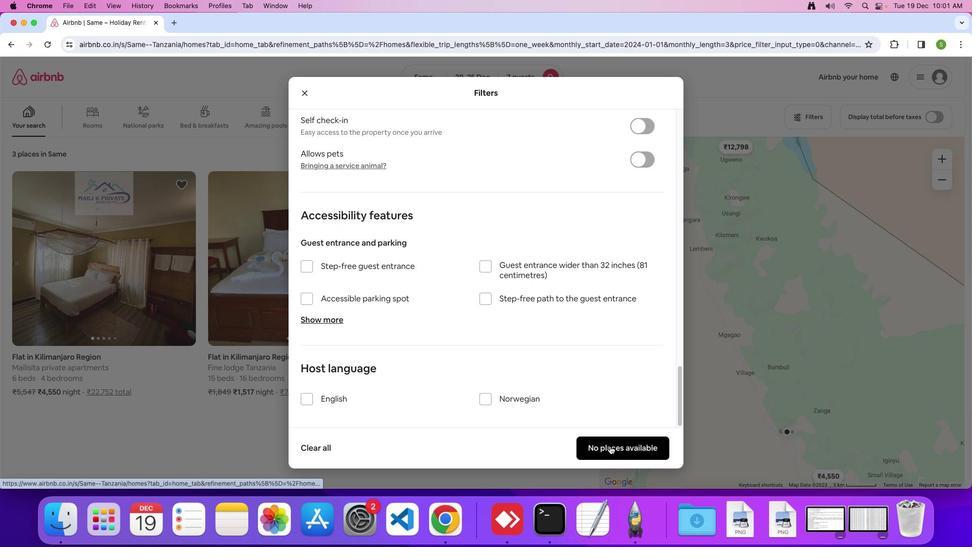 
Action: Mouse moved to (471, 242)
Screenshot: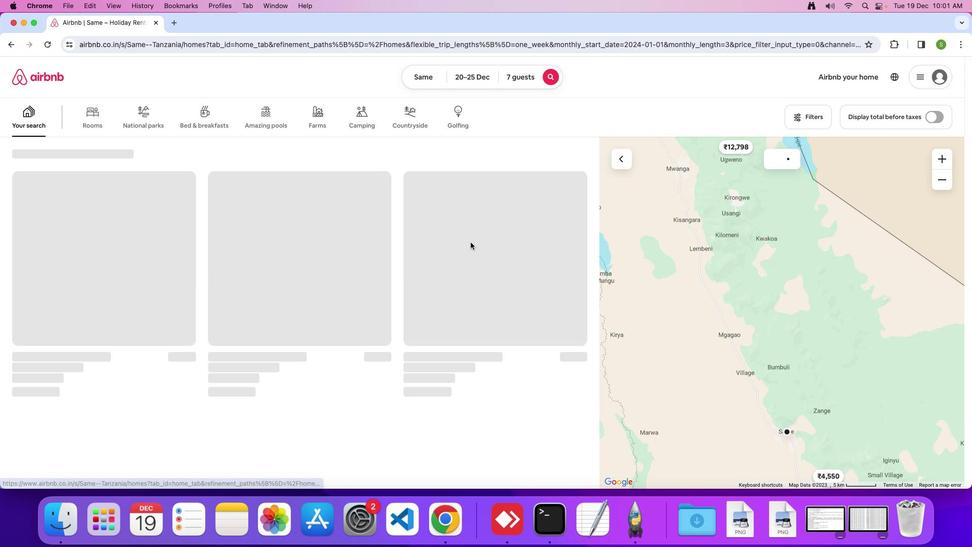 
